 Task: Create a community portal profile and create external users.
Action: Mouse moved to (682, 67)
Screenshot: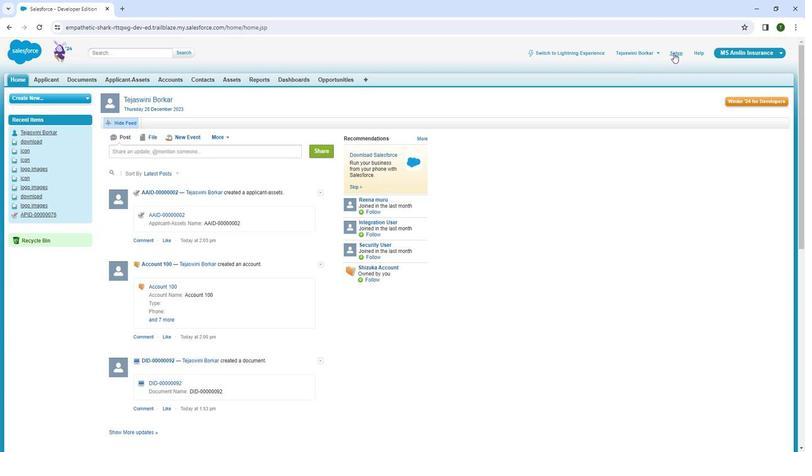 
Action: Mouse pressed left at (682, 67)
Screenshot: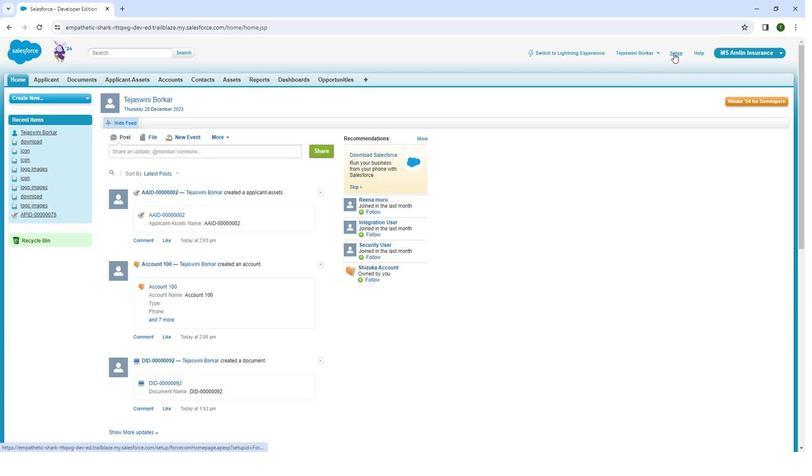 
Action: Mouse pressed left at (682, 67)
Screenshot: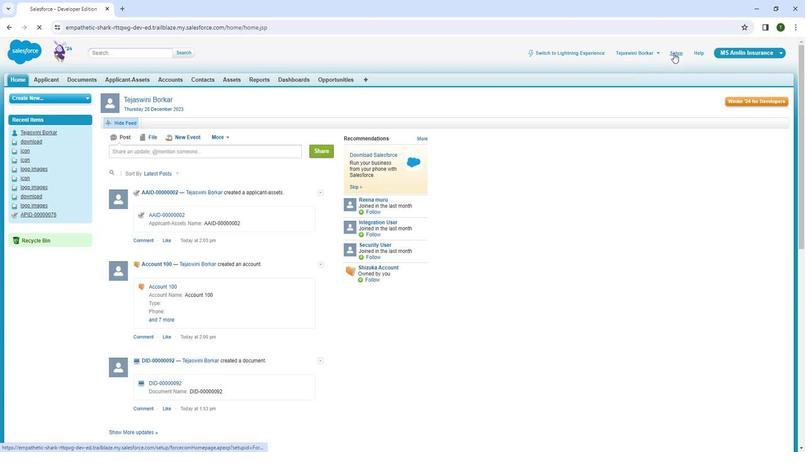 
Action: Mouse moved to (55, 149)
Screenshot: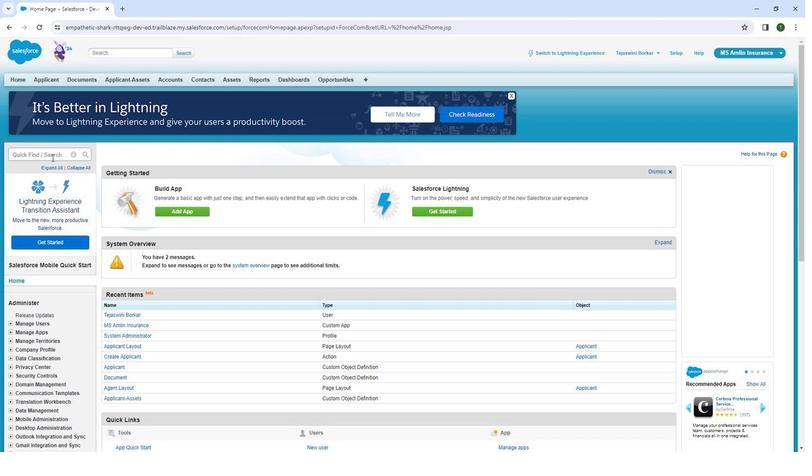 
Action: Mouse pressed left at (55, 149)
Screenshot: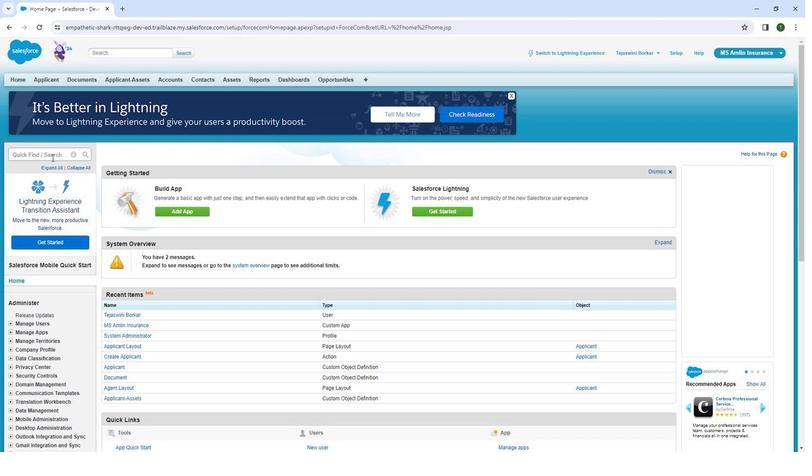 
Action: Key pressed u
Screenshot: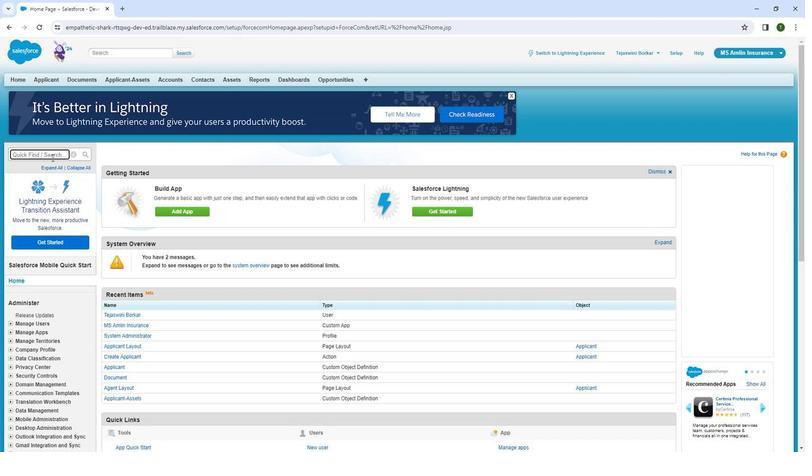 
Action: Mouse moved to (55, 148)
Screenshot: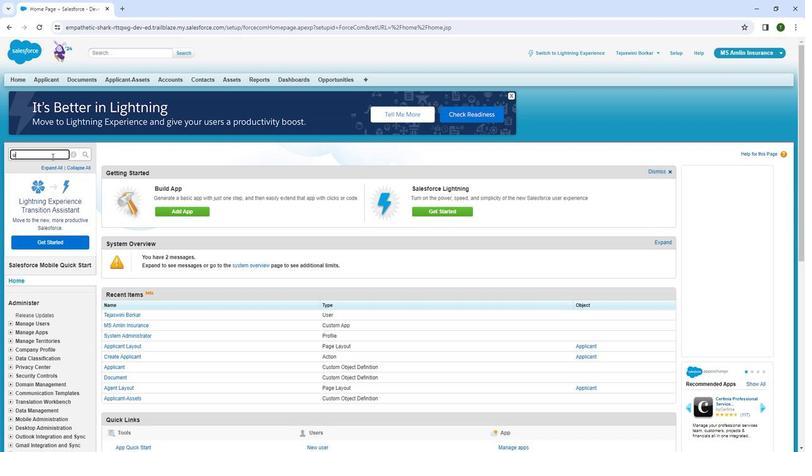 
Action: Key pressed sers
Screenshot: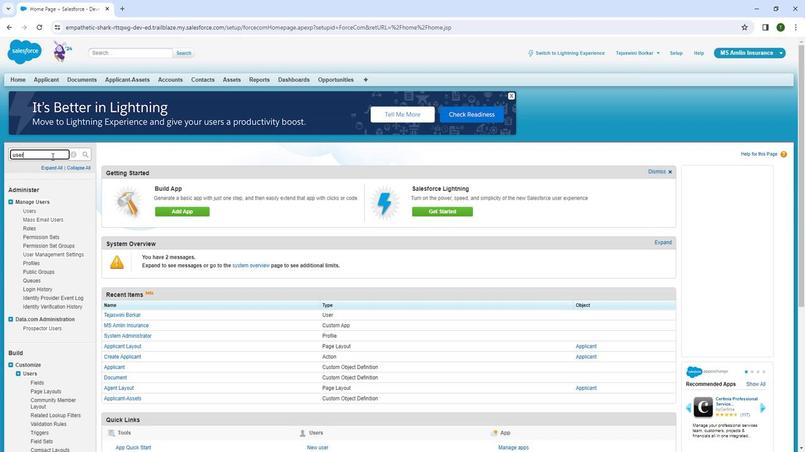 
Action: Mouse moved to (35, 189)
Screenshot: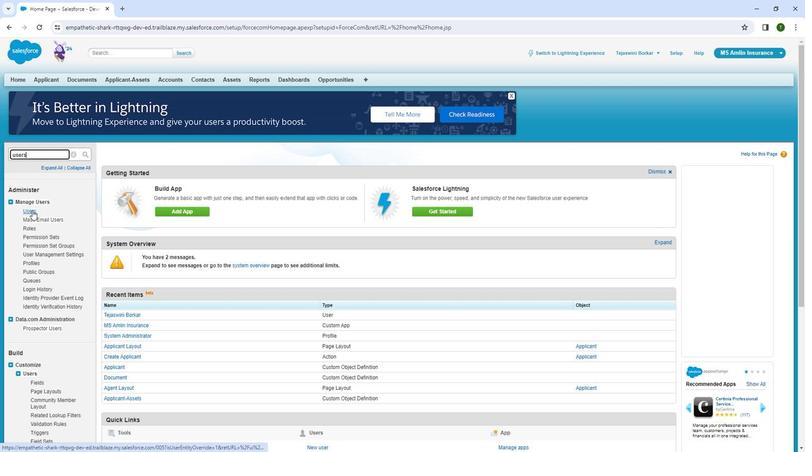 
Action: Mouse pressed left at (35, 189)
Screenshot: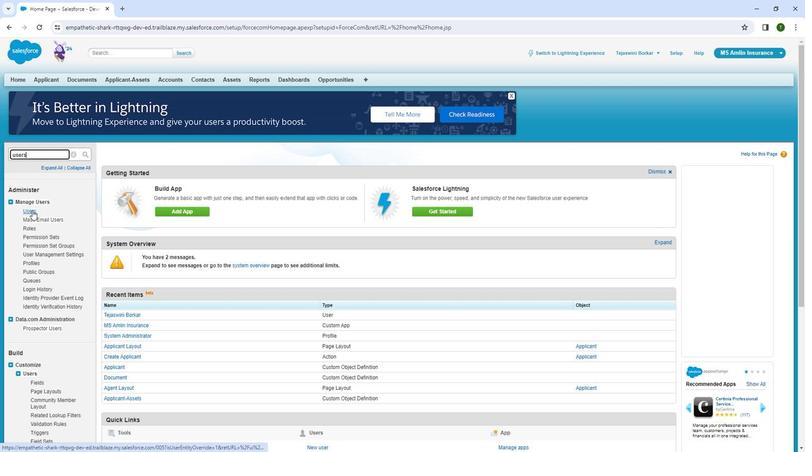 
Action: Mouse moved to (284, 221)
Screenshot: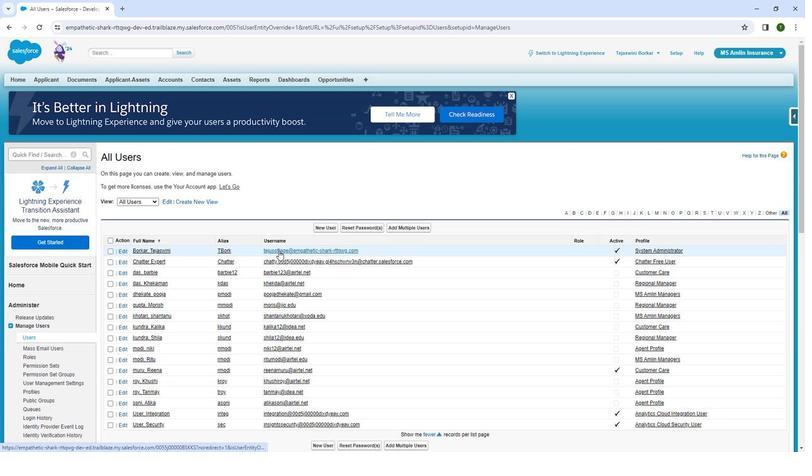 
Action: Mouse pressed left at (284, 221)
Screenshot: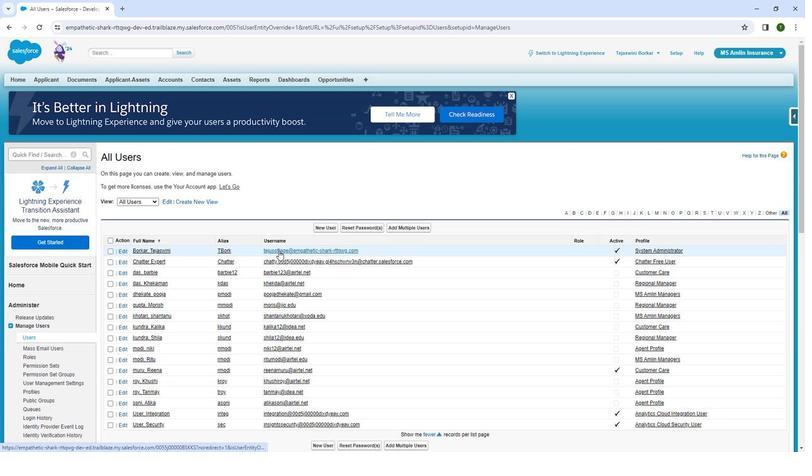 
Action: Mouse moved to (324, 182)
Screenshot: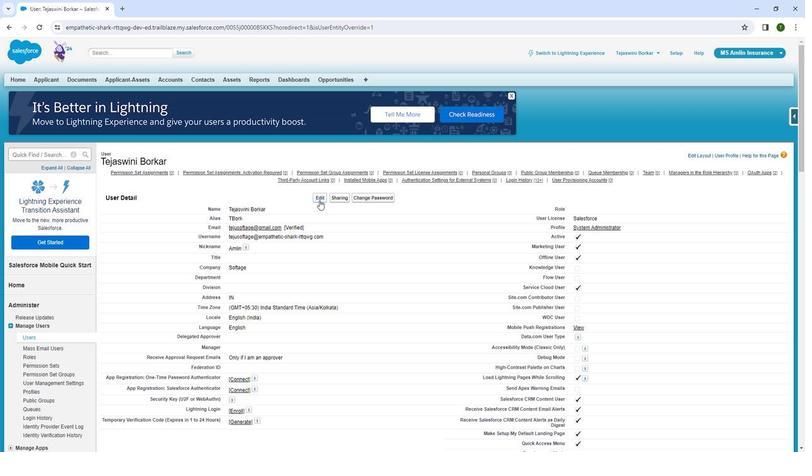 
Action: Mouse pressed left at (324, 182)
Screenshot: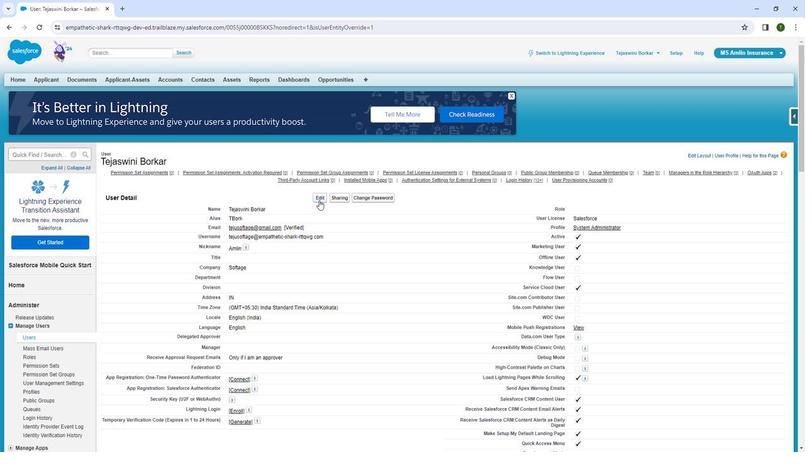 
Action: Mouse moved to (586, 189)
Screenshot: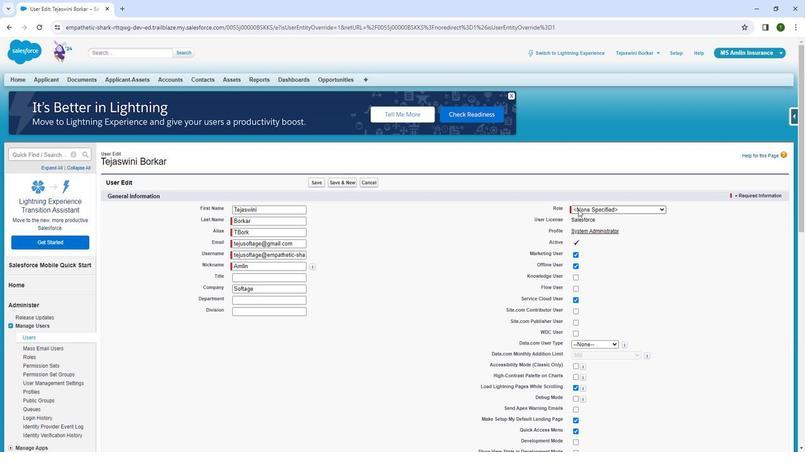 
Action: Mouse pressed left at (586, 189)
Screenshot: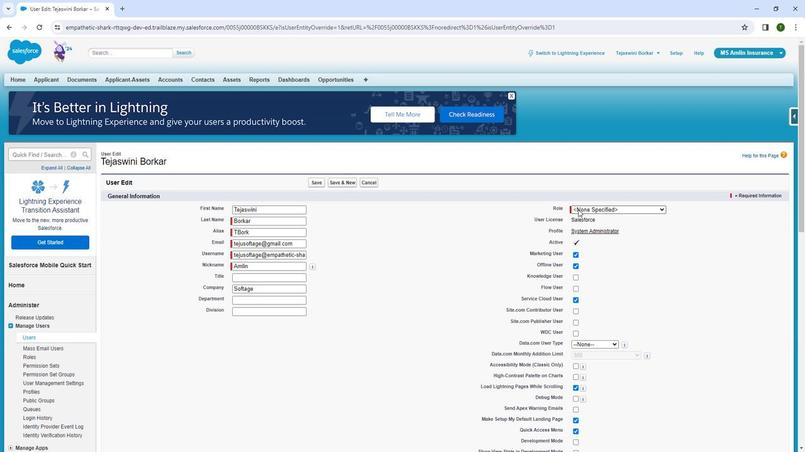 
Action: Mouse moved to (583, 200)
Screenshot: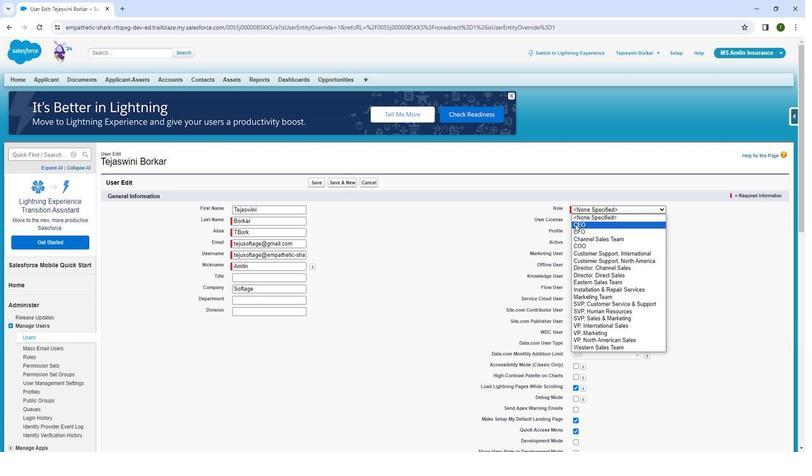 
Action: Mouse pressed left at (583, 200)
Screenshot: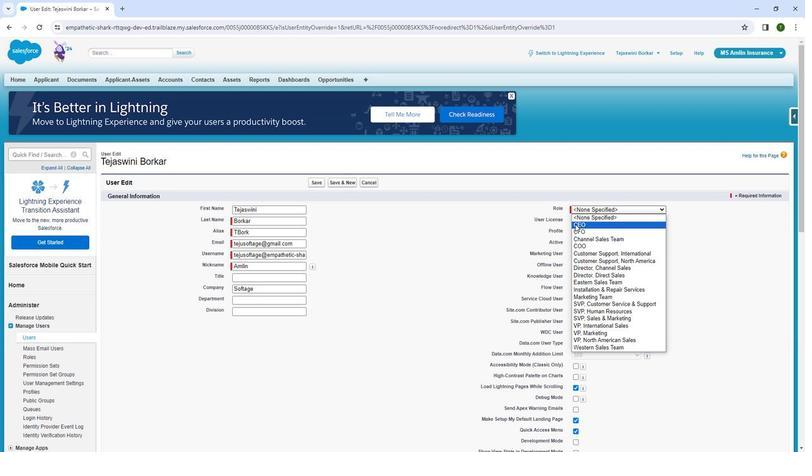 
Action: Mouse moved to (325, 169)
Screenshot: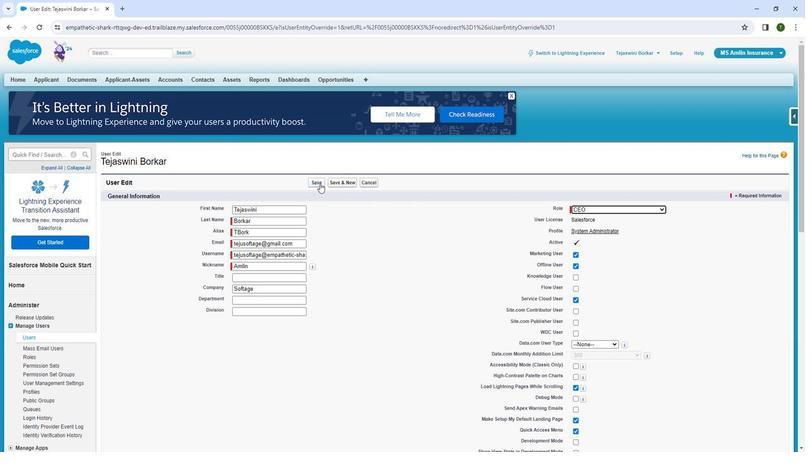 
Action: Mouse pressed left at (325, 169)
Screenshot: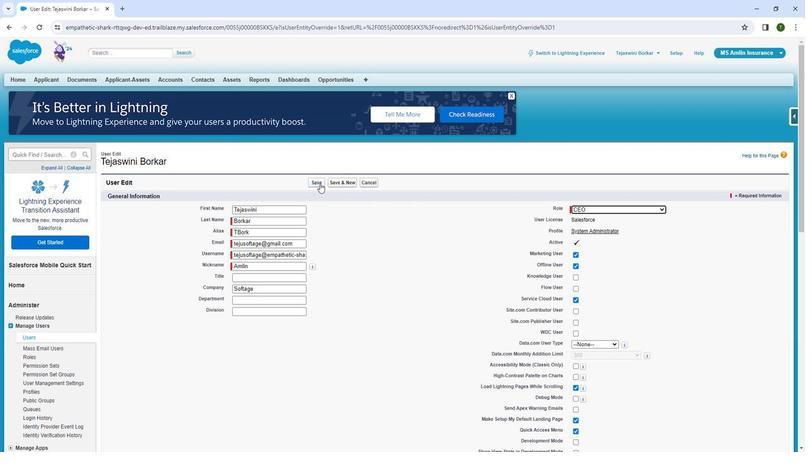 
Action: Mouse moved to (341, 211)
Screenshot: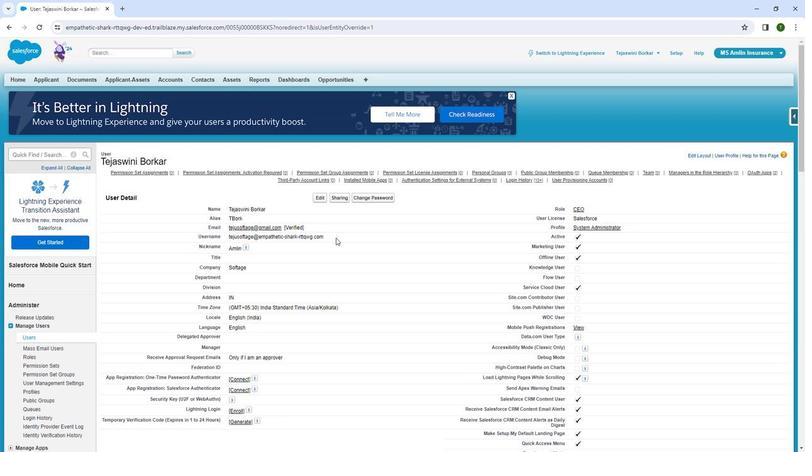 
Action: Mouse scrolled (341, 211) with delta (0, 0)
Screenshot: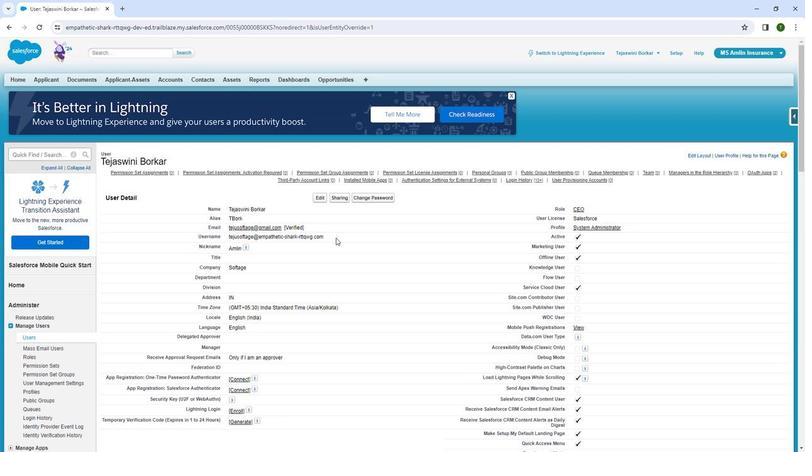 
Action: Mouse scrolled (341, 211) with delta (0, 0)
Screenshot: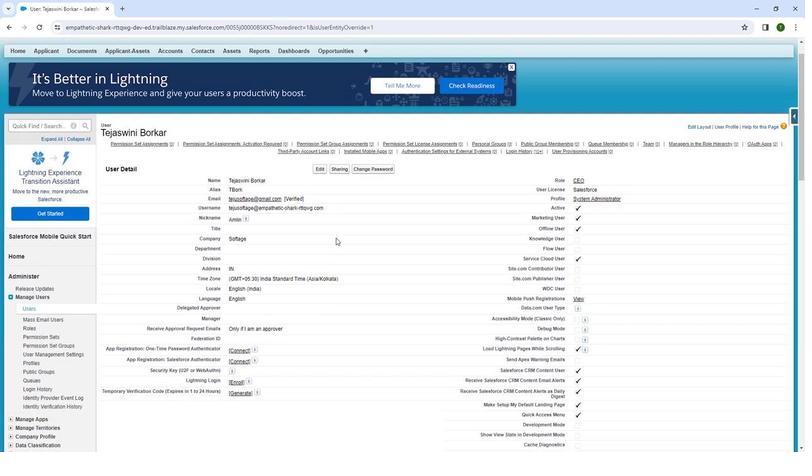 
Action: Mouse scrolled (341, 212) with delta (0, 0)
Screenshot: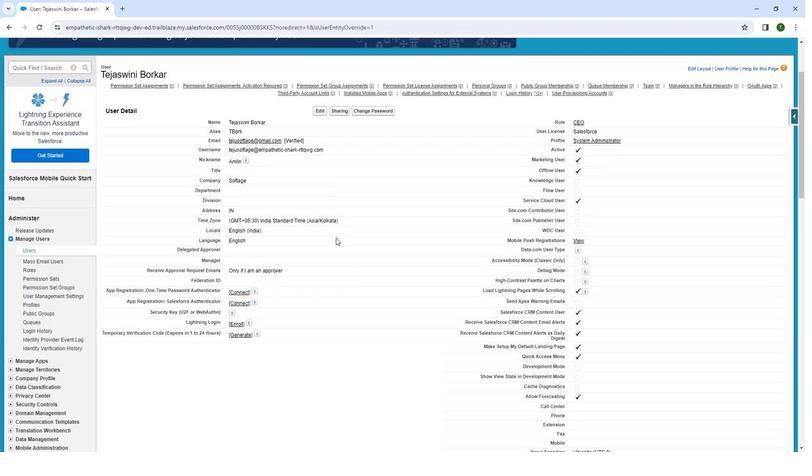 
Action: Mouse scrolled (341, 212) with delta (0, 0)
Screenshot: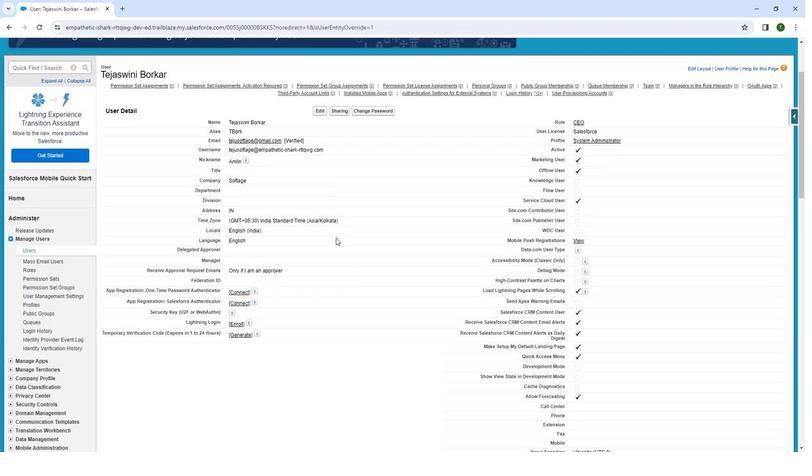 
Action: Mouse moved to (42, 148)
Screenshot: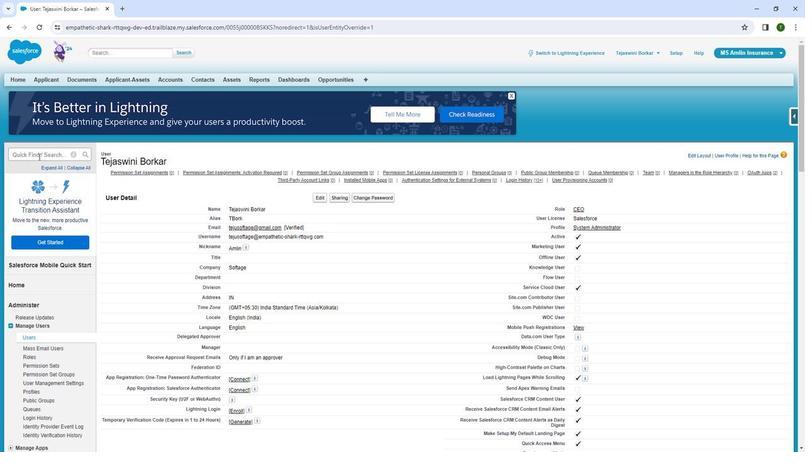 
Action: Mouse pressed left at (42, 148)
Screenshot: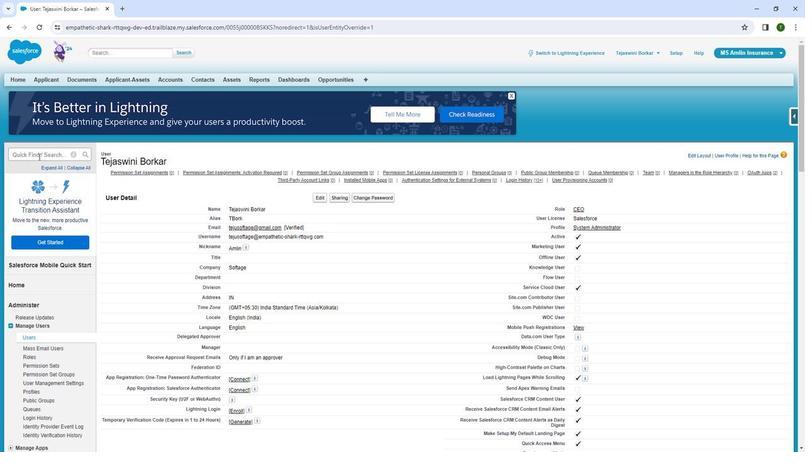 
Action: Mouse moved to (42, 149)
Screenshot: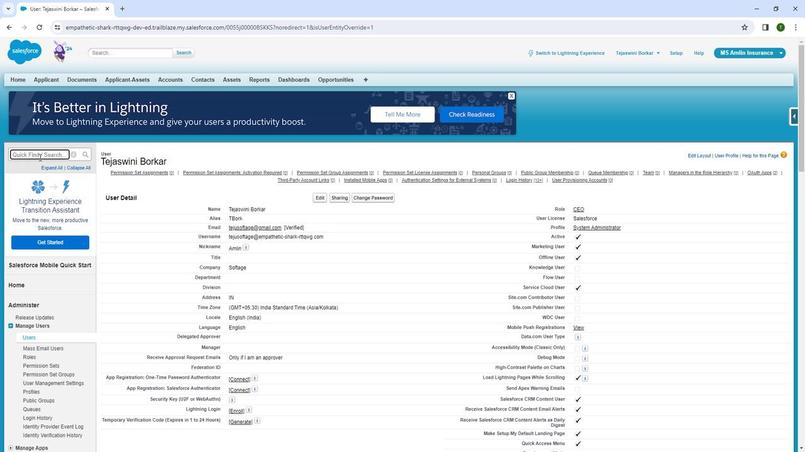 
Action: Key pressed p
Screenshot: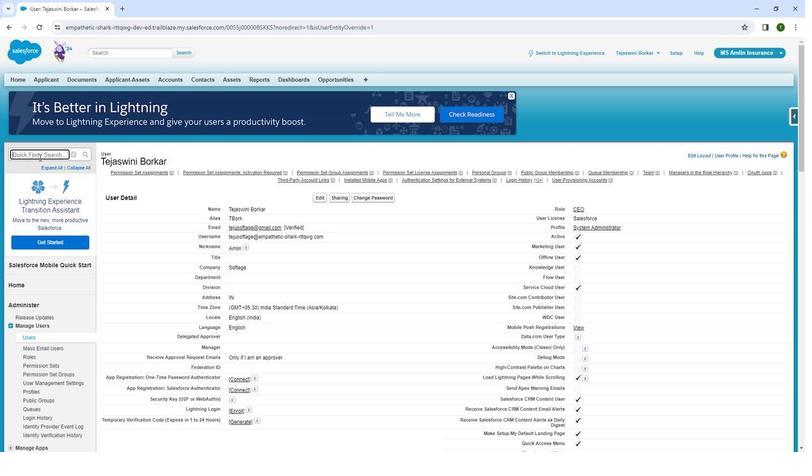 
Action: Mouse moved to (45, 145)
Screenshot: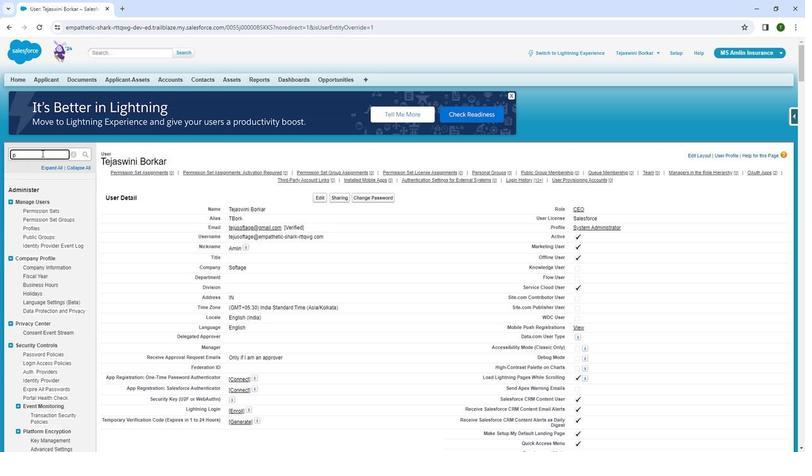 
Action: Key pressed r
Screenshot: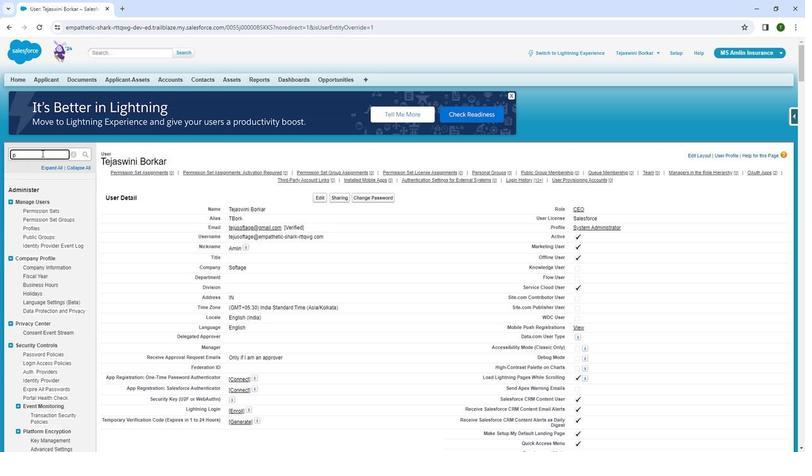 
Action: Mouse moved to (45, 144)
Screenshot: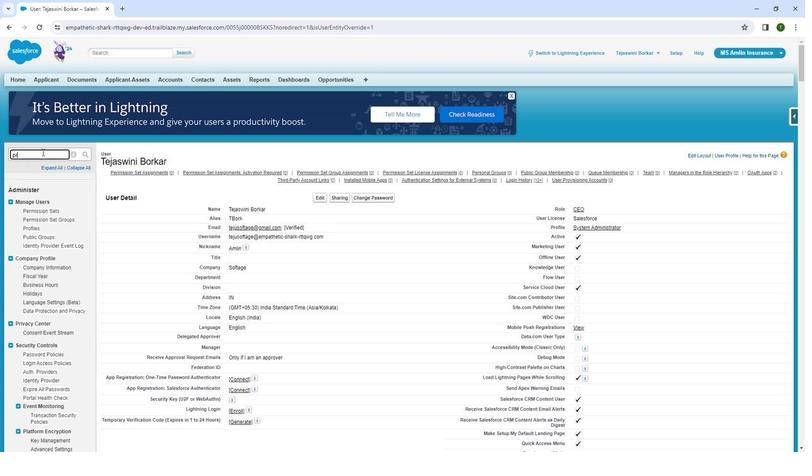 
Action: Key pressed o
Screenshot: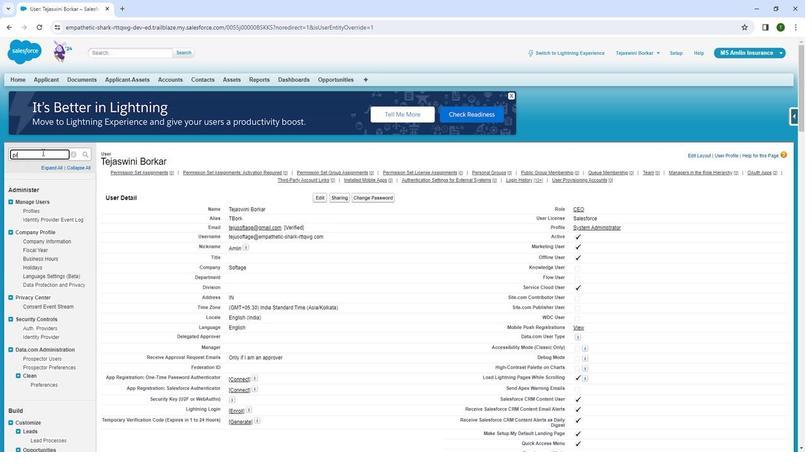 
Action: Mouse moved to (45, 144)
Screenshot: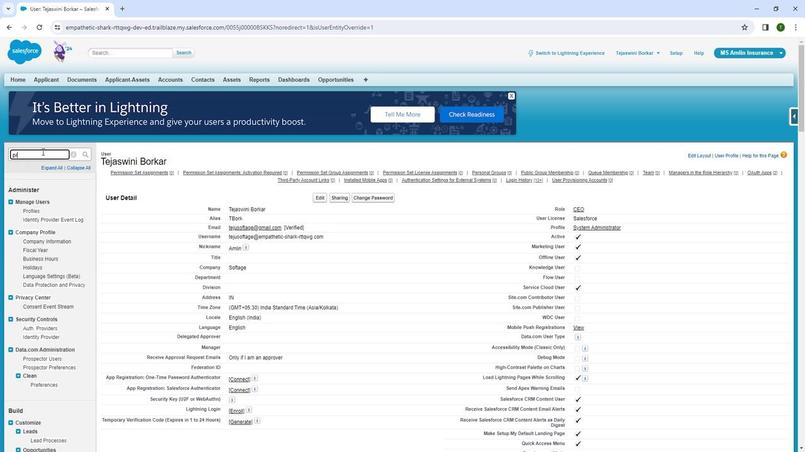 
Action: Key pressed files
Screenshot: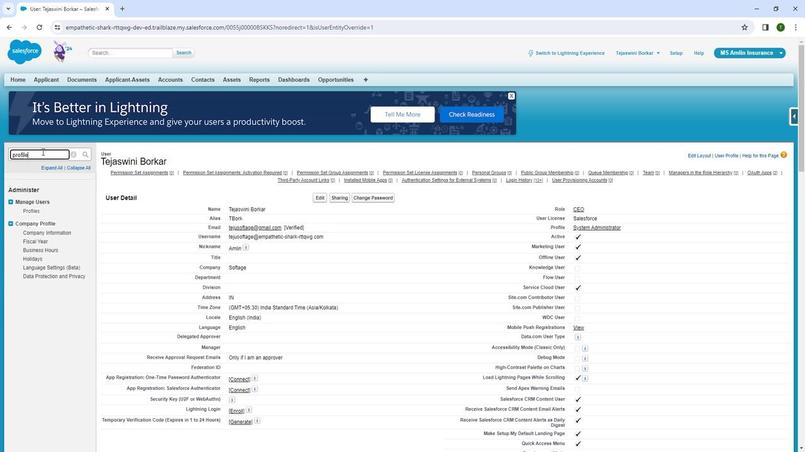 
Action: Mouse moved to (33, 191)
Screenshot: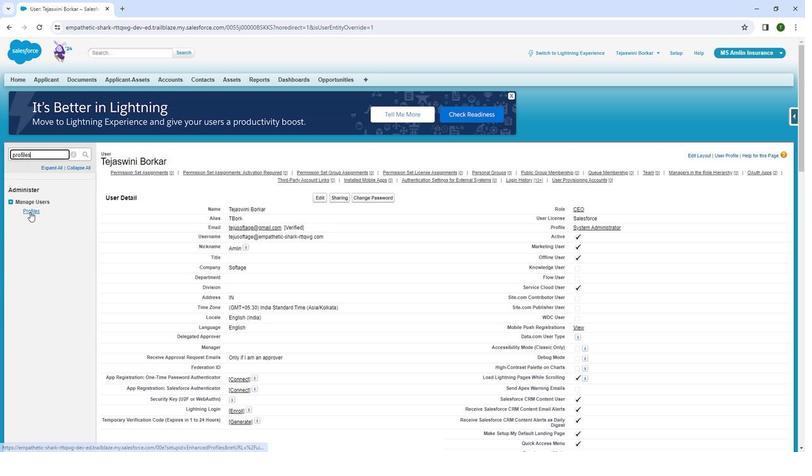 
Action: Mouse pressed left at (33, 191)
Screenshot: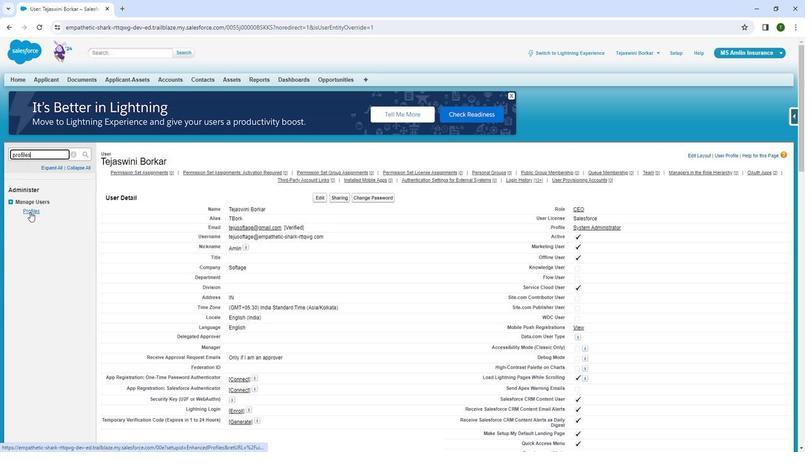 
Action: Mouse moved to (121, 176)
Screenshot: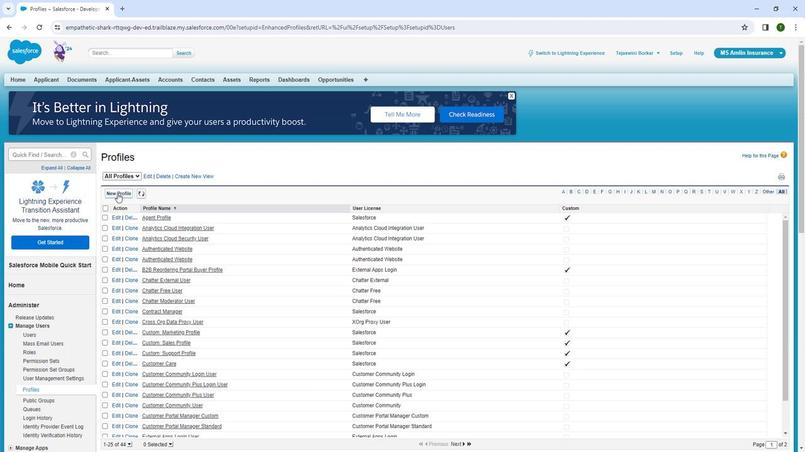 
Action: Mouse pressed left at (121, 176)
Screenshot: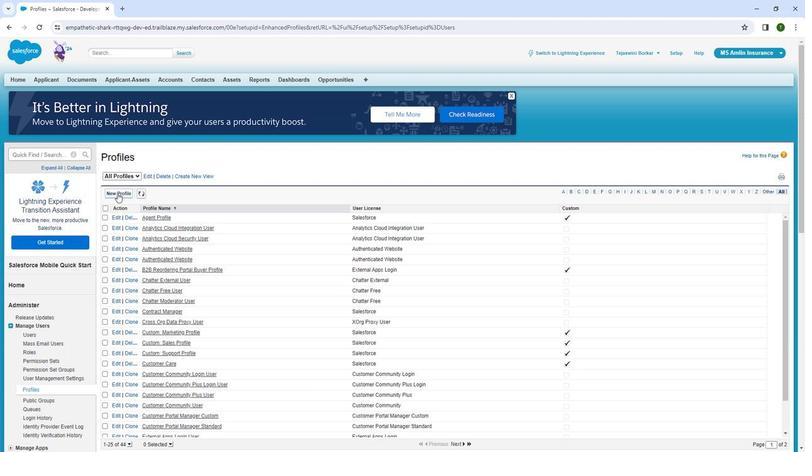 
Action: Mouse moved to (238, 188)
Screenshot: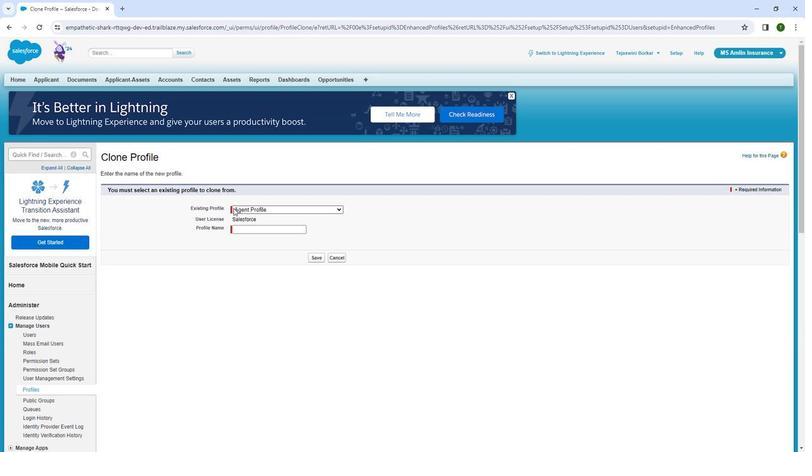 
Action: Mouse pressed left at (238, 188)
Screenshot: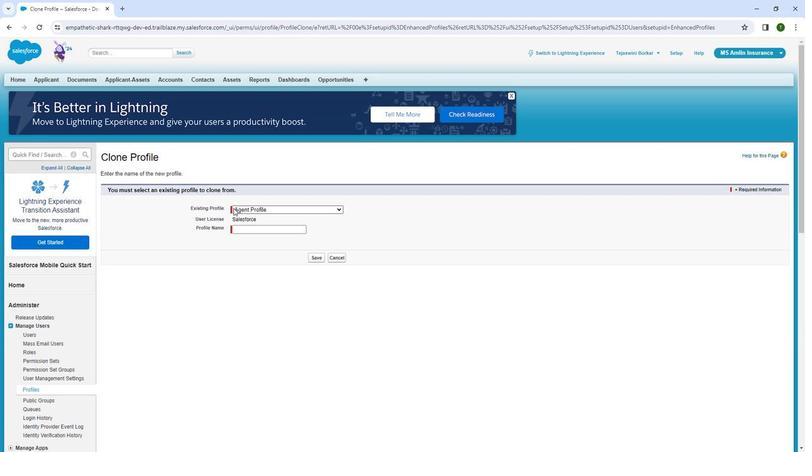 
Action: Mouse moved to (290, 283)
Screenshot: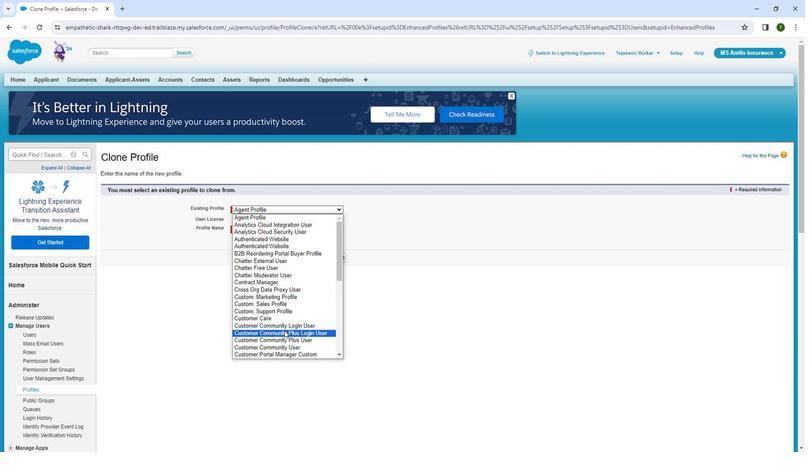 
Action: Mouse scrolled (290, 283) with delta (0, 0)
Screenshot: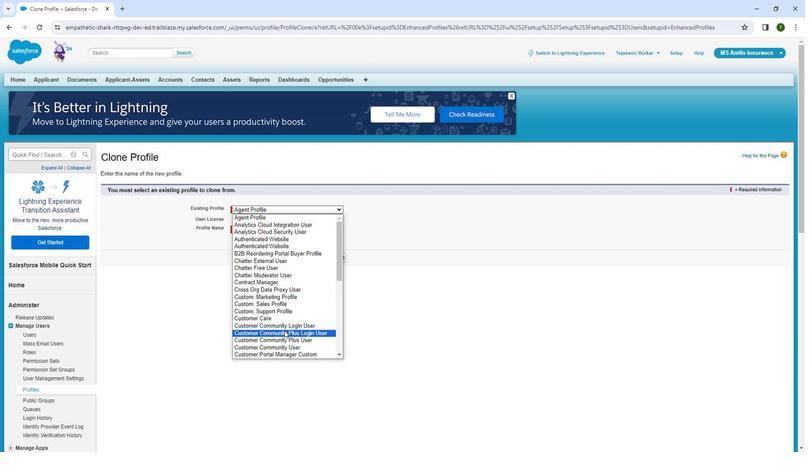 
Action: Mouse moved to (284, 289)
Screenshot: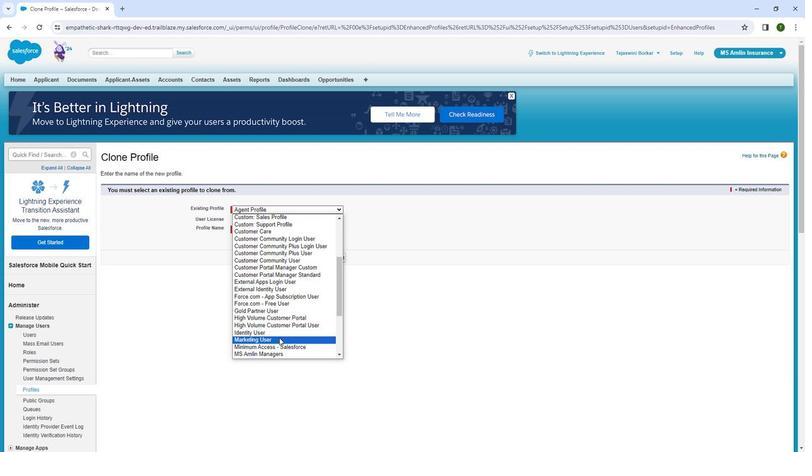 
Action: Mouse scrolled (284, 288) with delta (0, 0)
Screenshot: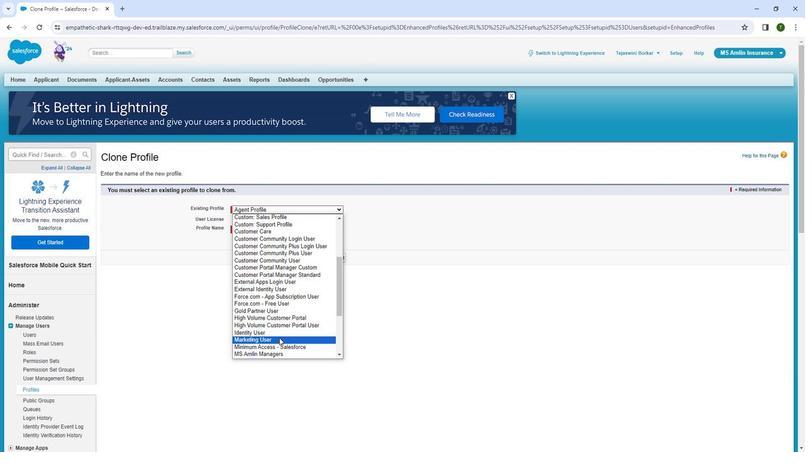 
Action: Mouse moved to (274, 240)
Screenshot: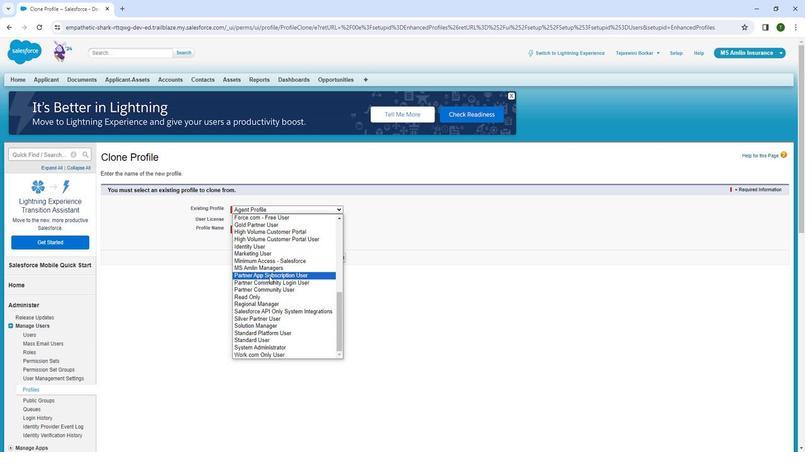 
Action: Mouse scrolled (274, 240) with delta (0, 0)
Screenshot: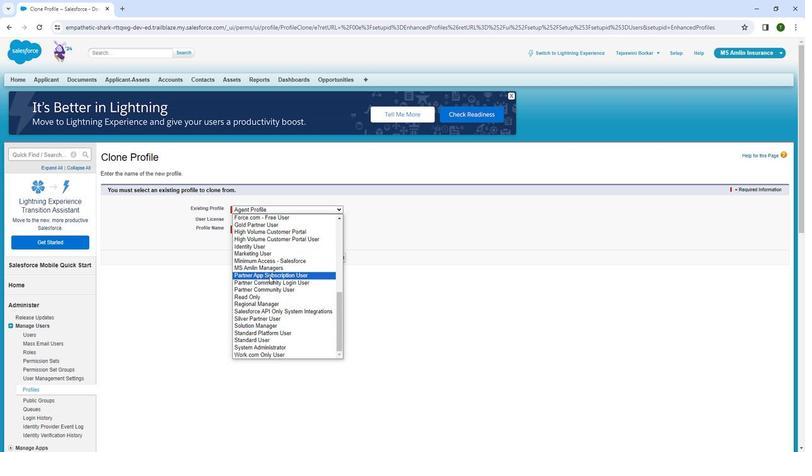 
Action: Mouse moved to (274, 250)
Screenshot: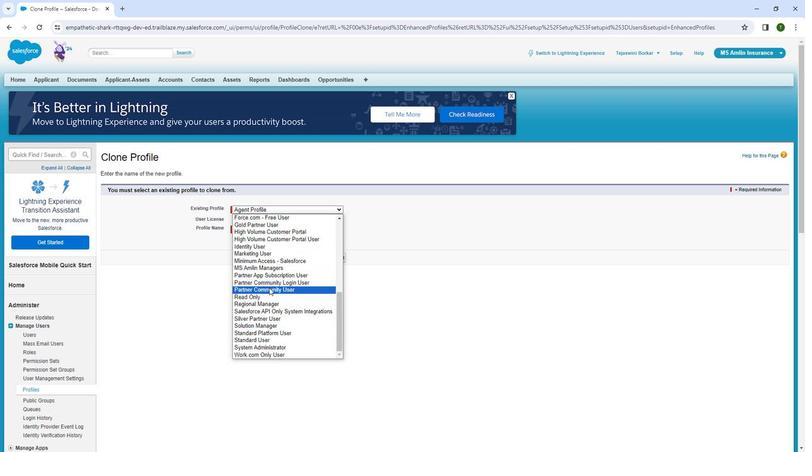 
Action: Mouse scrolled (274, 249) with delta (0, 0)
Screenshot: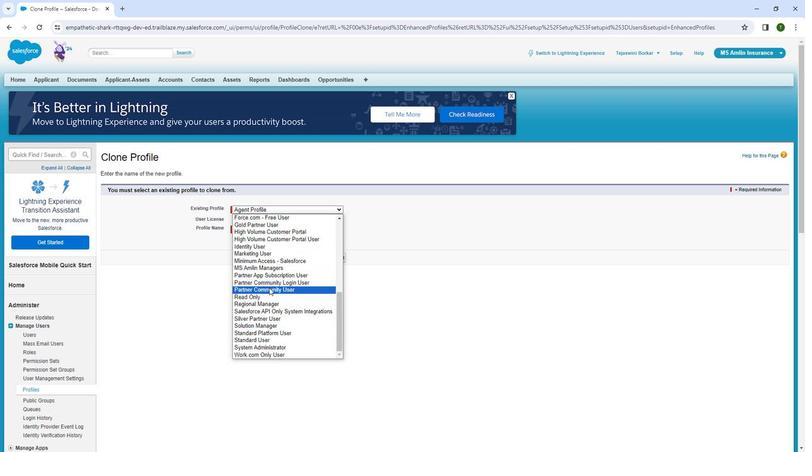 
Action: Mouse moved to (275, 253)
Screenshot: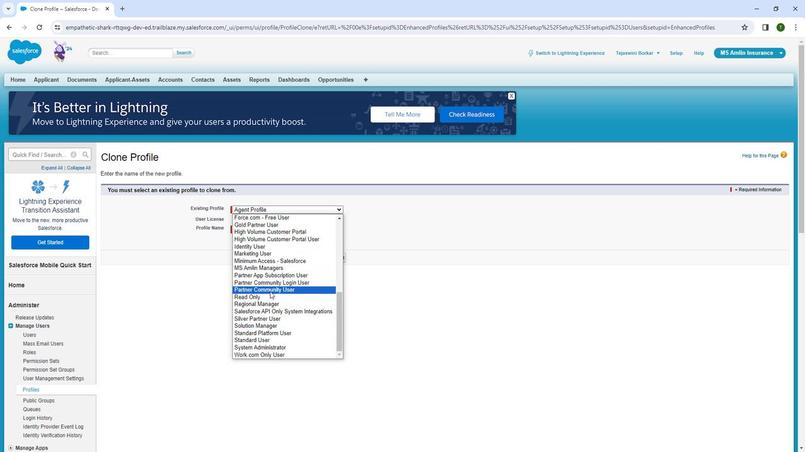 
Action: Mouse scrolled (275, 252) with delta (0, 0)
Screenshot: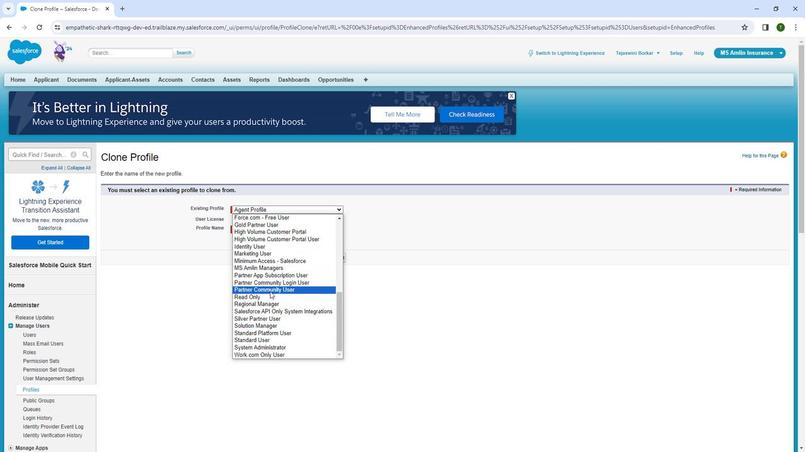 
Action: Mouse moved to (274, 257)
Screenshot: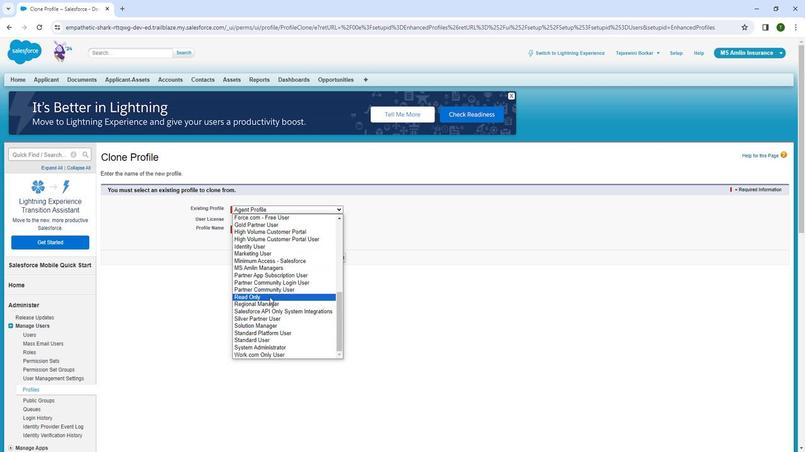 
Action: Mouse scrolled (274, 257) with delta (0, 0)
Screenshot: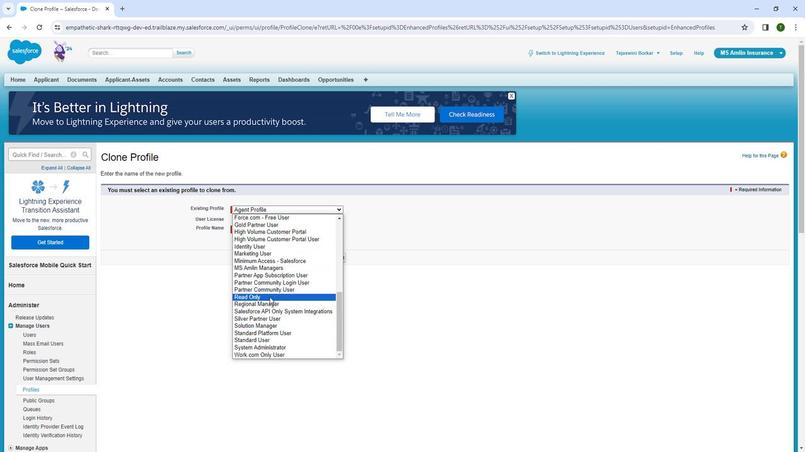 
Action: Mouse scrolled (274, 257) with delta (0, 0)
Screenshot: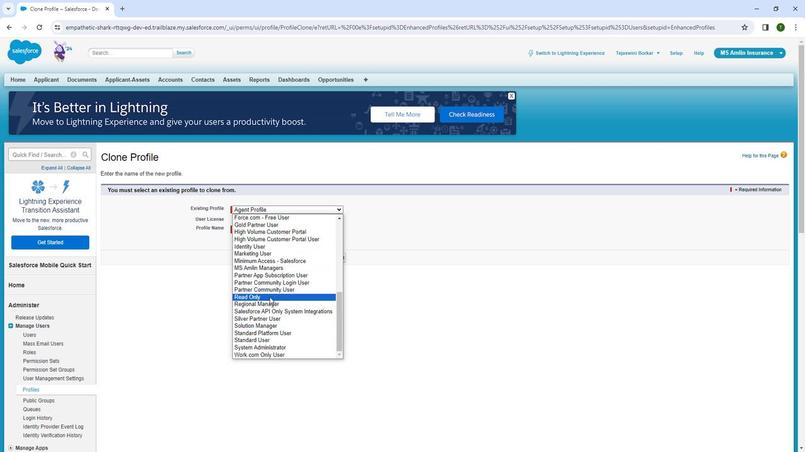 
Action: Mouse scrolled (274, 257) with delta (0, 0)
Screenshot: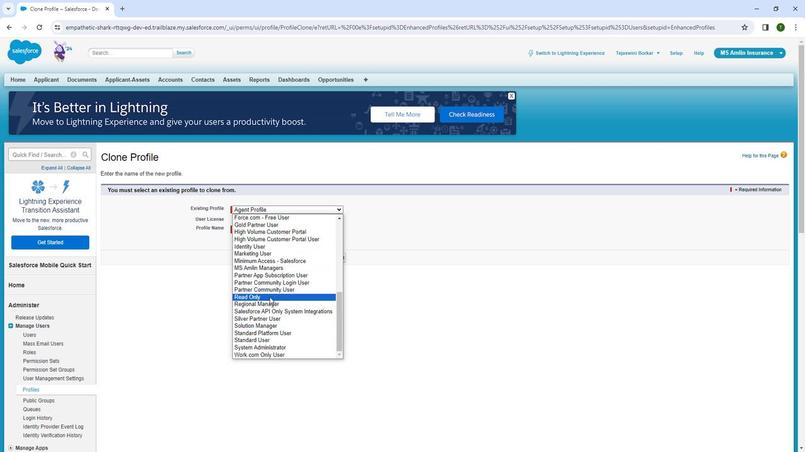 
Action: Mouse scrolled (274, 257) with delta (0, 0)
Screenshot: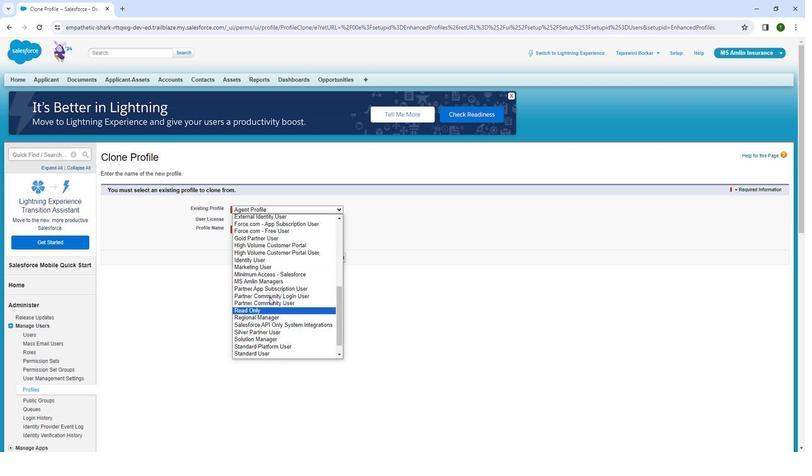 
Action: Mouse moved to (274, 257)
Screenshot: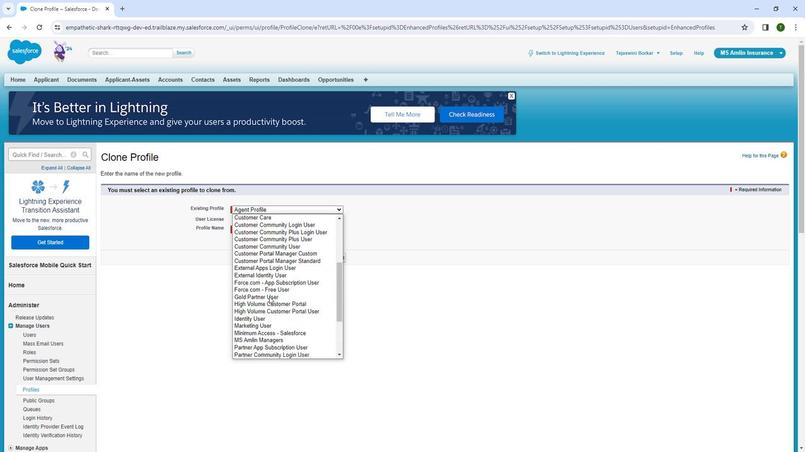 
Action: Mouse scrolled (274, 257) with delta (0, 0)
Screenshot: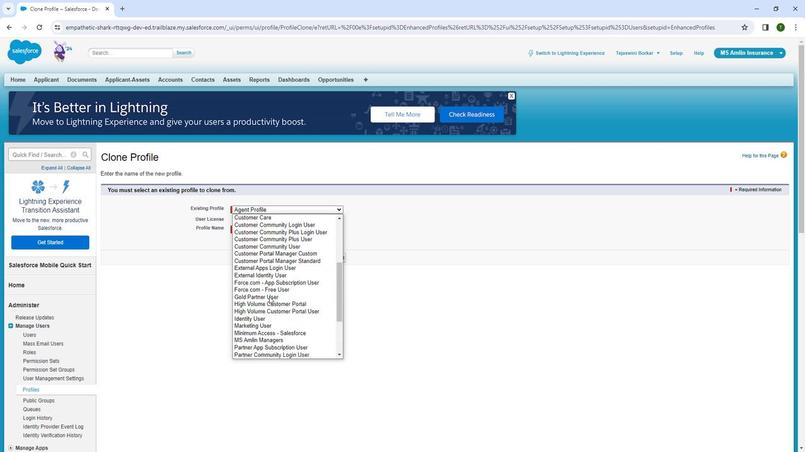 
Action: Mouse moved to (274, 251)
Screenshot: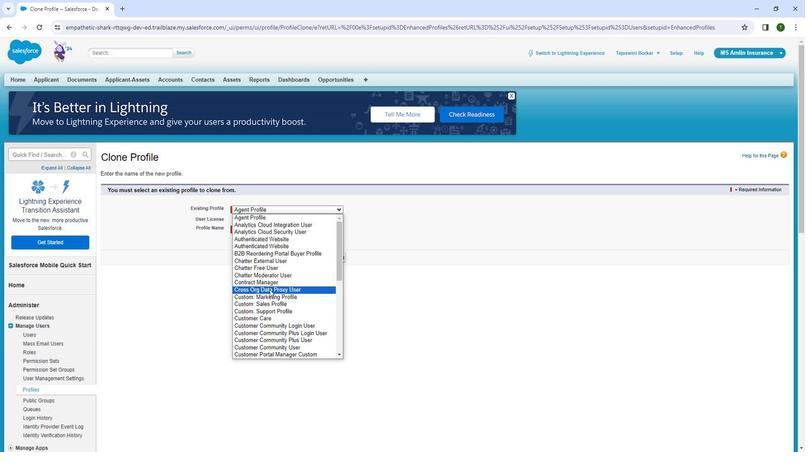 
Action: Mouse scrolled (274, 252) with delta (0, 0)
Screenshot: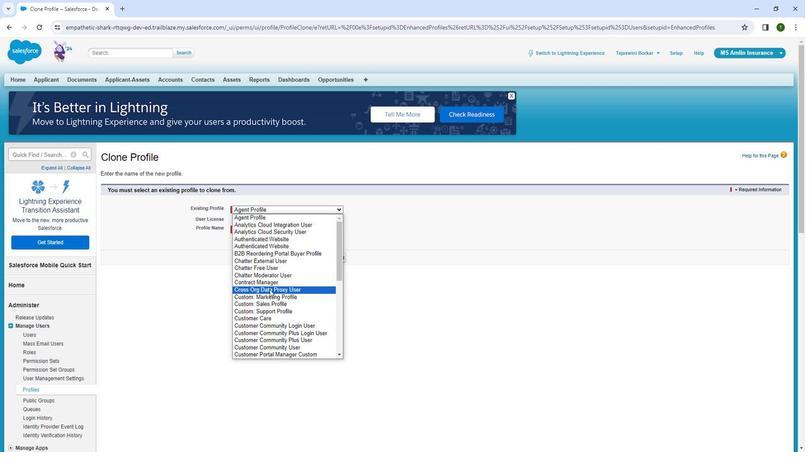 
Action: Mouse scrolled (274, 252) with delta (0, 0)
Screenshot: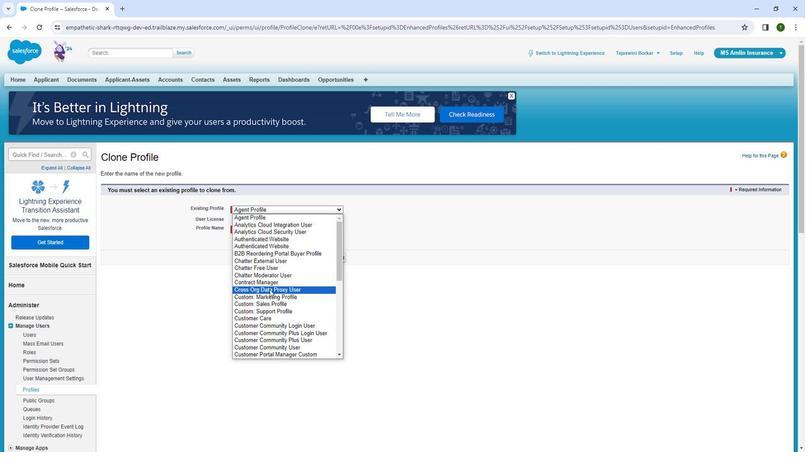 
Action: Mouse scrolled (274, 252) with delta (0, 0)
Screenshot: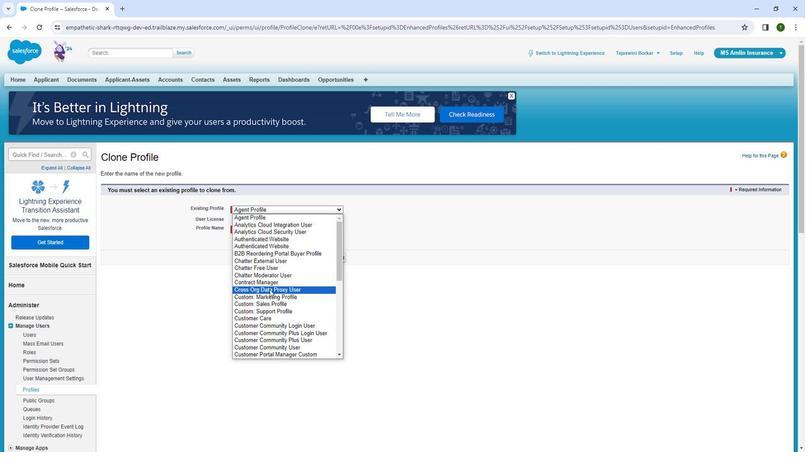 
Action: Mouse scrolled (274, 252) with delta (0, 0)
Screenshot: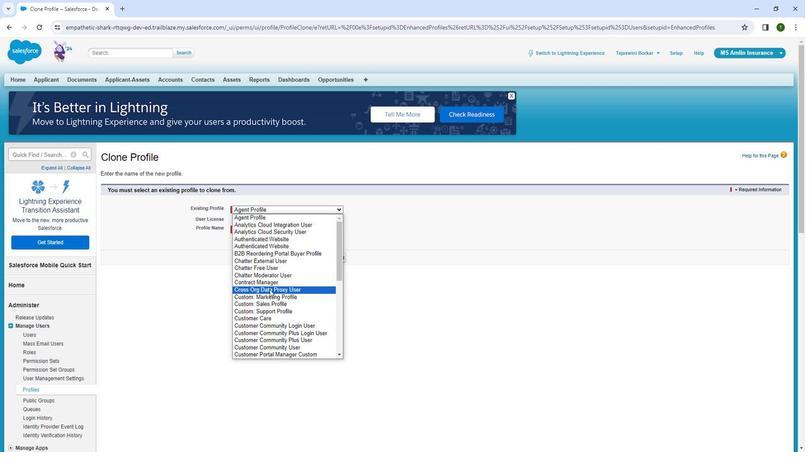 
Action: Mouse moved to (288, 285)
Screenshot: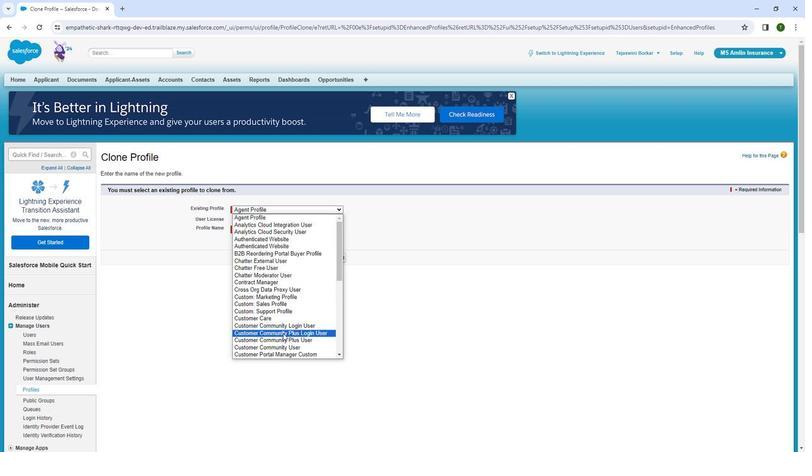
Action: Mouse pressed left at (288, 285)
Screenshot: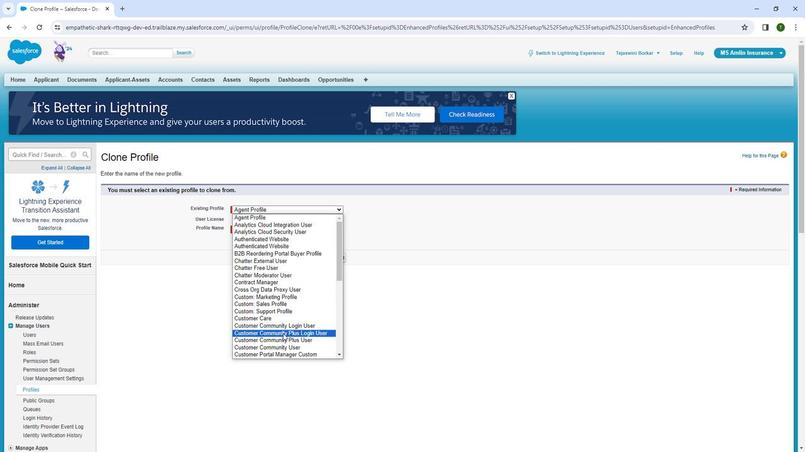
Action: Mouse moved to (286, 206)
Screenshot: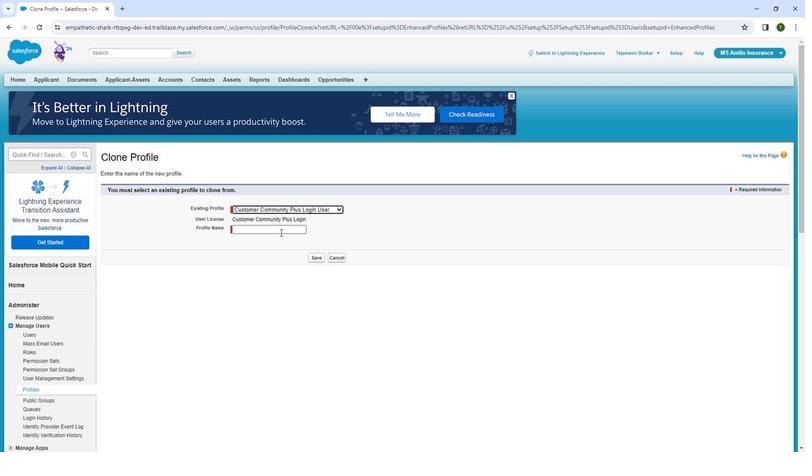 
Action: Mouse pressed left at (286, 206)
Screenshot: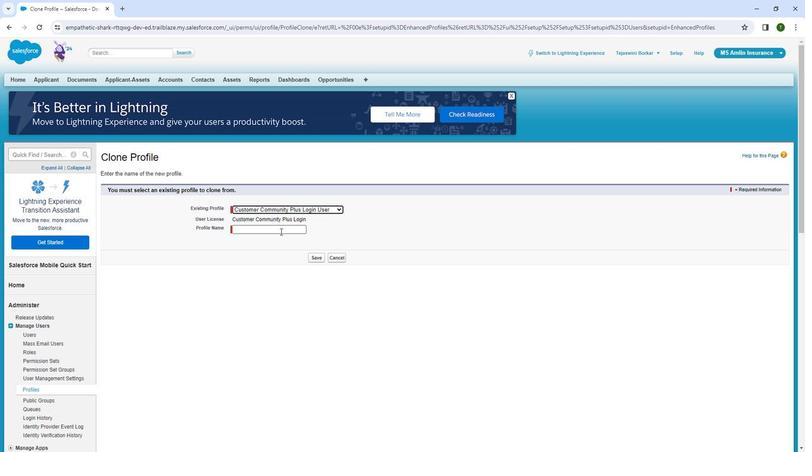 
Action: Mouse moved to (284, 207)
Screenshot: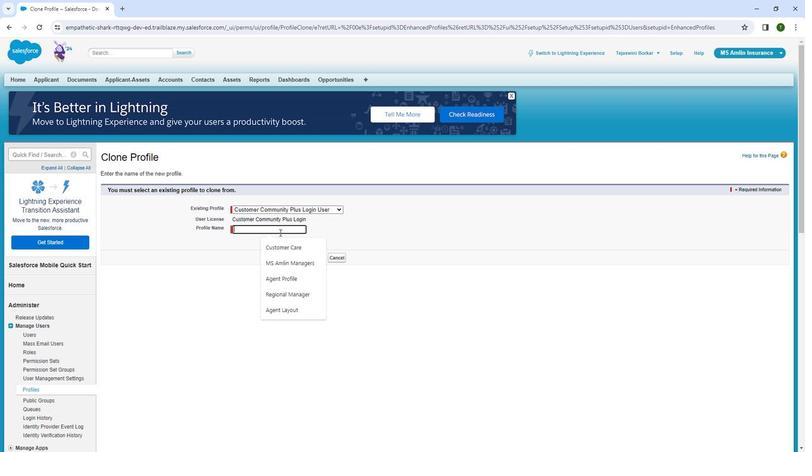 
Action: Key pressed <Key.shift_r>L<Key.shift_r>I<Key.shift><Key.shift><Key.shift><Key.shift><Key.shift><Key.shift><Key.shift><Key.shift><Key.shift>C<Key.space><Key.shift>Community<Key.space><Key.shift>Agents
Screenshot: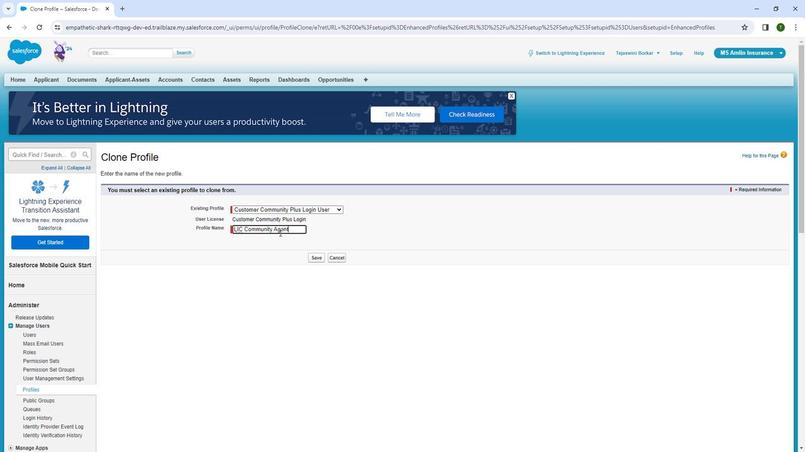 
Action: Mouse moved to (320, 227)
Screenshot: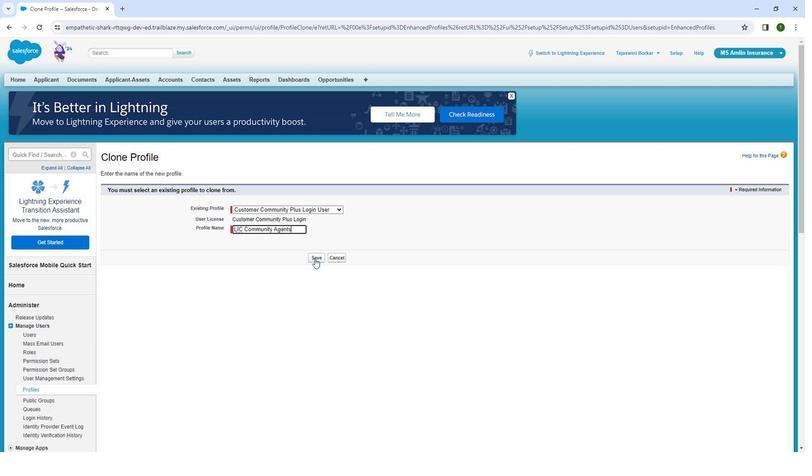 
Action: Mouse pressed left at (320, 227)
Screenshot: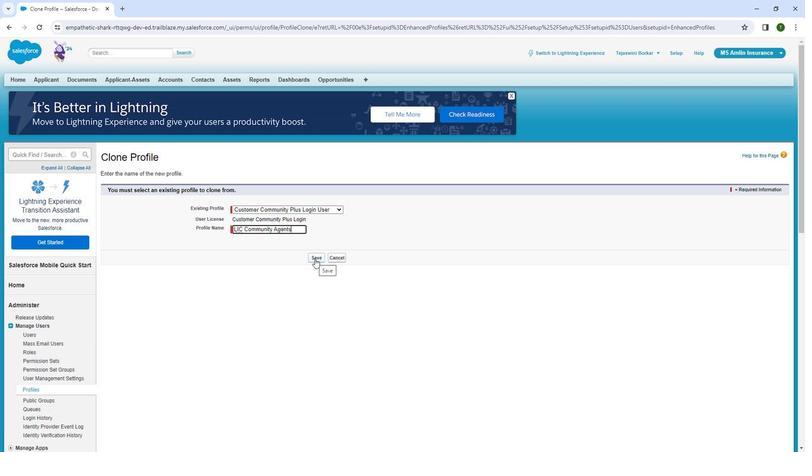 
Action: Mouse moved to (48, 147)
Screenshot: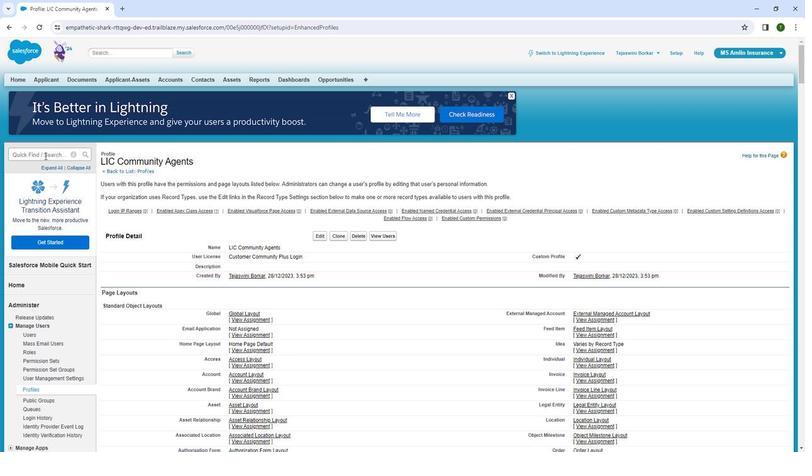 
Action: Mouse pressed left at (48, 147)
Screenshot: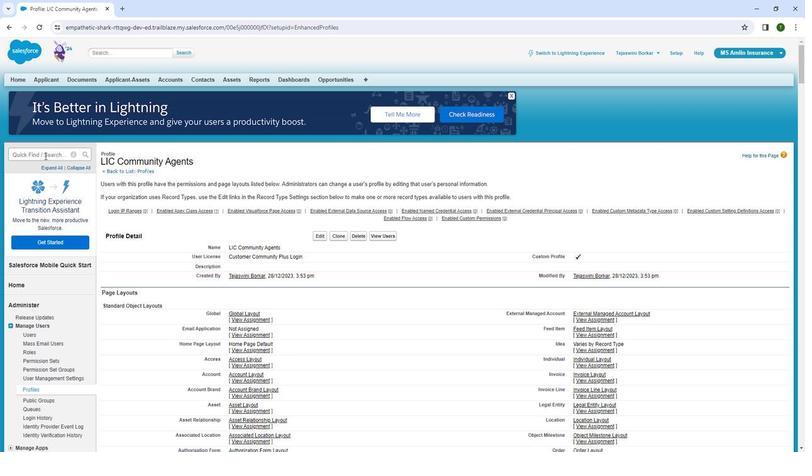 
Action: Mouse moved to (51, 147)
Screenshot: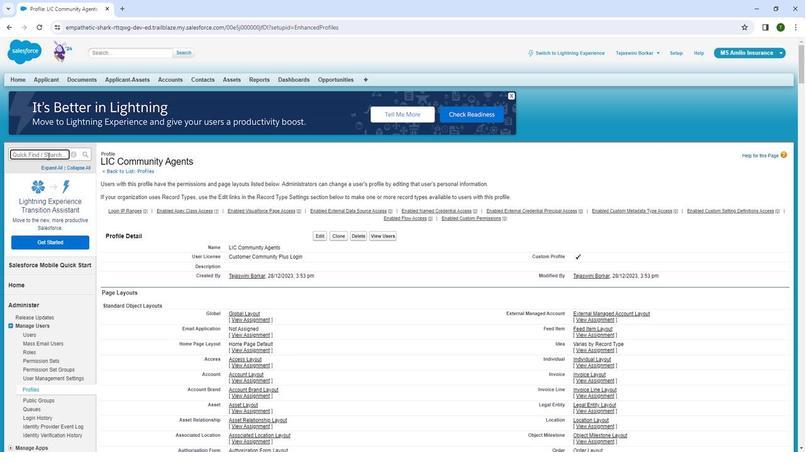 
Action: Key pressed p
Screenshot: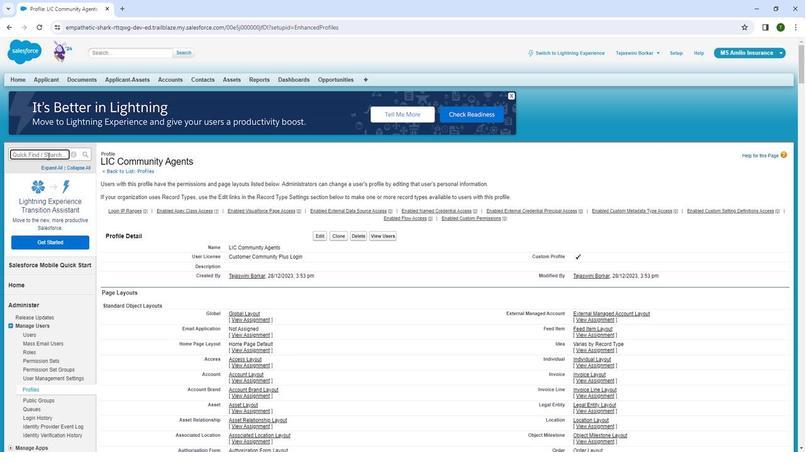 
Action: Mouse moved to (59, 154)
Screenshot: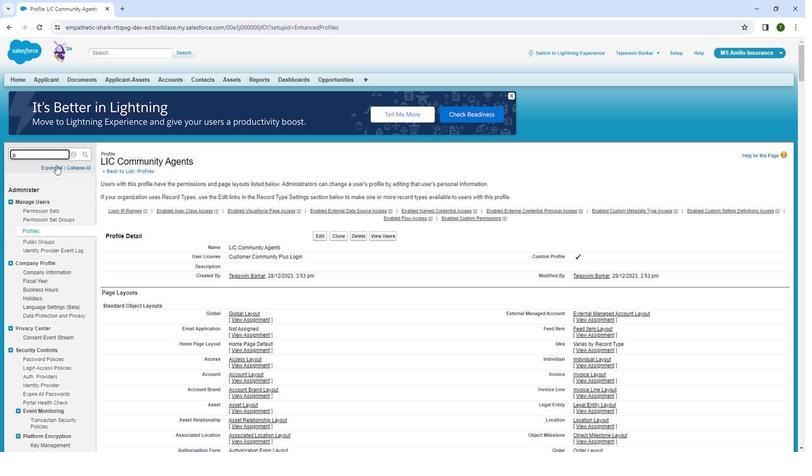 
Action: Key pressed rofiles
Screenshot: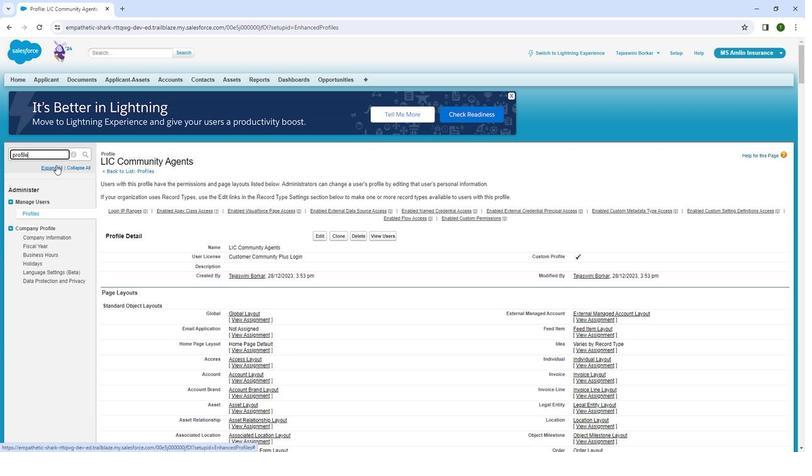 
Action: Mouse moved to (37, 194)
Screenshot: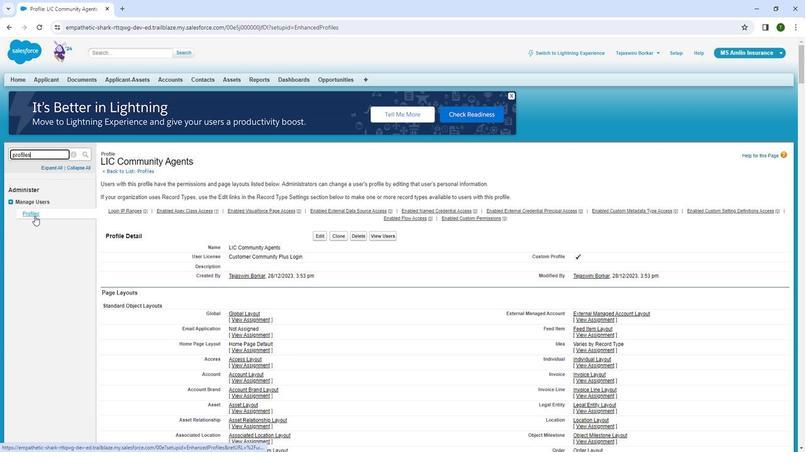 
Action: Mouse pressed left at (37, 194)
Screenshot: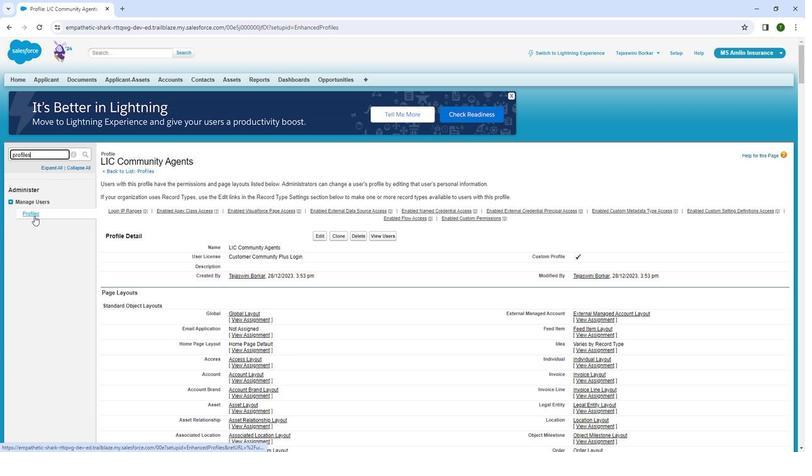 
Action: Mouse moved to (151, 211)
Screenshot: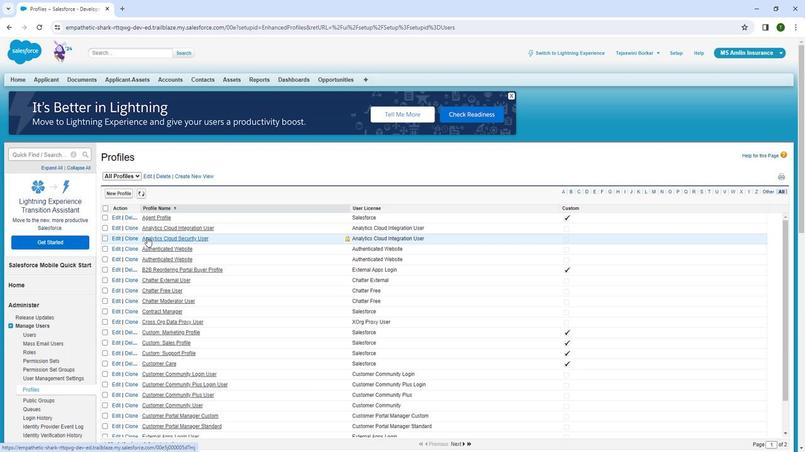 
Action: Mouse scrolled (151, 210) with delta (0, 0)
Screenshot: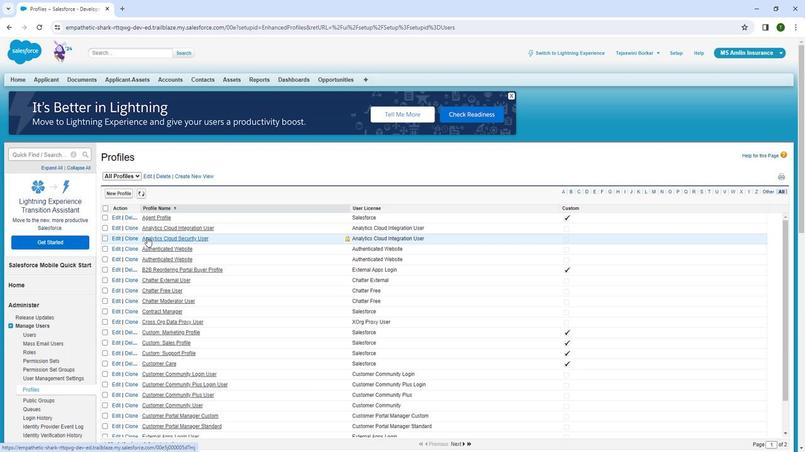 
Action: Mouse moved to (151, 212)
Screenshot: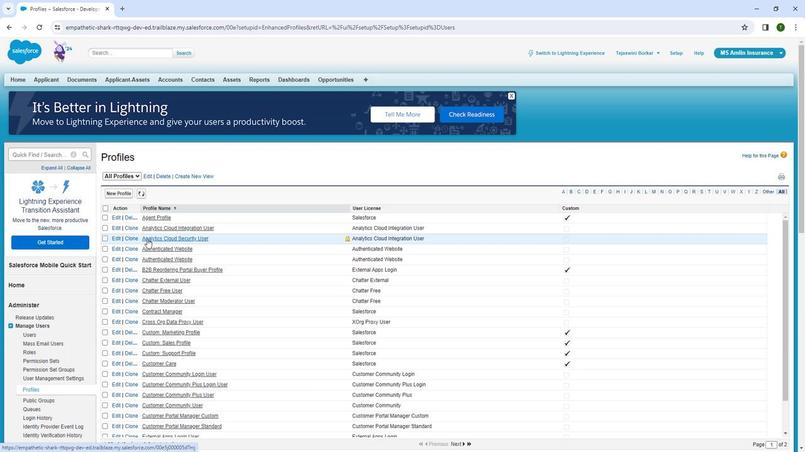 
Action: Mouse scrolled (151, 212) with delta (0, 0)
Screenshot: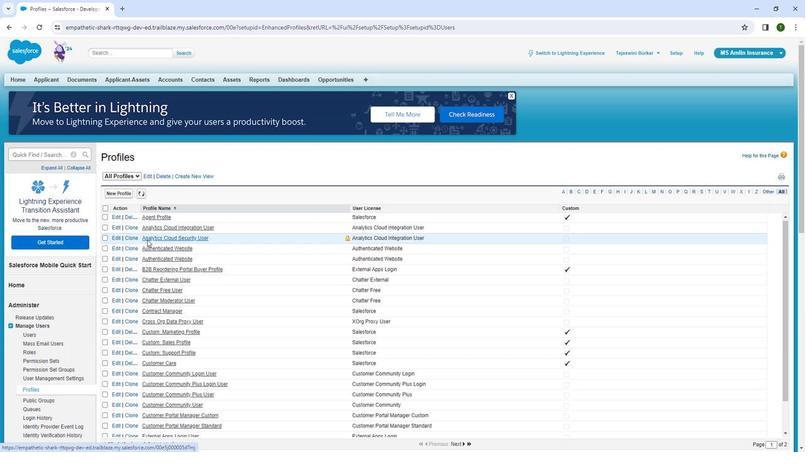 
Action: Mouse moved to (127, 176)
Screenshot: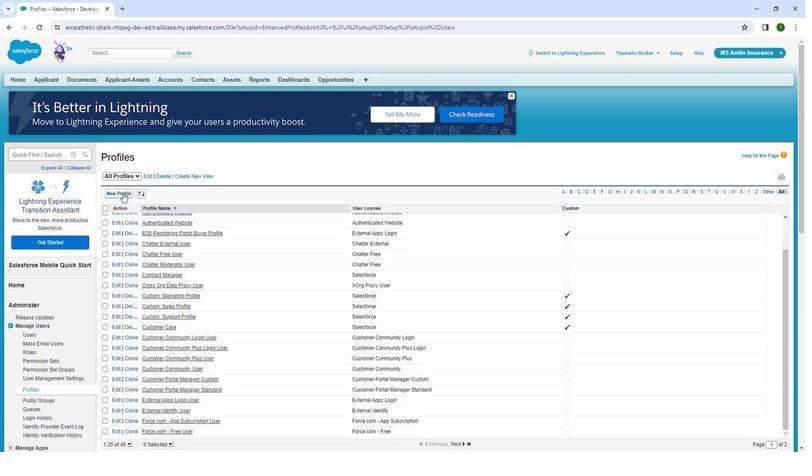 
Action: Mouse pressed left at (127, 176)
Screenshot: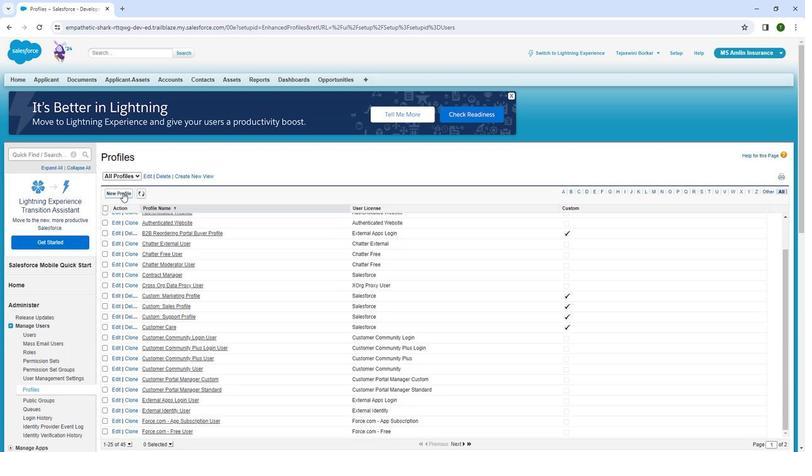 
Action: Mouse moved to (248, 189)
Screenshot: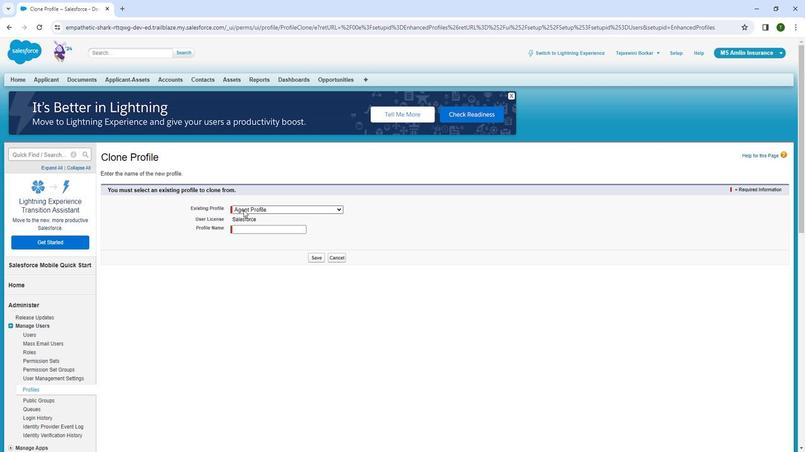
Action: Mouse pressed left at (248, 189)
Screenshot: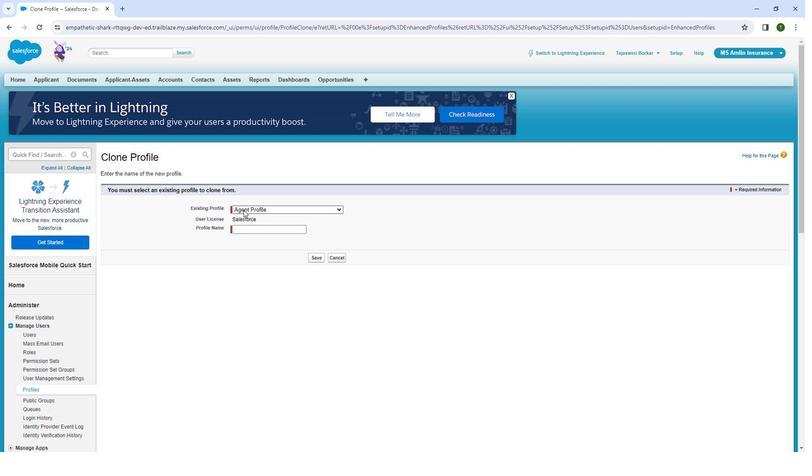 
Action: Mouse moved to (257, 259)
Screenshot: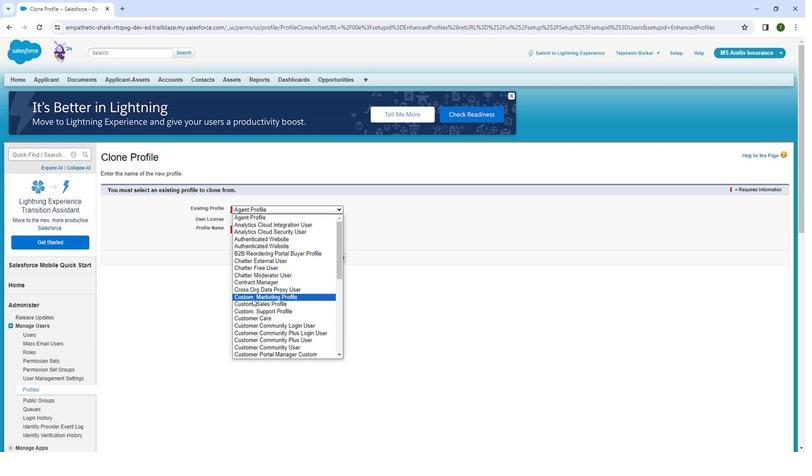 
Action: Mouse scrolled (257, 258) with delta (0, 0)
Screenshot: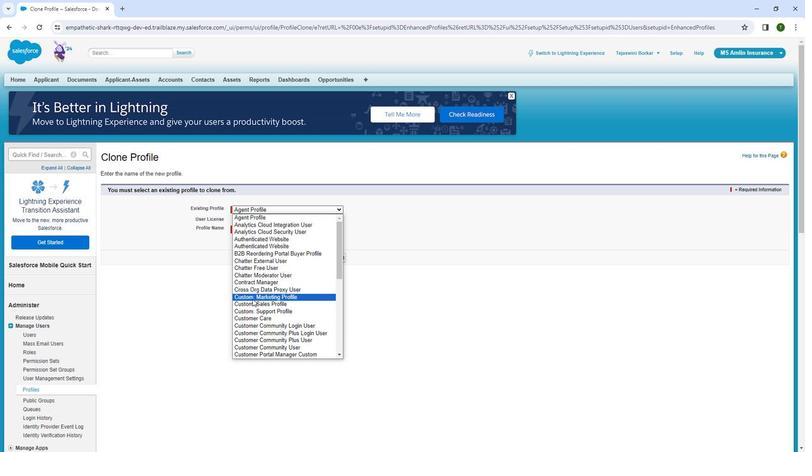 
Action: Mouse moved to (259, 266)
Screenshot: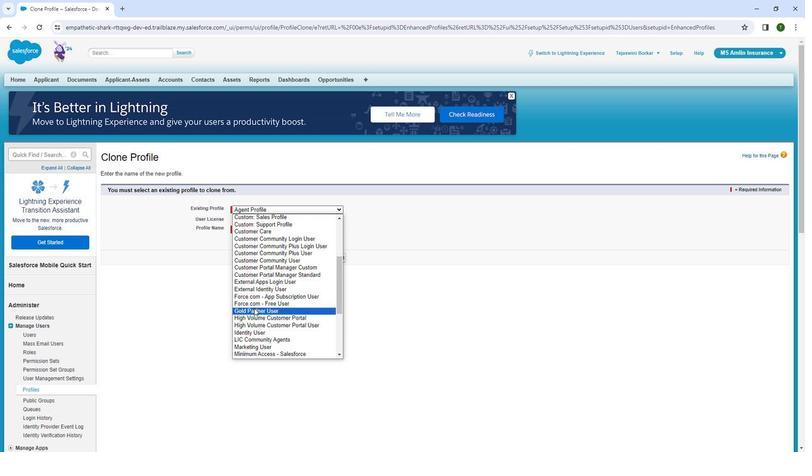 
Action: Mouse scrolled (259, 266) with delta (0, 0)
Screenshot: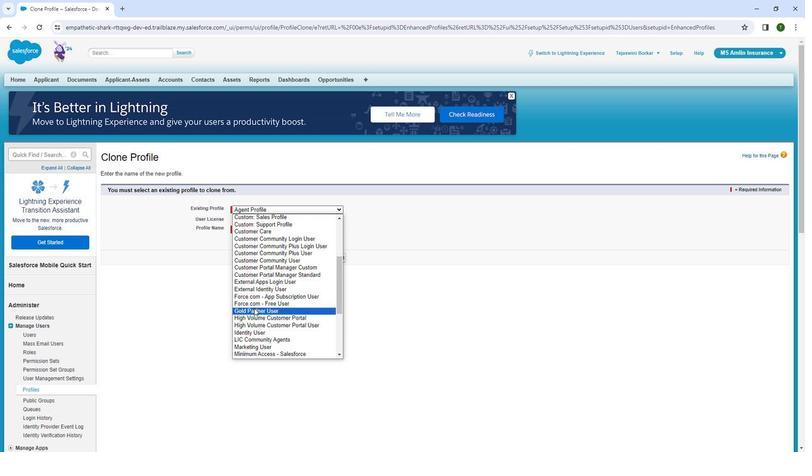 
Action: Mouse moved to (267, 286)
Screenshot: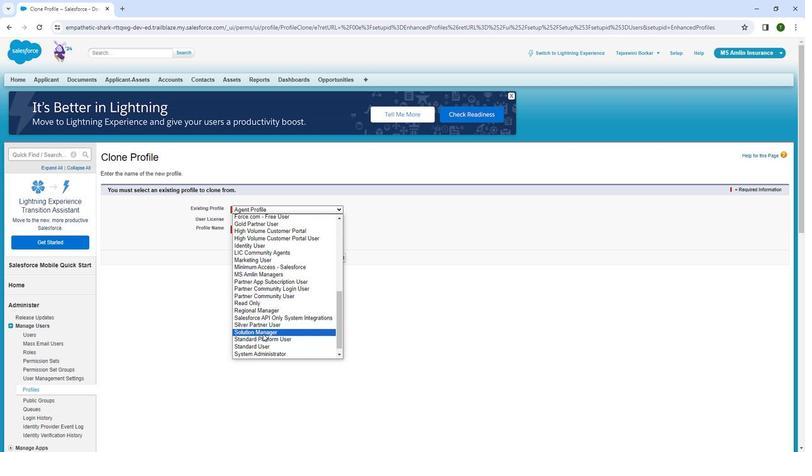 
Action: Mouse scrolled (267, 286) with delta (0, 0)
Screenshot: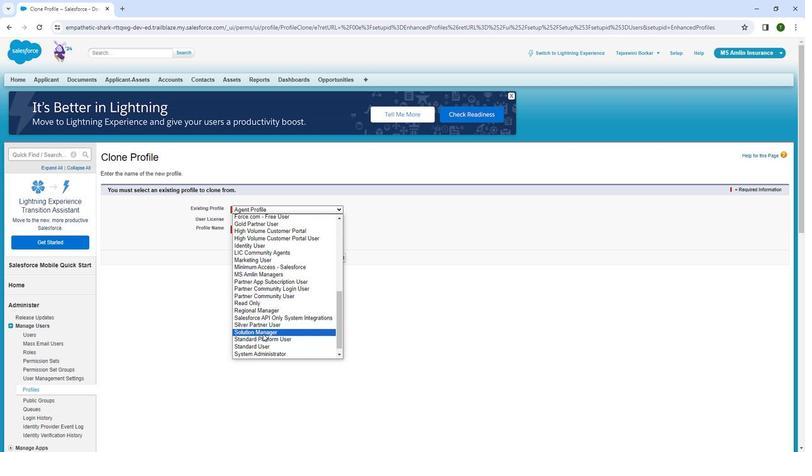 
Action: Mouse scrolled (267, 286) with delta (0, 0)
Screenshot: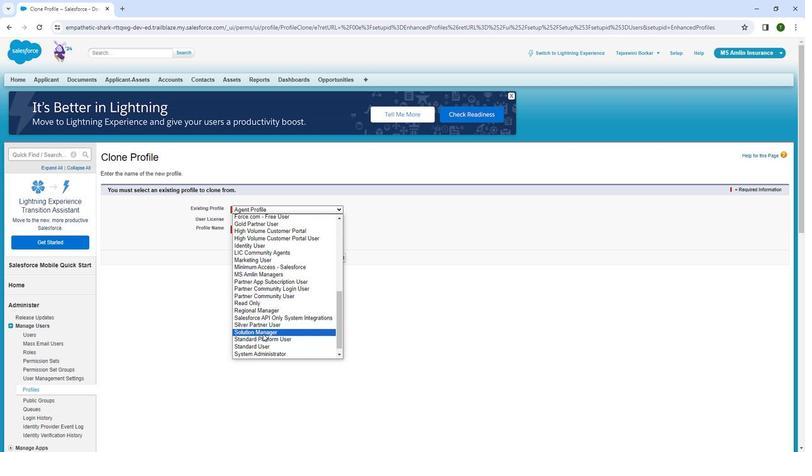 
Action: Mouse moved to (268, 285)
Screenshot: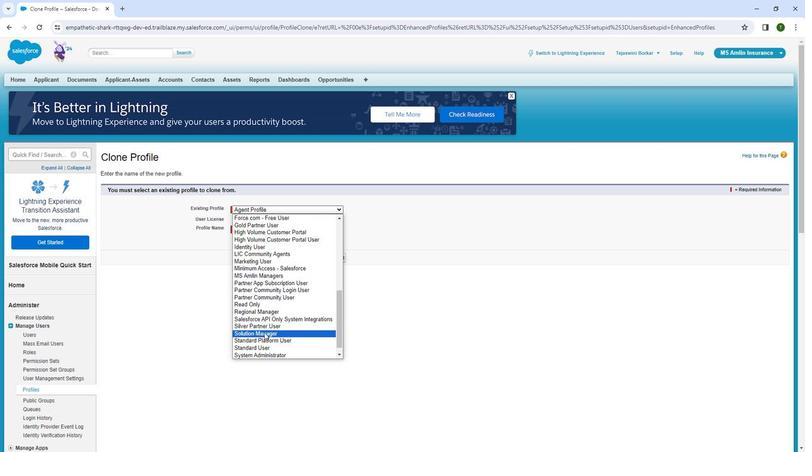 
Action: Mouse scrolled (268, 285) with delta (0, 0)
Screenshot: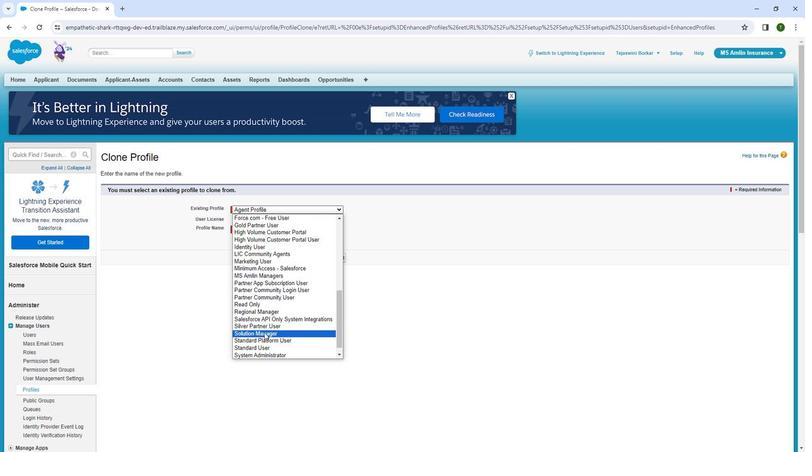 
Action: Mouse moved to (270, 283)
Screenshot: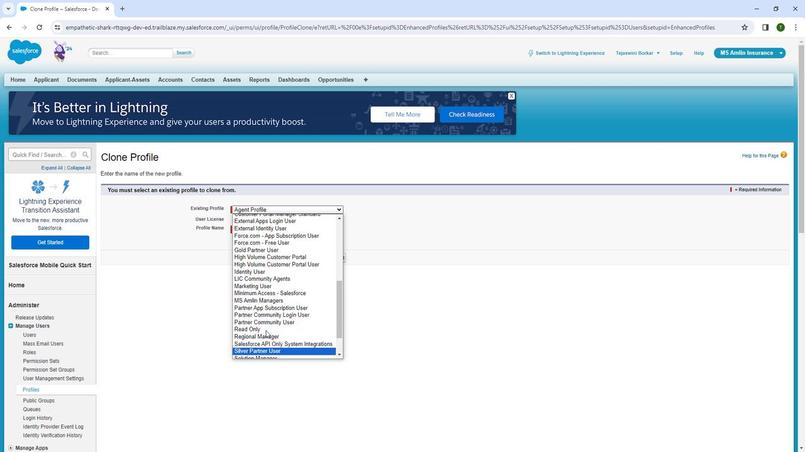 
Action: Mouse scrolled (270, 284) with delta (0, 0)
Screenshot: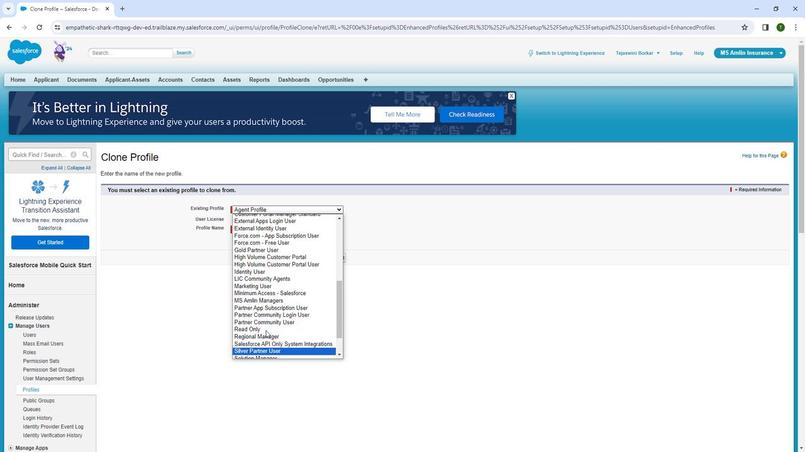
Action: Mouse moved to (303, 221)
Screenshot: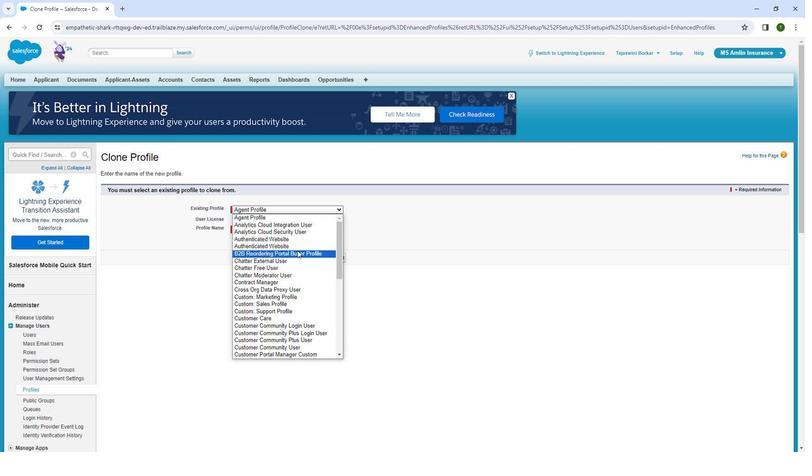 
Action: Mouse scrolled (303, 222) with delta (0, 0)
Screenshot: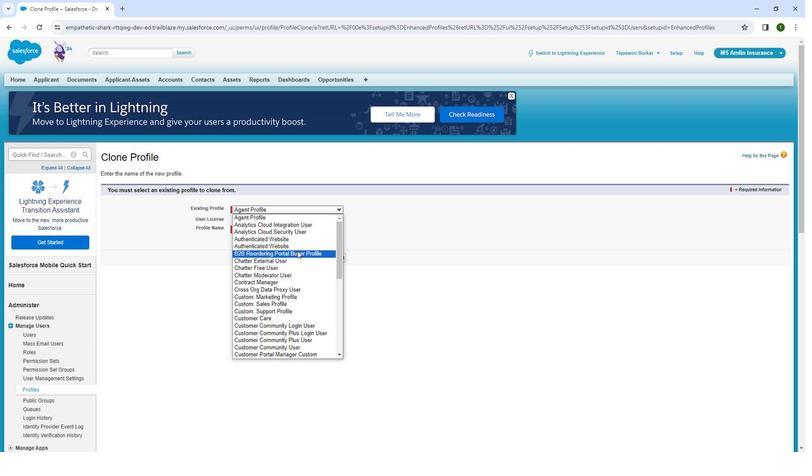 
Action: Mouse scrolled (303, 222) with delta (0, 0)
Screenshot: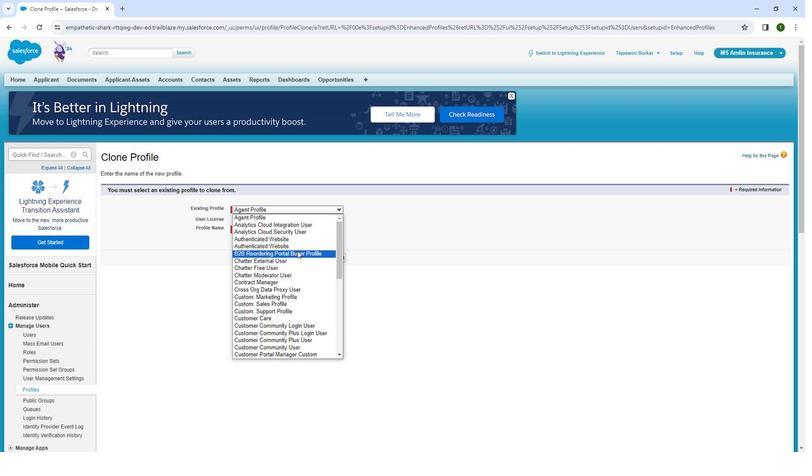 
Action: Mouse scrolled (303, 222) with delta (0, 0)
Screenshot: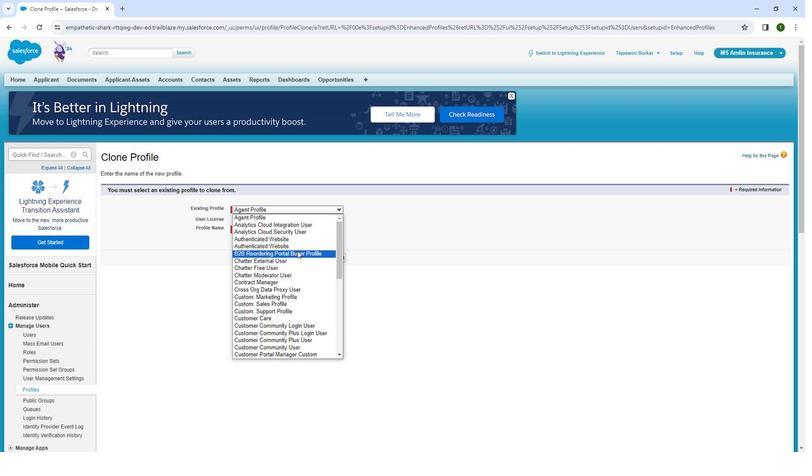 
Action: Mouse moved to (296, 286)
Screenshot: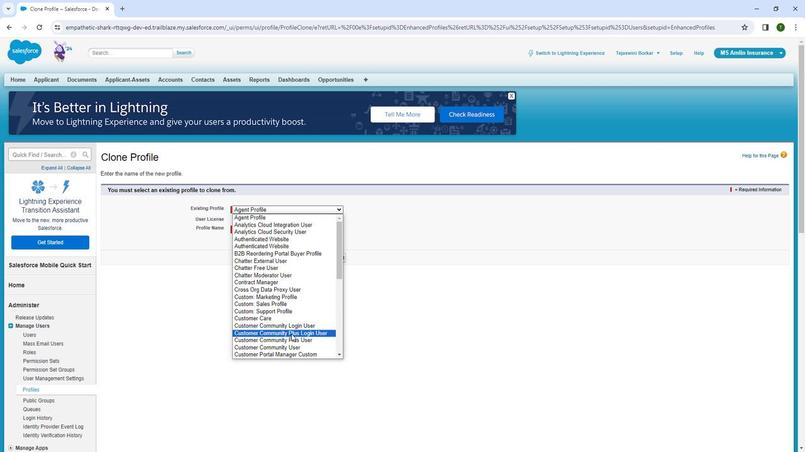 
Action: Mouse pressed left at (296, 286)
Screenshot: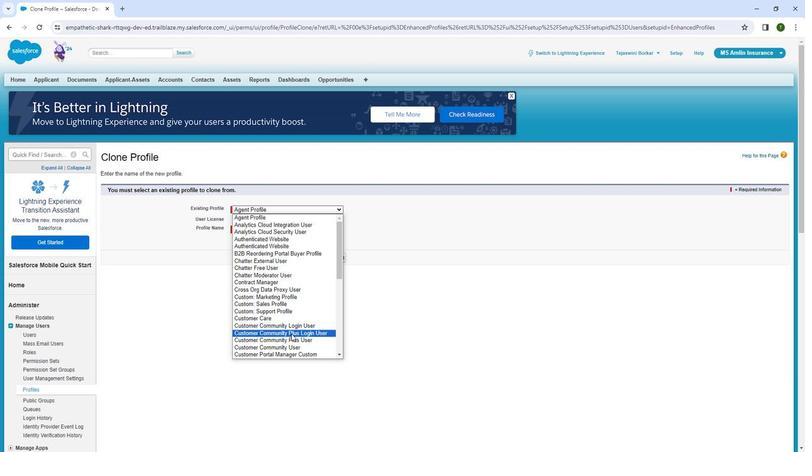 
Action: Mouse moved to (290, 204)
Screenshot: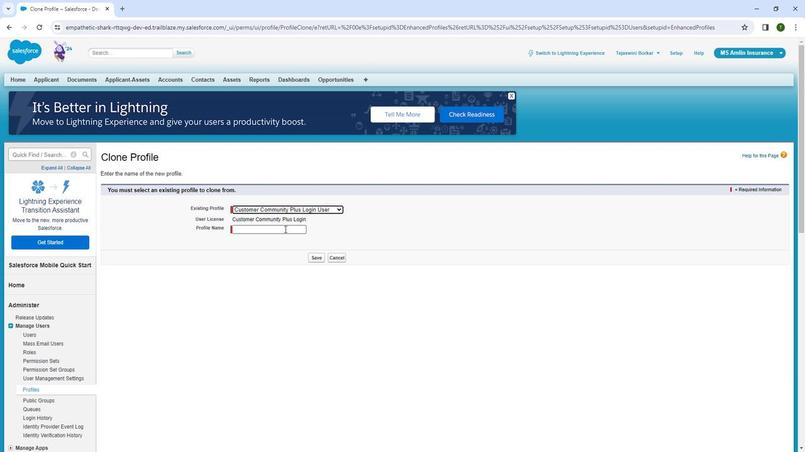 
Action: Mouse pressed left at (290, 204)
Screenshot: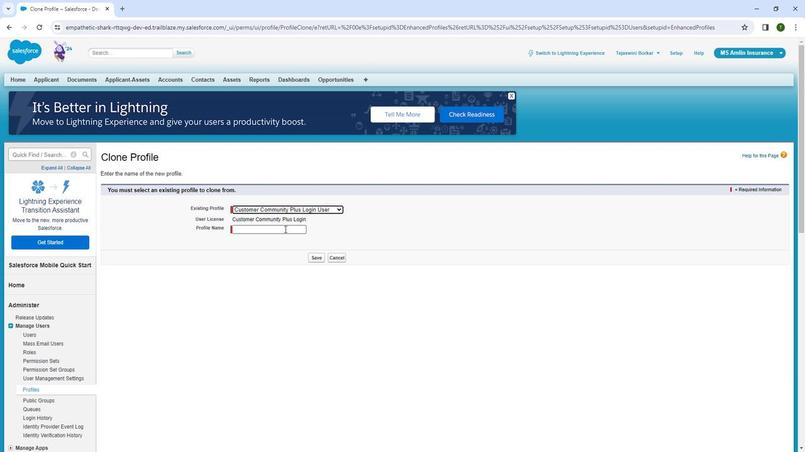 
Action: Mouse moved to (290, 203)
Screenshot: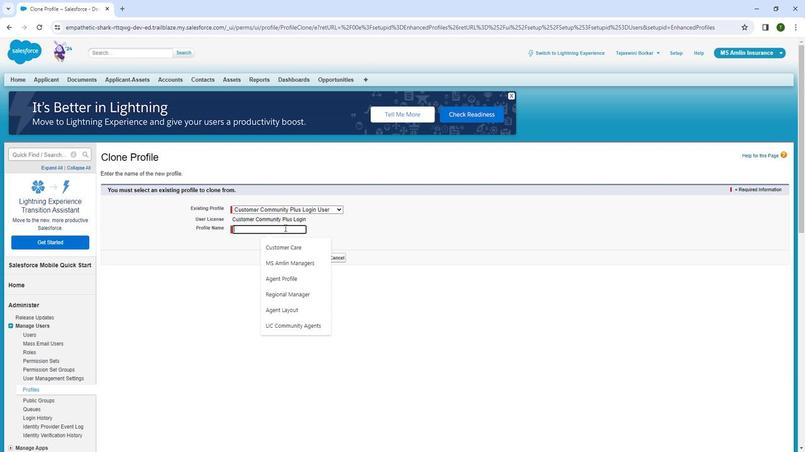 
Action: Key pressed <Key.shift>Sal
Screenshot: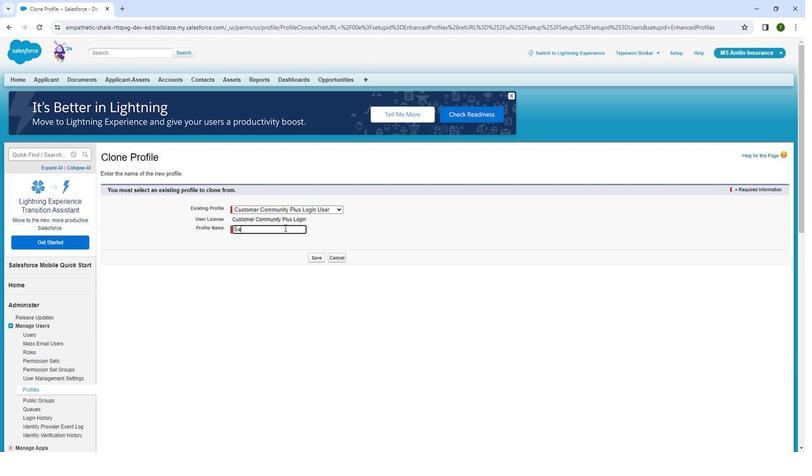 
Action: Mouse moved to (380, 155)
Screenshot: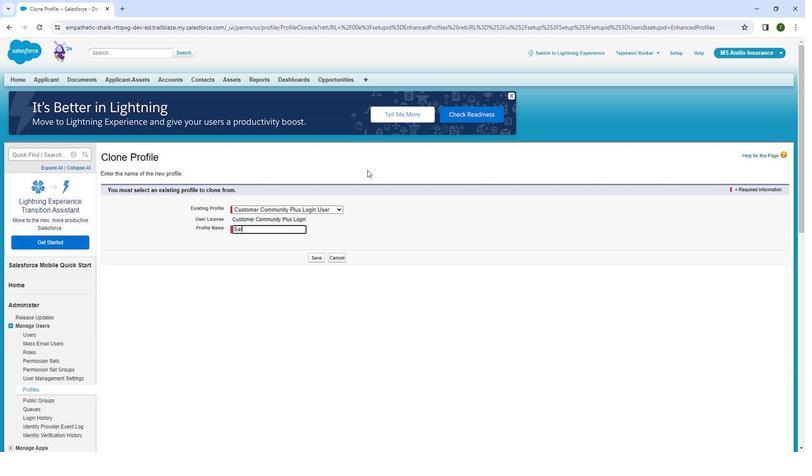 
Action: Key pressed e
Screenshot: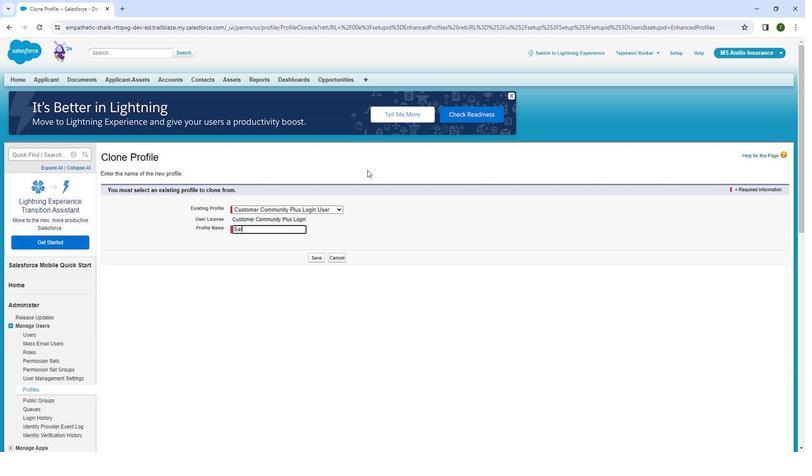 
Action: Mouse moved to (386, 153)
Screenshot: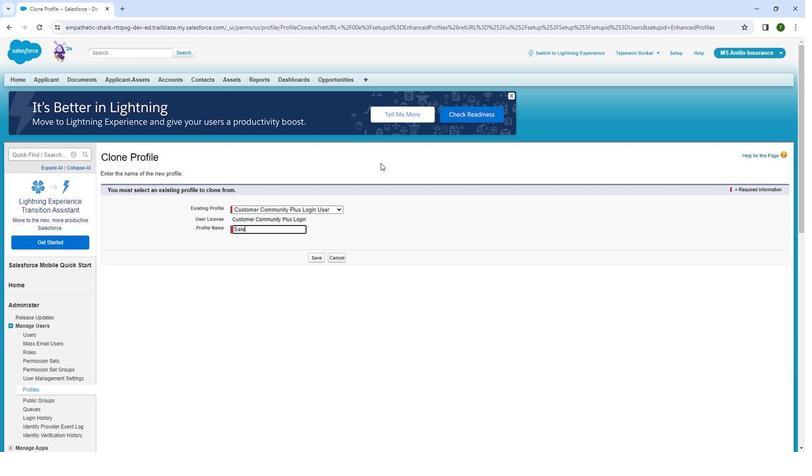 
Action: Key pressed s<Key.space><Key.shift>Officer
Screenshot: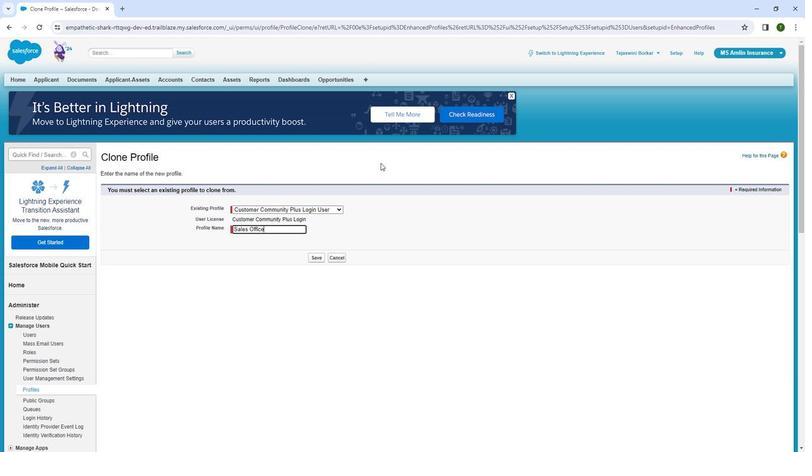 
Action: Mouse moved to (366, 169)
Screenshot: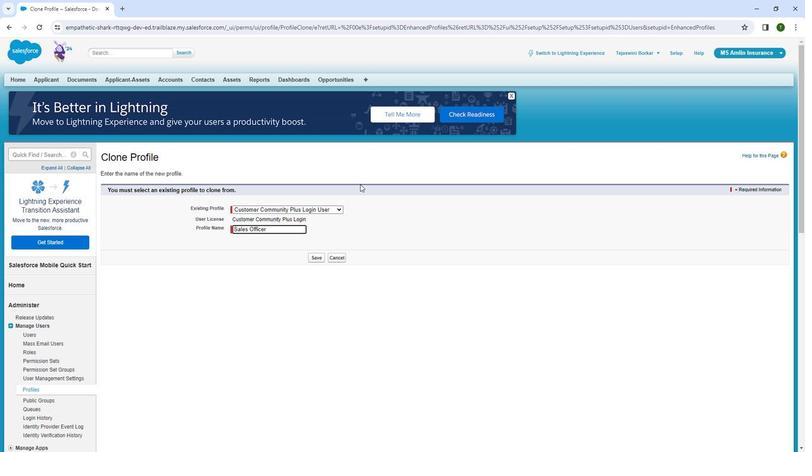 
Action: Key pressed s
Screenshot: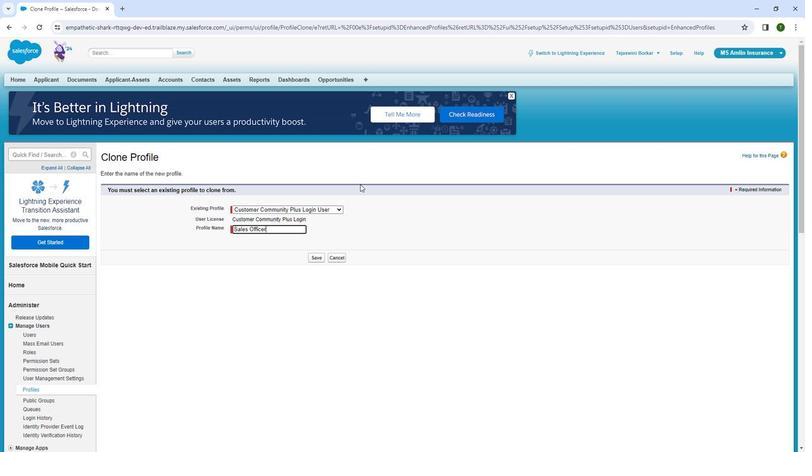 
Action: Mouse moved to (306, 242)
Screenshot: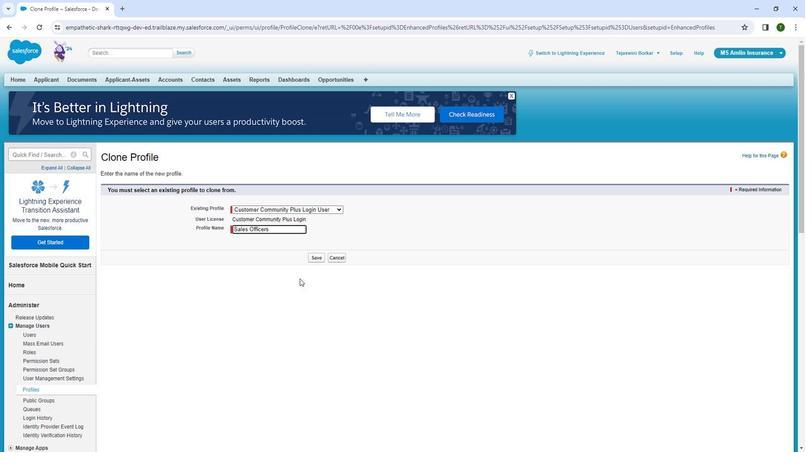 
Action: Mouse pressed left at (306, 242)
Screenshot: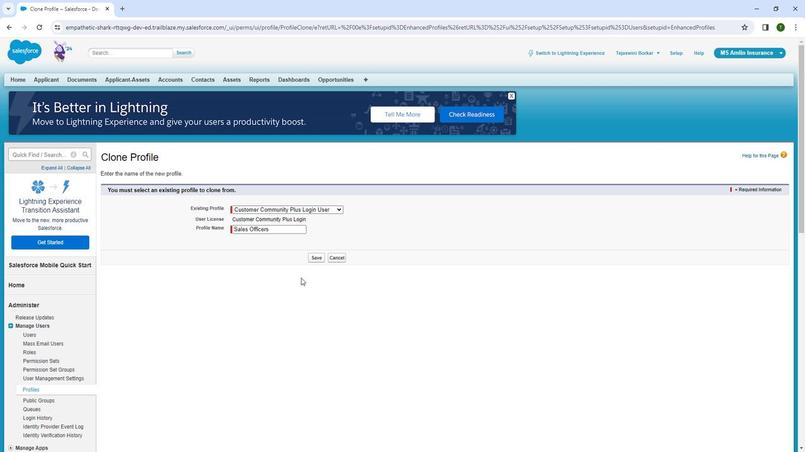 
Action: Mouse moved to (322, 227)
Screenshot: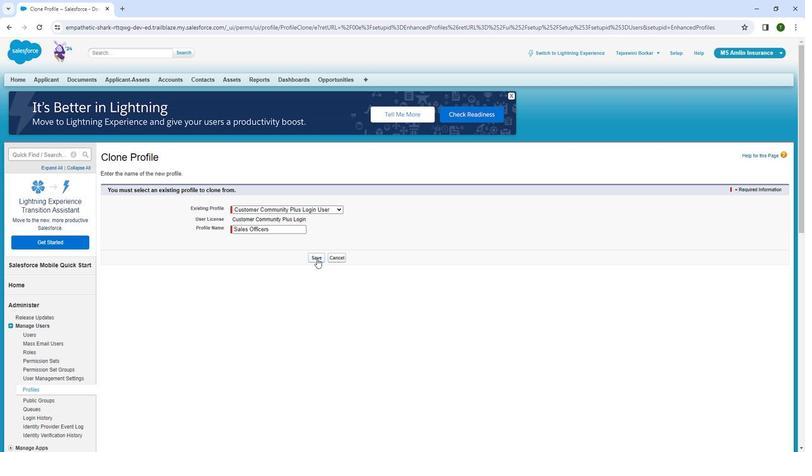 
Action: Mouse pressed left at (322, 227)
Screenshot: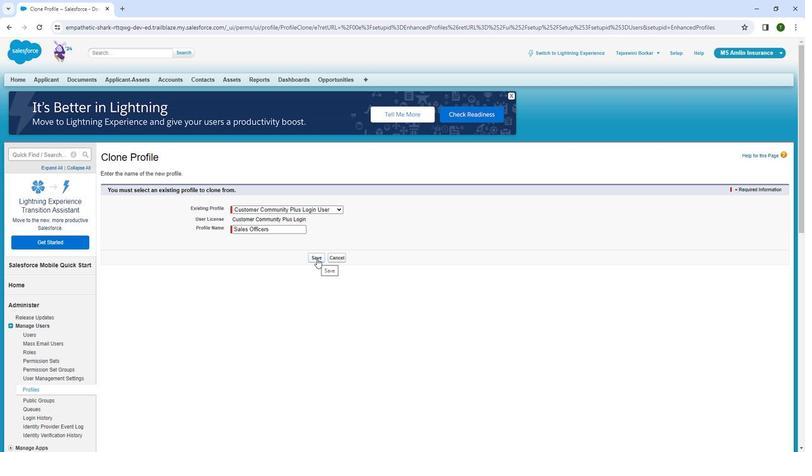 
Action: Mouse moved to (321, 227)
Screenshot: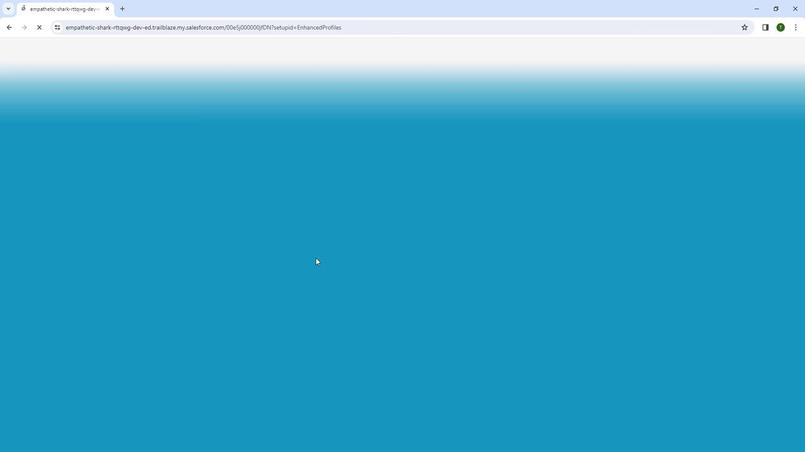 
Action: Mouse pressed left at (321, 227)
Screenshot: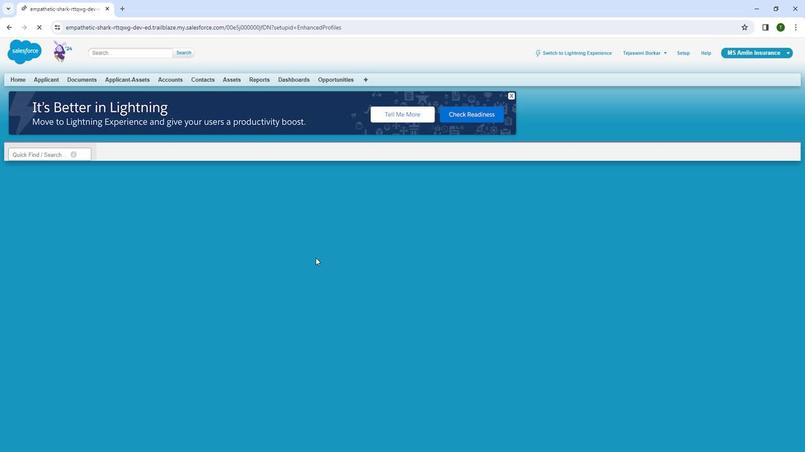 
Action: Mouse moved to (525, 158)
Screenshot: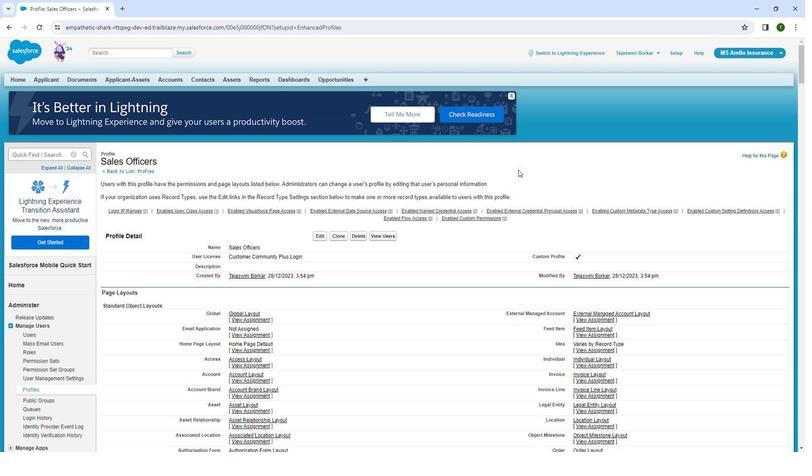 
Action: Mouse pressed left at (525, 158)
Screenshot: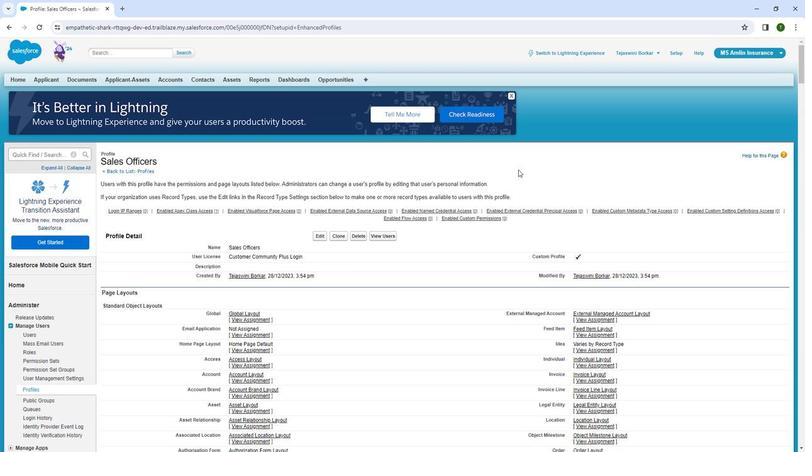 
Action: Mouse moved to (40, 147)
Screenshot: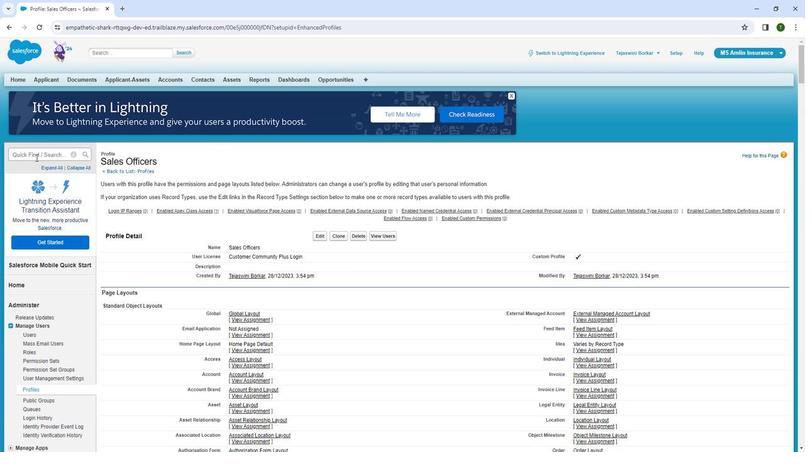 
Action: Mouse pressed left at (40, 147)
Screenshot: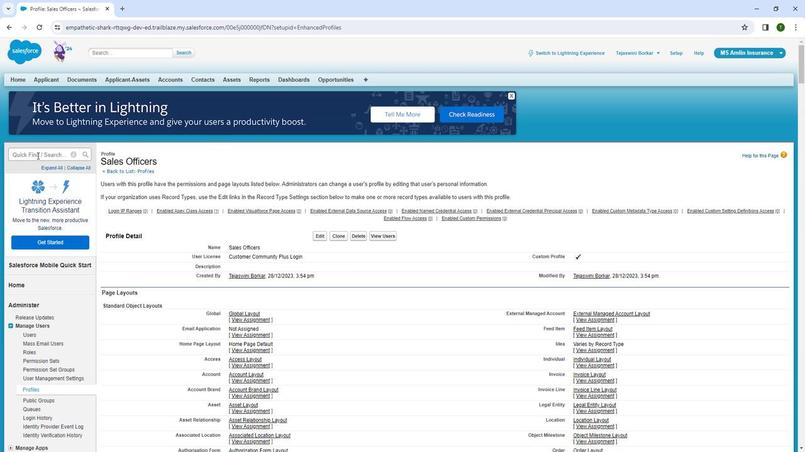 
Action: Key pressed pr
Screenshot: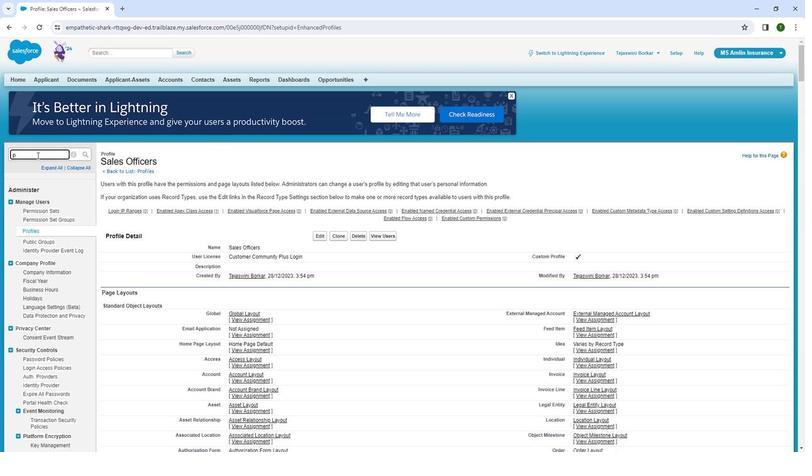 
Action: Mouse moved to (47, 153)
Screenshot: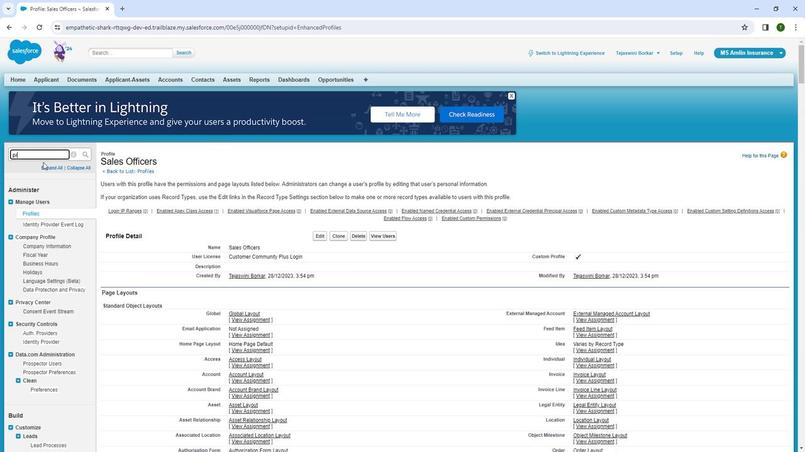 
Action: Key pressed o
Screenshot: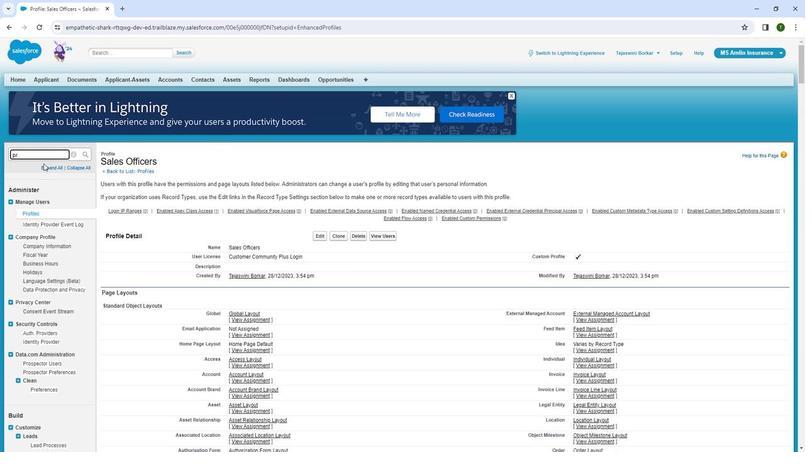 
Action: Mouse moved to (54, 159)
Screenshot: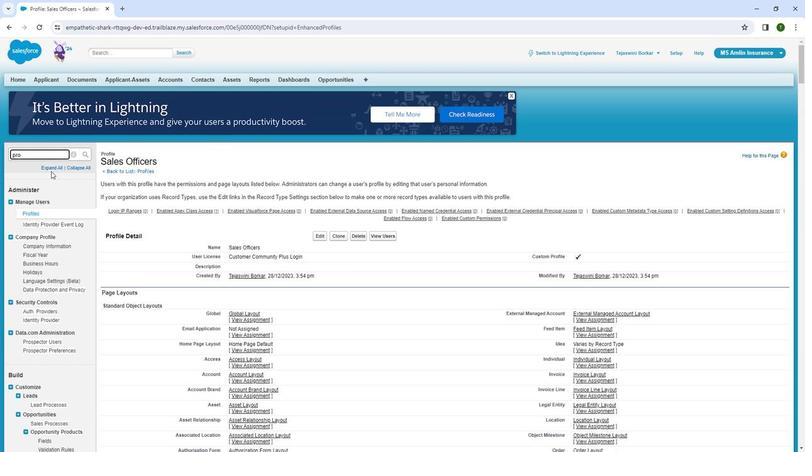
Action: Key pressed f
Screenshot: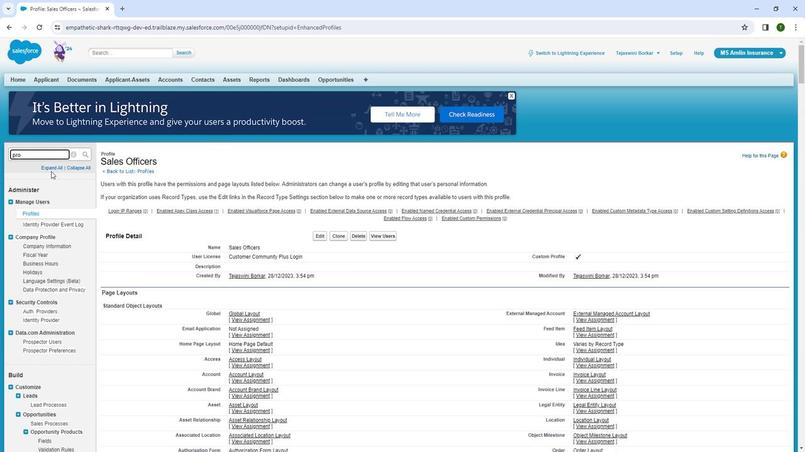 
Action: Mouse moved to (50, 163)
Screenshot: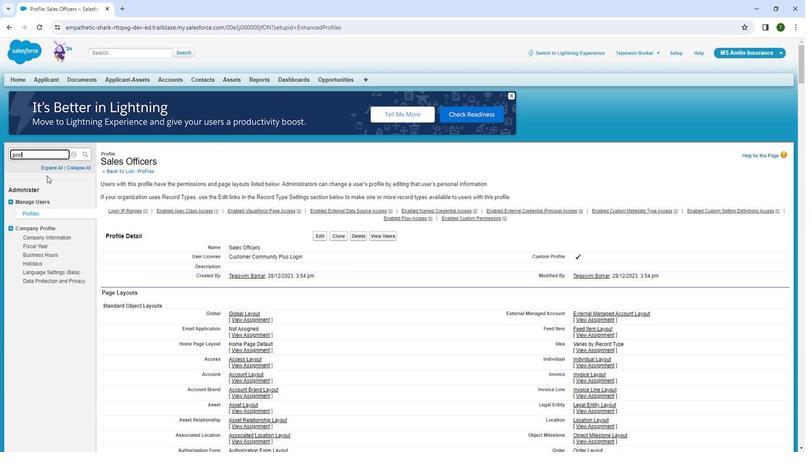 
Action: Key pressed i
Screenshot: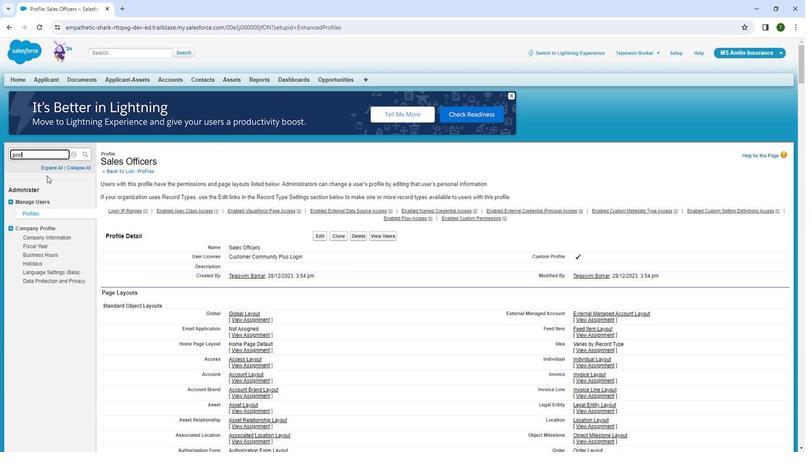 
Action: Mouse moved to (50, 163)
Screenshot: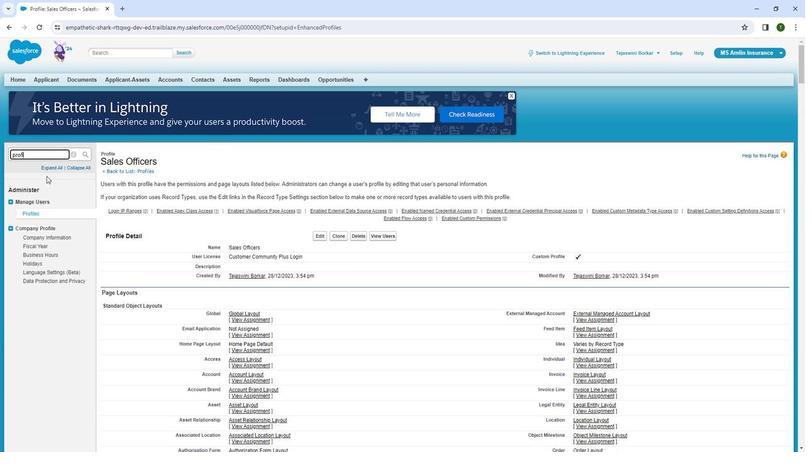 
Action: Key pressed l
Screenshot: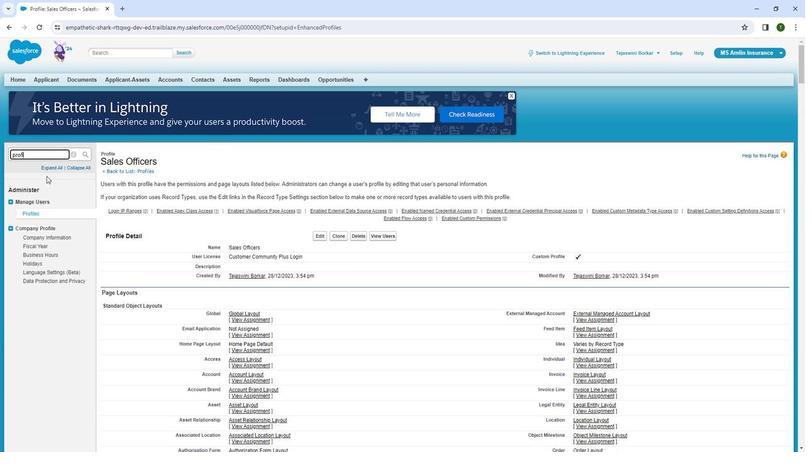 
Action: Mouse moved to (47, 176)
Screenshot: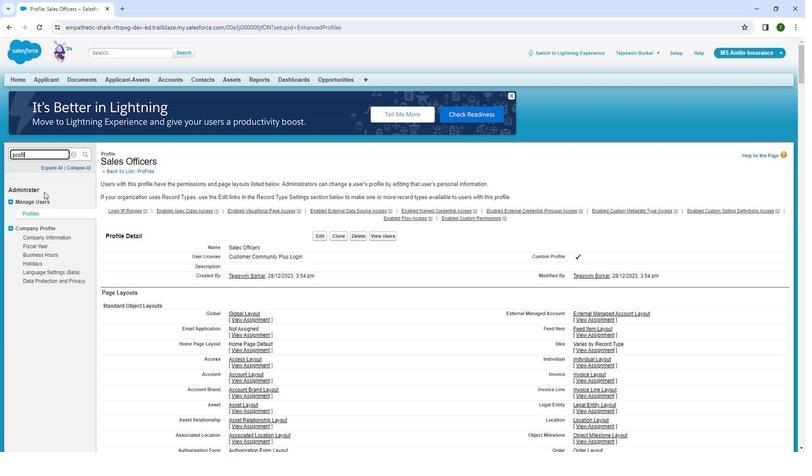 
Action: Key pressed e
Screenshot: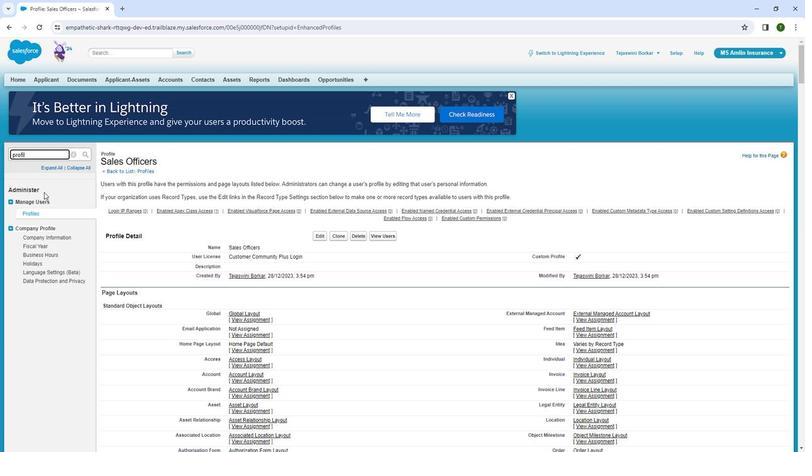 
Action: Mouse moved to (47, 176)
Screenshot: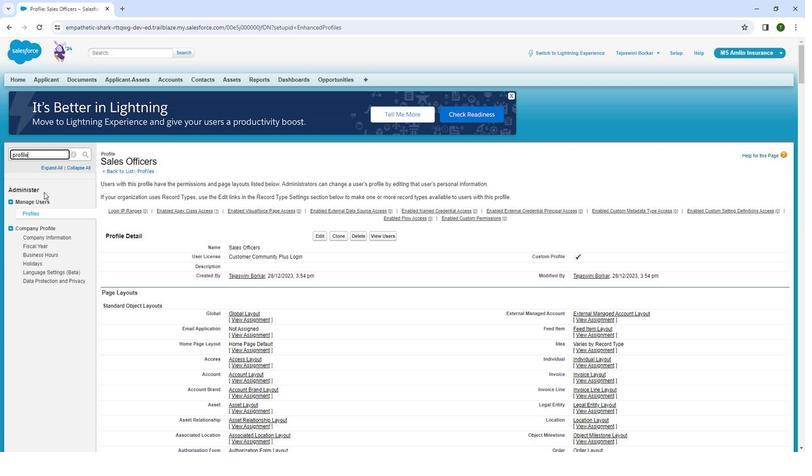 
Action: Key pressed s
Screenshot: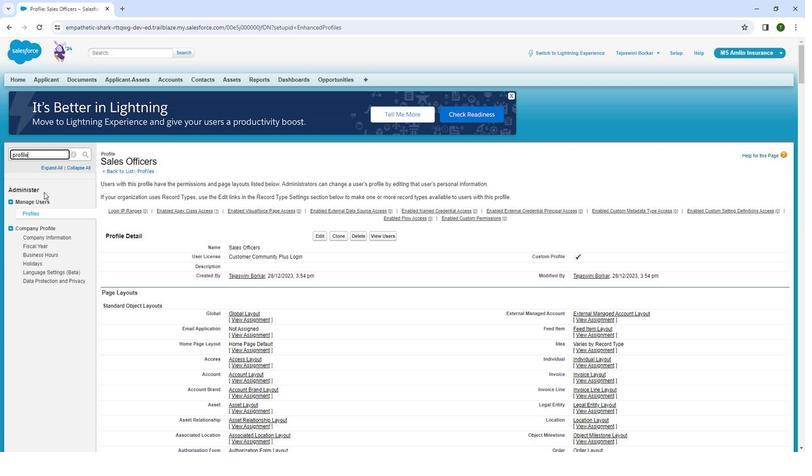 
Action: Mouse moved to (37, 193)
Screenshot: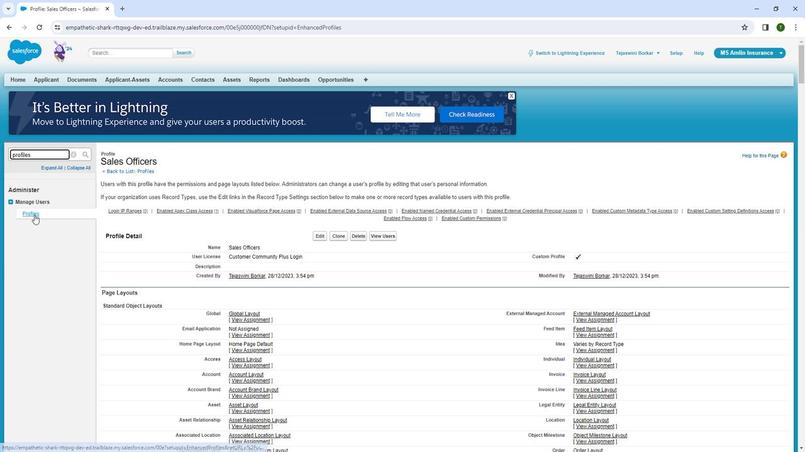 
Action: Mouse pressed left at (37, 193)
Screenshot: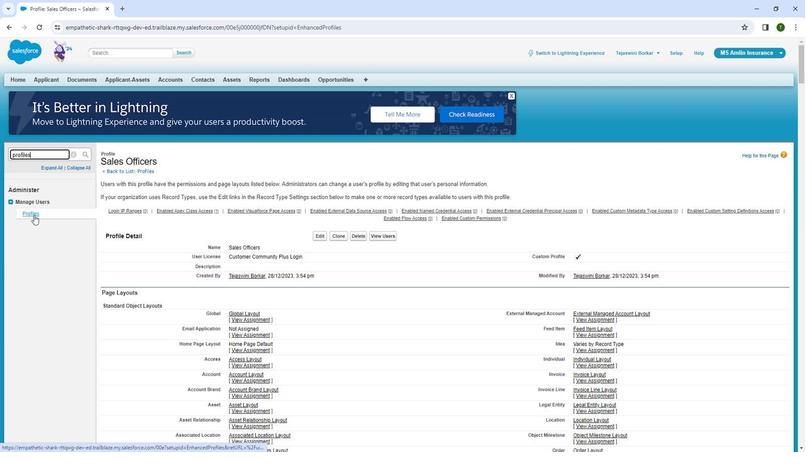 
Action: Mouse moved to (44, 148)
Screenshot: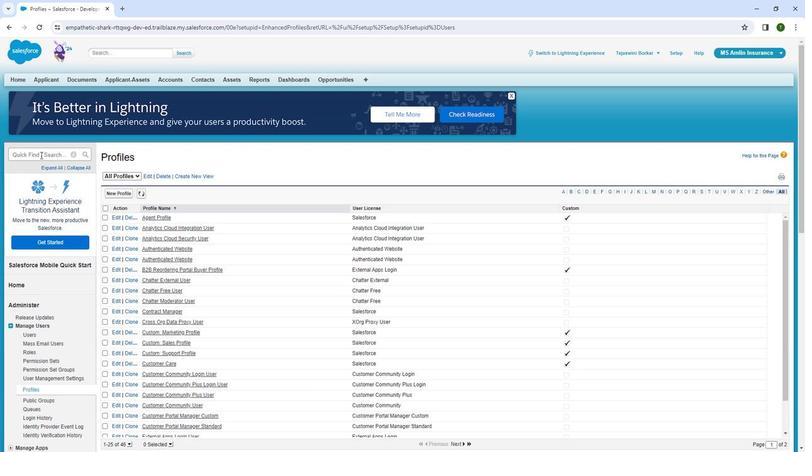 
Action: Mouse pressed left at (44, 148)
Screenshot: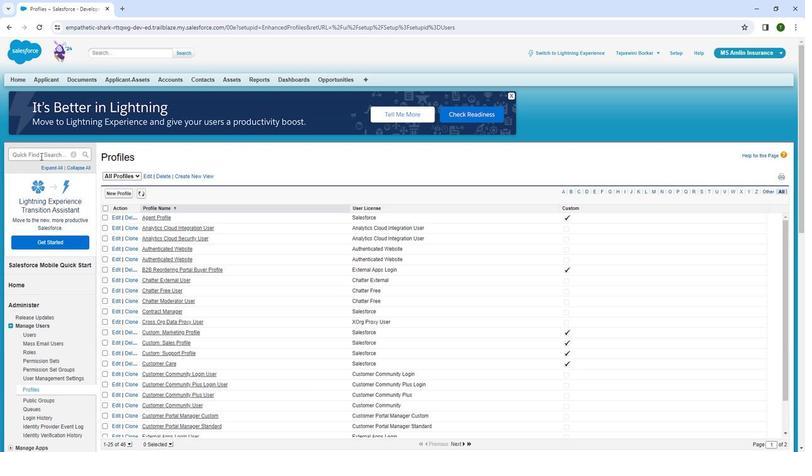 
Action: Key pressed p
Screenshot: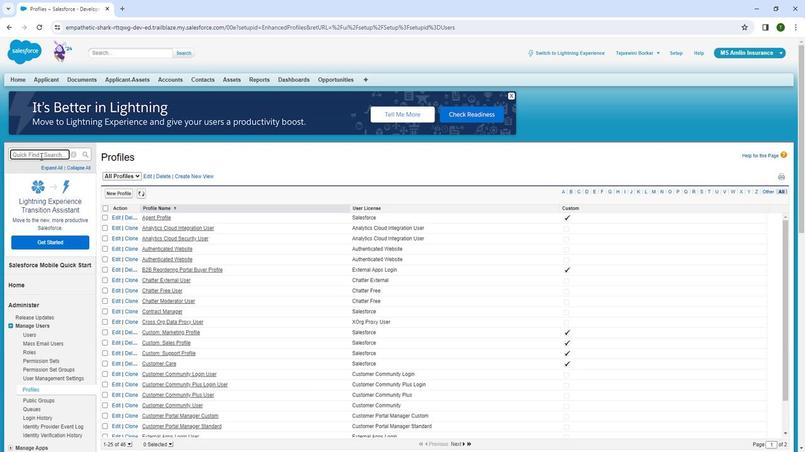 
Action: Mouse moved to (119, 174)
Screenshot: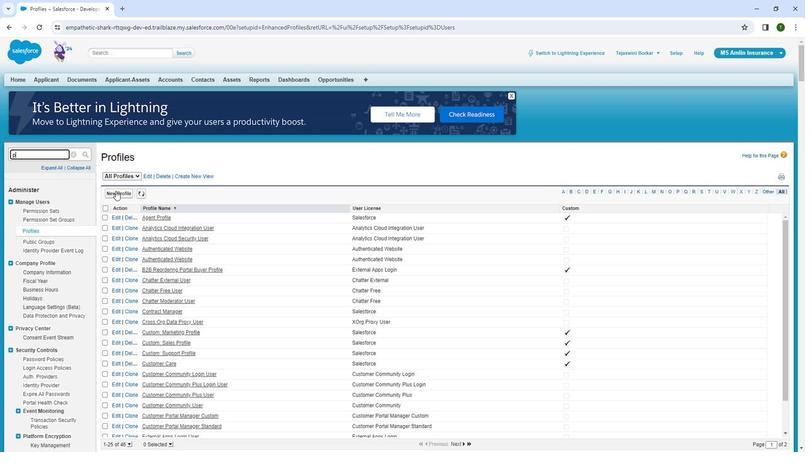 
Action: Mouse pressed left at (119, 174)
Screenshot: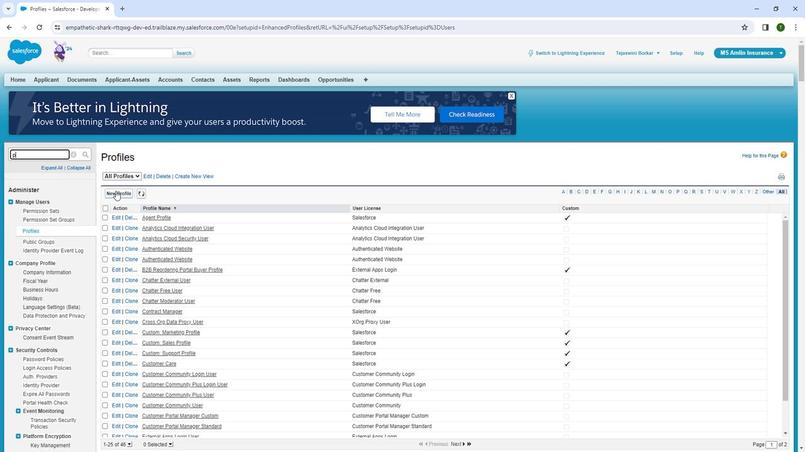 
Action: Mouse moved to (274, 189)
Screenshot: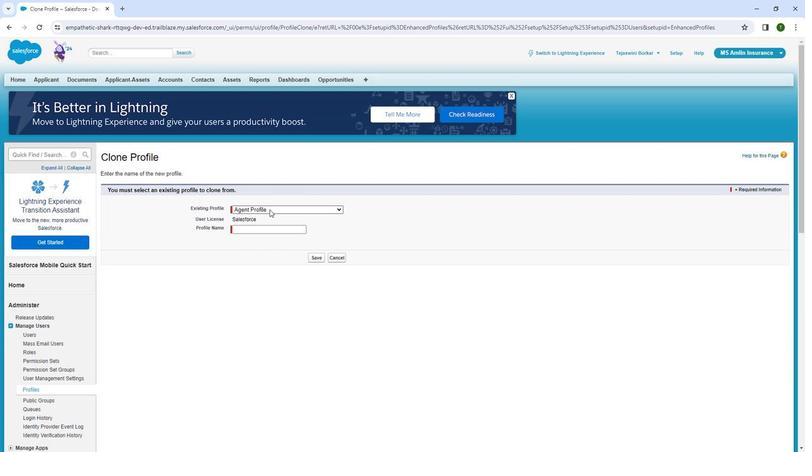 
Action: Mouse pressed left at (274, 189)
Screenshot: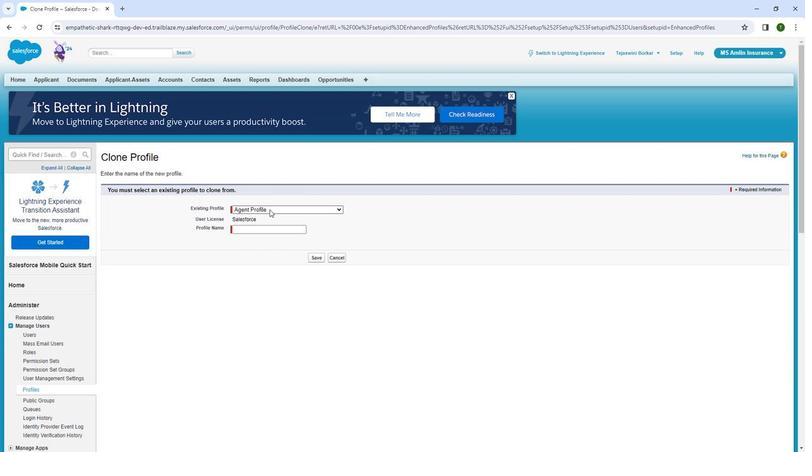 
Action: Mouse moved to (261, 284)
Screenshot: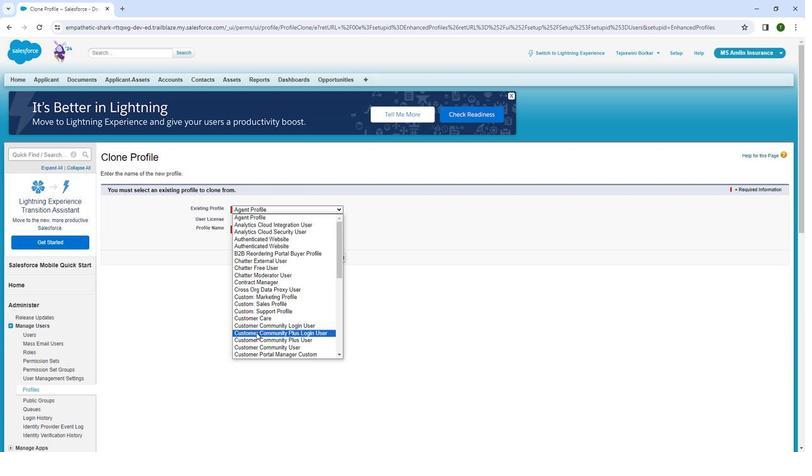 
Action: Mouse pressed left at (261, 284)
Screenshot: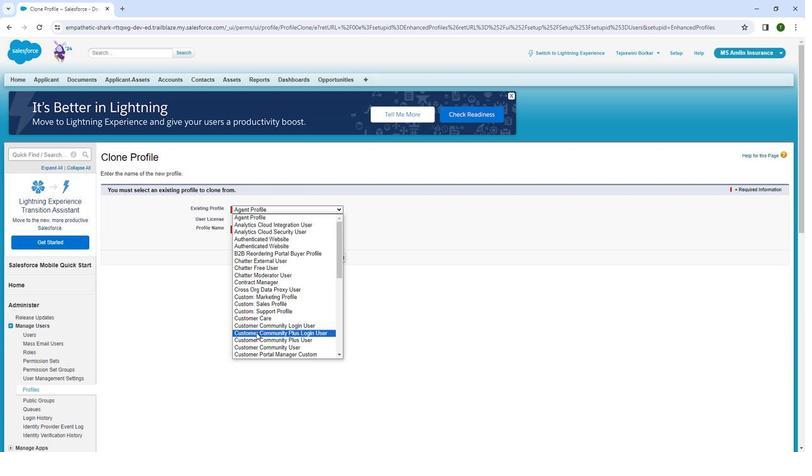
Action: Mouse moved to (266, 206)
Screenshot: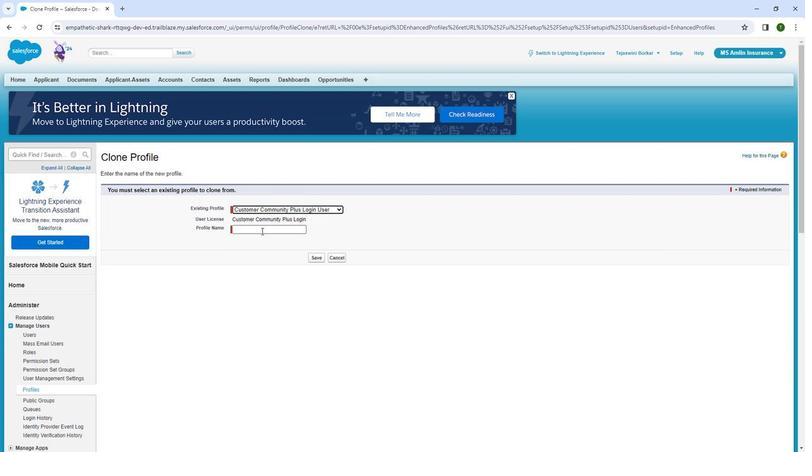 
Action: Mouse pressed left at (266, 206)
Screenshot: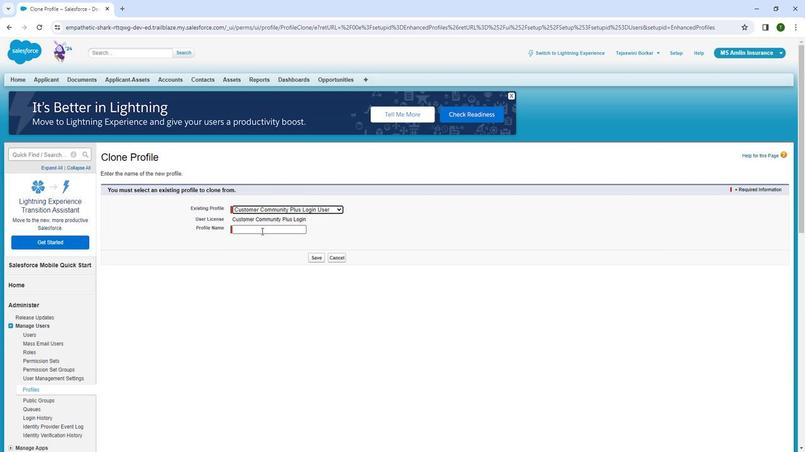 
Action: Key pressed <Key.shift>LIC<Key.space><Key.shift>Policy<Key.space><Key.shift><Key.shift><Key.shift><Key.shift><Key.shift><Key.shift><Key.shift><Key.shift><Key.shift><Key.shift><Key.shift><Key.shift><Key.shift><Key.shift><Key.shift>Regional<Key.space><Key.shift><Key.shift>Officers
Screenshot: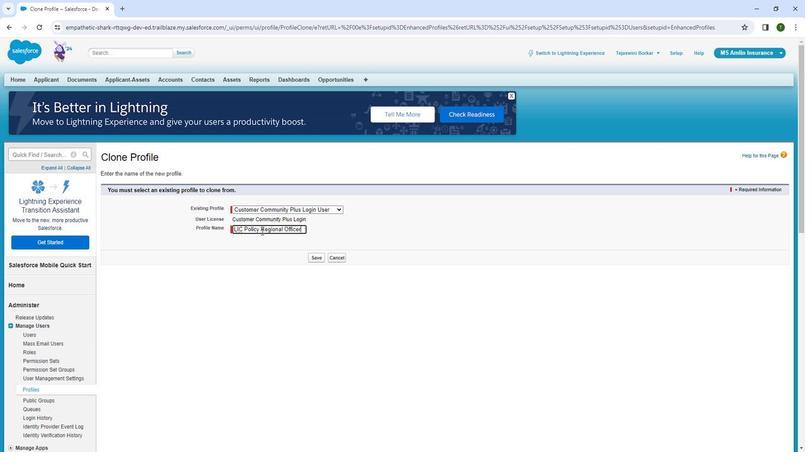 
Action: Mouse moved to (321, 230)
Screenshot: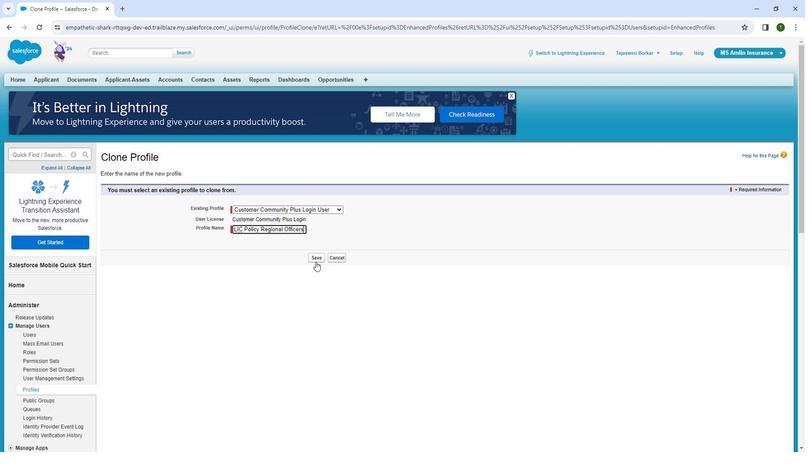
Action: Mouse pressed left at (321, 230)
Screenshot: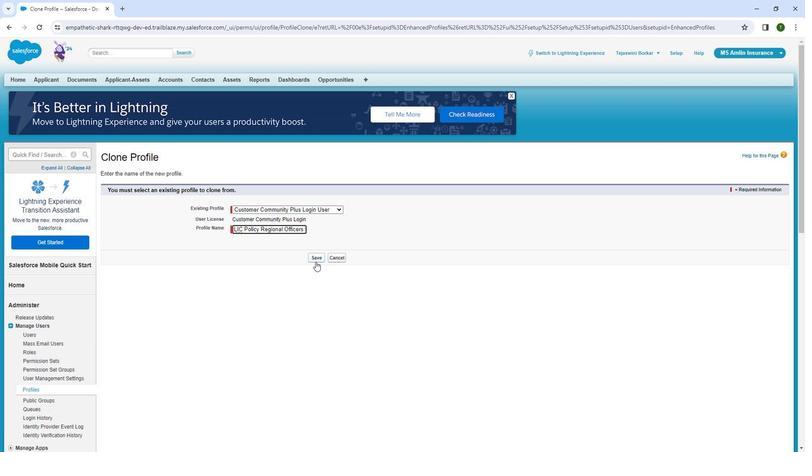 
Action: Mouse moved to (49, 145)
Screenshot: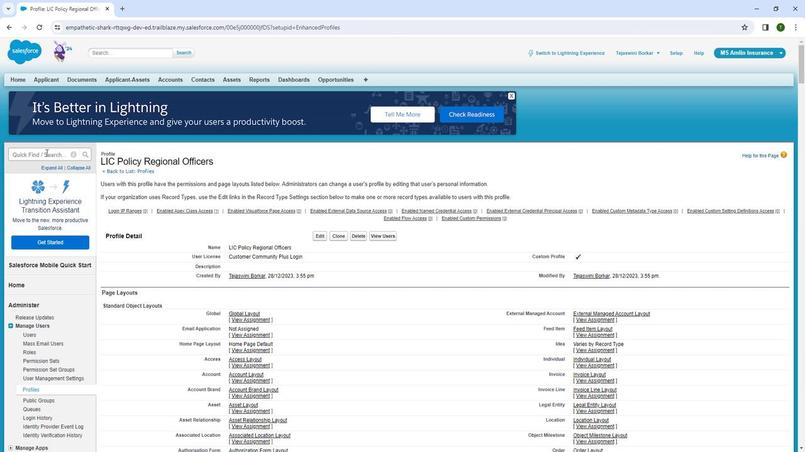 
Action: Mouse pressed left at (49, 145)
Screenshot: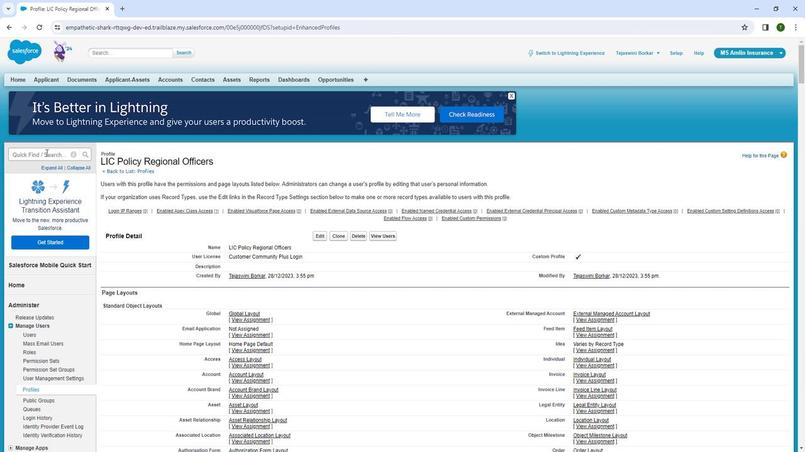 
Action: Mouse moved to (78, 159)
Screenshot: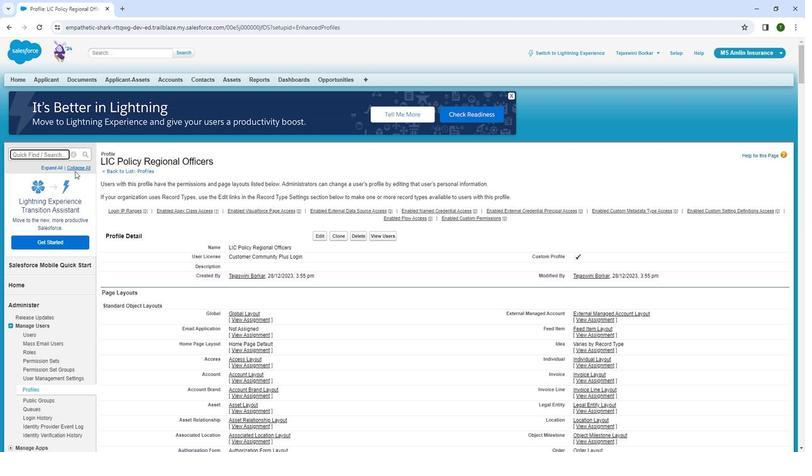 
Action: Key pressed p
Screenshot: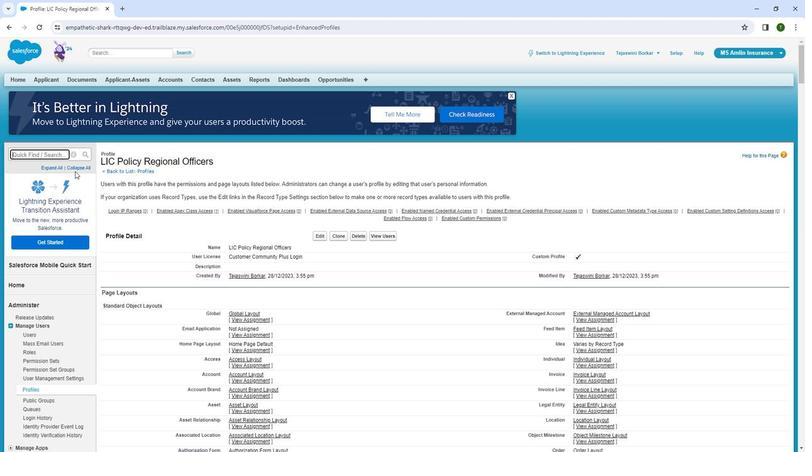 
Action: Mouse moved to (78, 159)
Screenshot: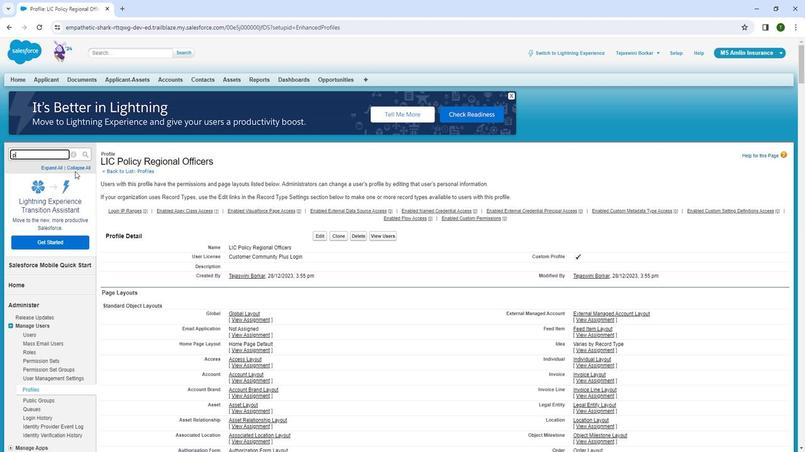 
Action: Key pressed rofiles
Screenshot: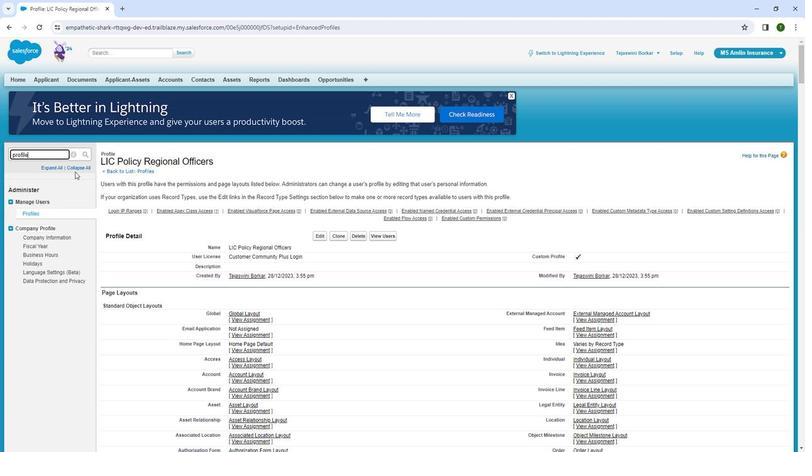
Action: Mouse moved to (32, 194)
Screenshot: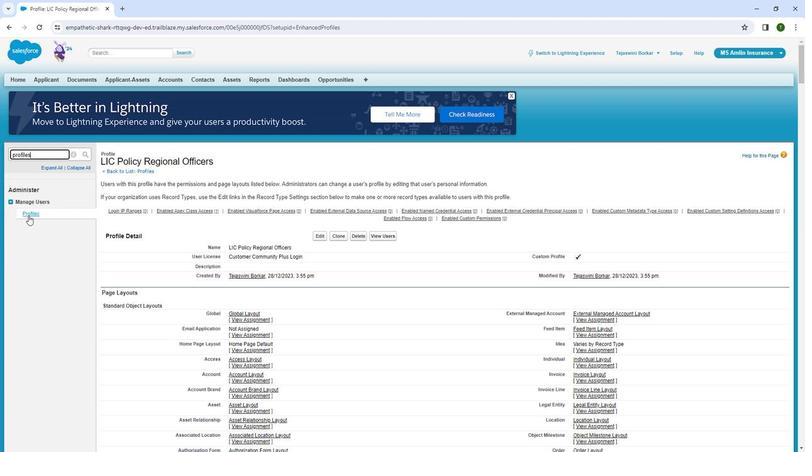 
Action: Mouse pressed left at (32, 194)
Screenshot: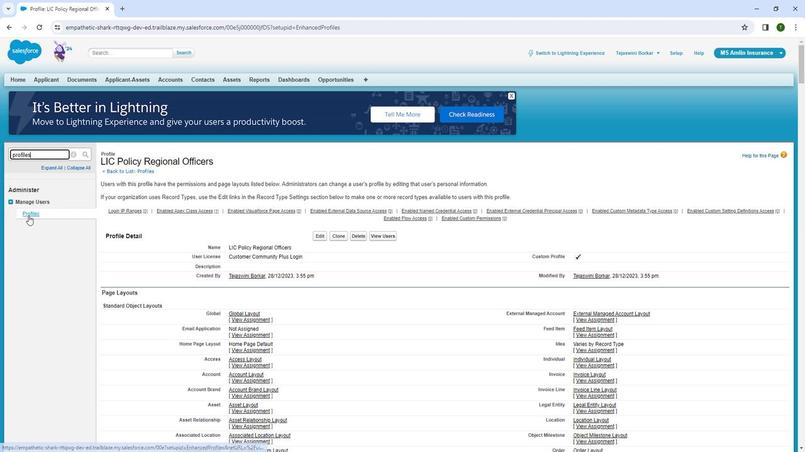 
Action: Mouse moved to (113, 176)
Screenshot: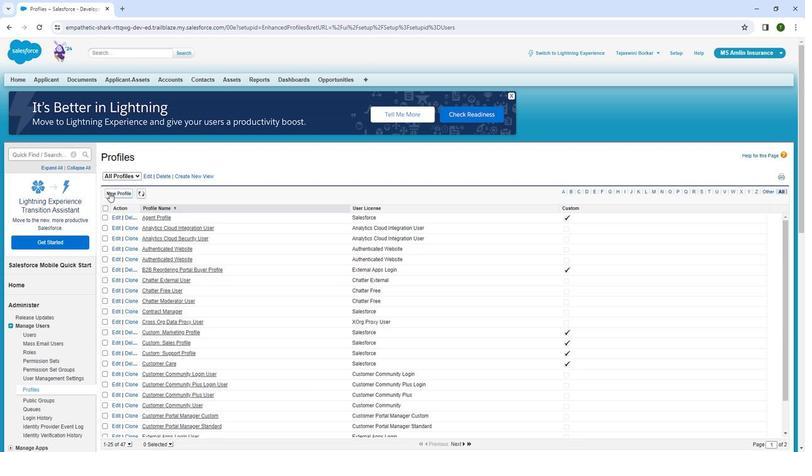
Action: Mouse pressed left at (113, 176)
Screenshot: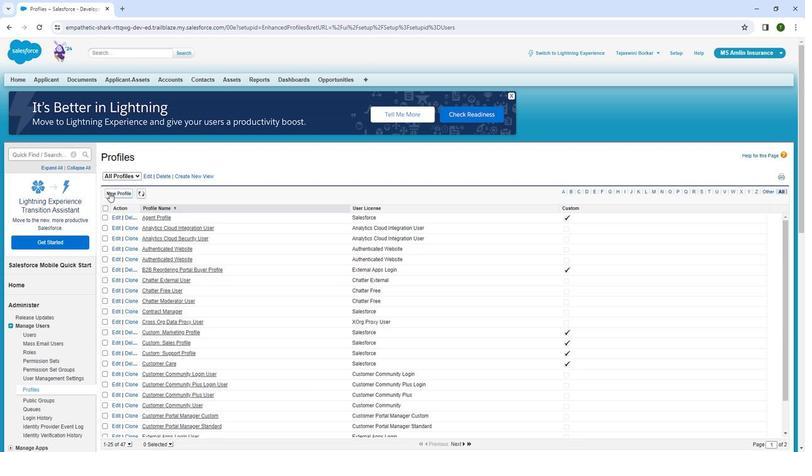 
Action: Mouse moved to (267, 190)
Screenshot: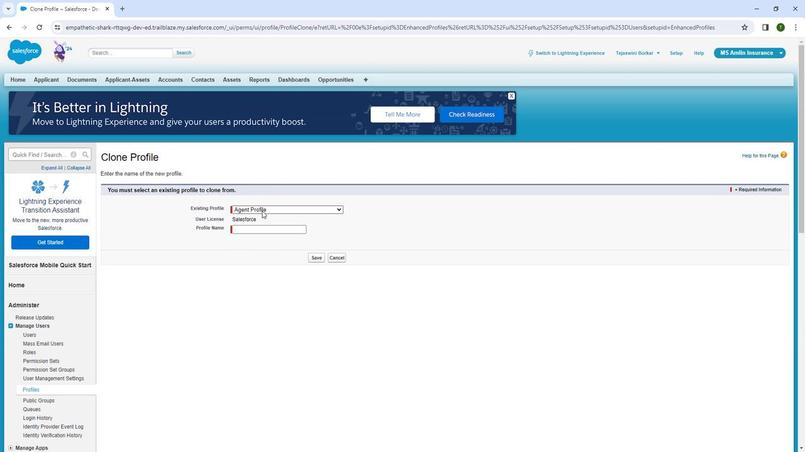 
Action: Mouse pressed left at (267, 190)
Screenshot: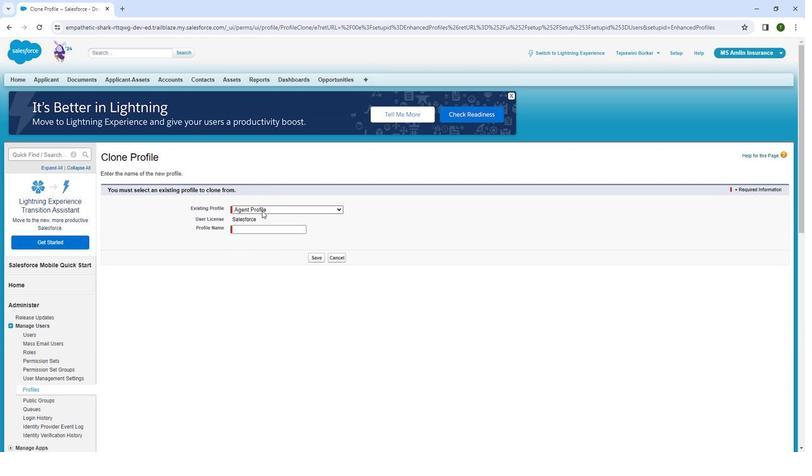 
Action: Mouse moved to (291, 282)
Screenshot: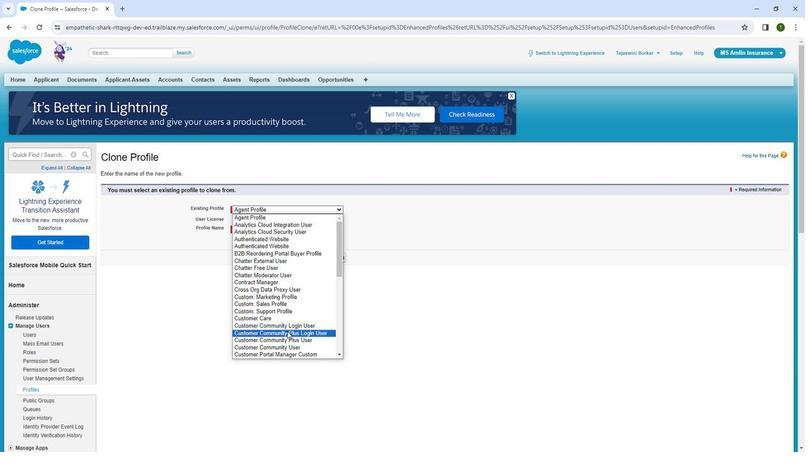 
Action: Mouse pressed left at (291, 282)
Screenshot: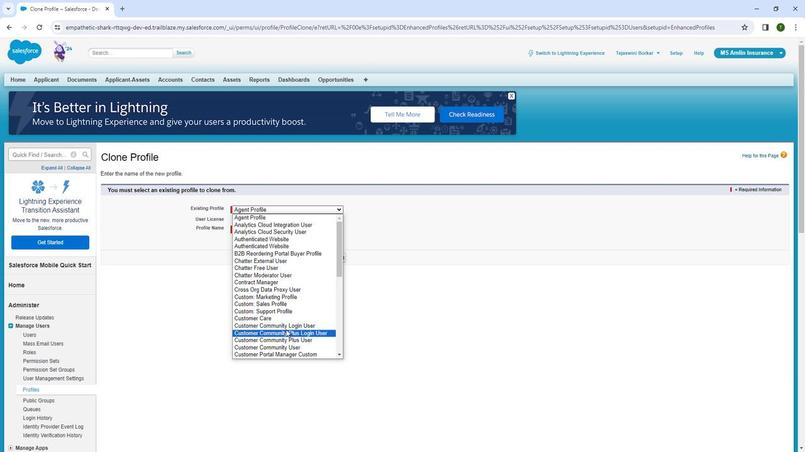 
Action: Mouse moved to (274, 205)
Screenshot: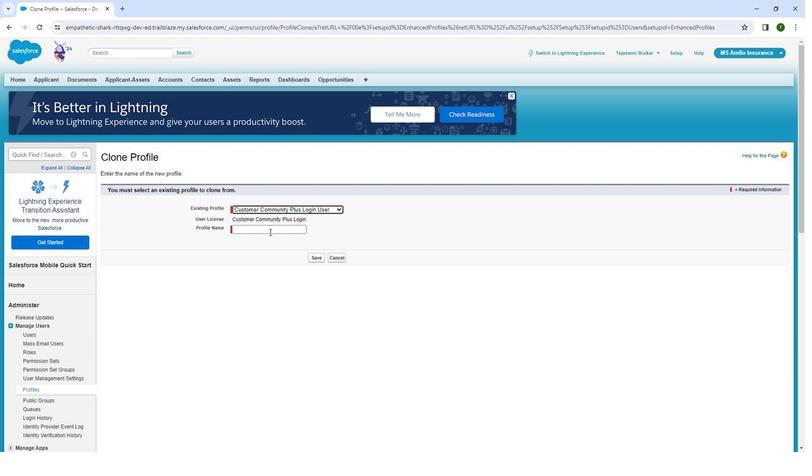 
Action: Mouse pressed left at (274, 205)
Screenshot: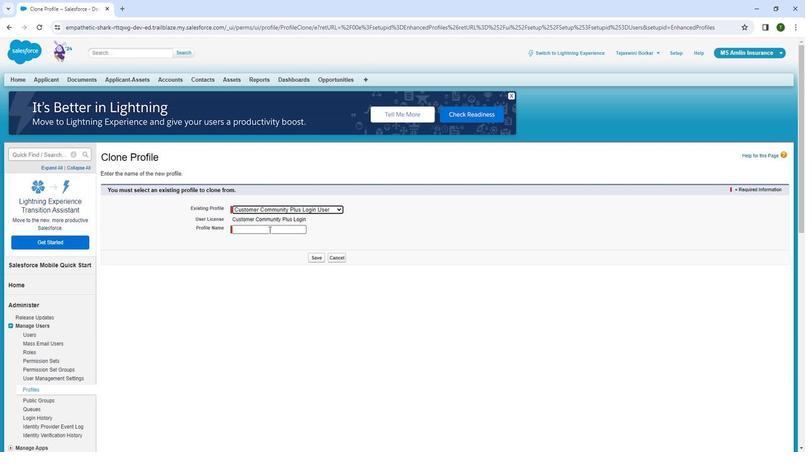 
Action: Mouse moved to (274, 205)
Screenshot: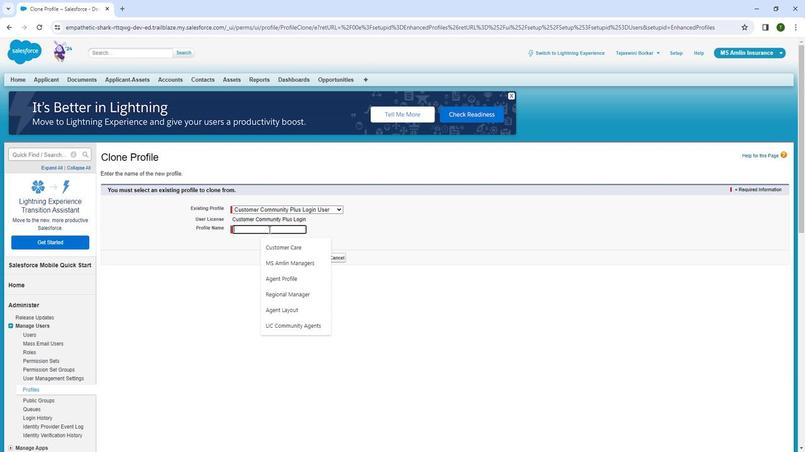 
Action: Key pressed <Key.shift>LIC<Key.space><Key.shift><Key.shift><Key.shift><Key.shift>Area<Key.space><Key.shift><Key.shift><Key.shift><Key.shift>Managers
Screenshot: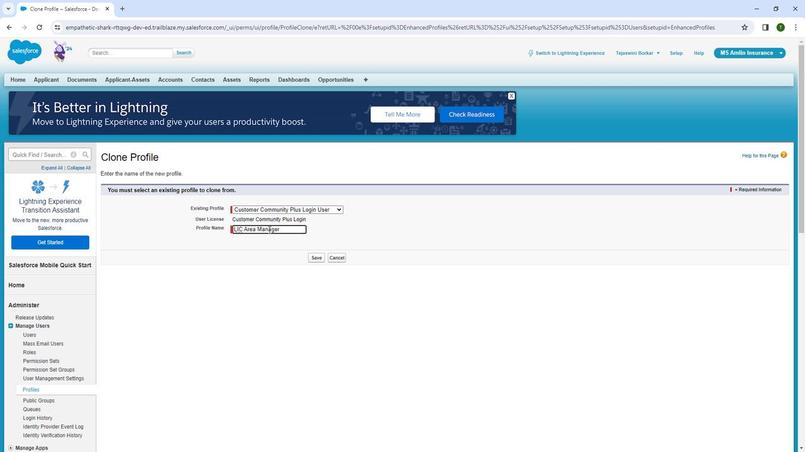 
Action: Mouse moved to (329, 254)
Screenshot: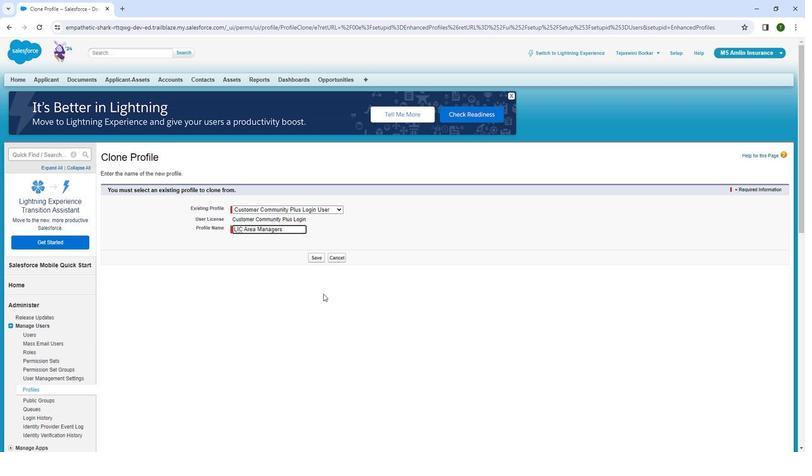 
Action: Mouse pressed left at (329, 254)
Screenshot: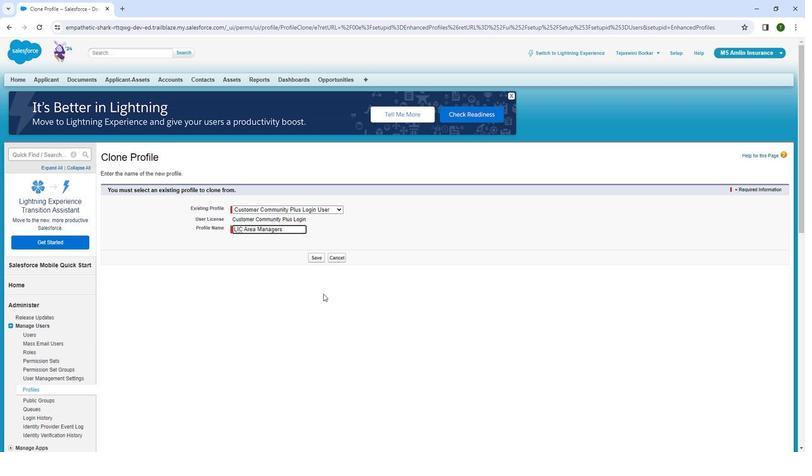 
Action: Mouse moved to (317, 228)
Screenshot: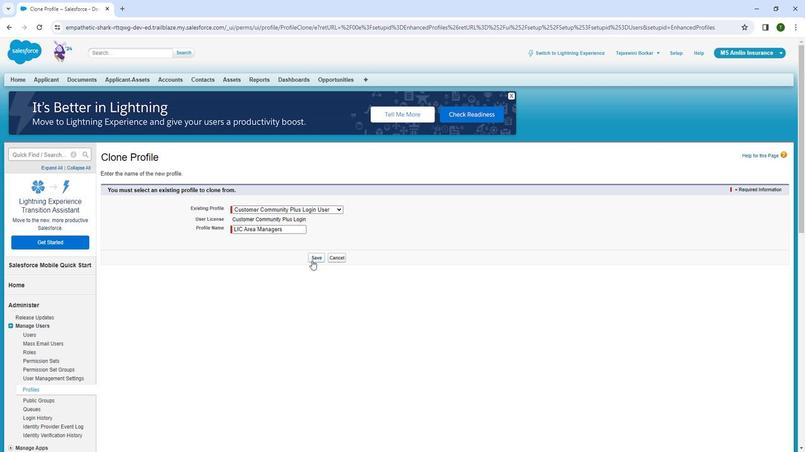 
Action: Mouse pressed left at (317, 228)
Screenshot: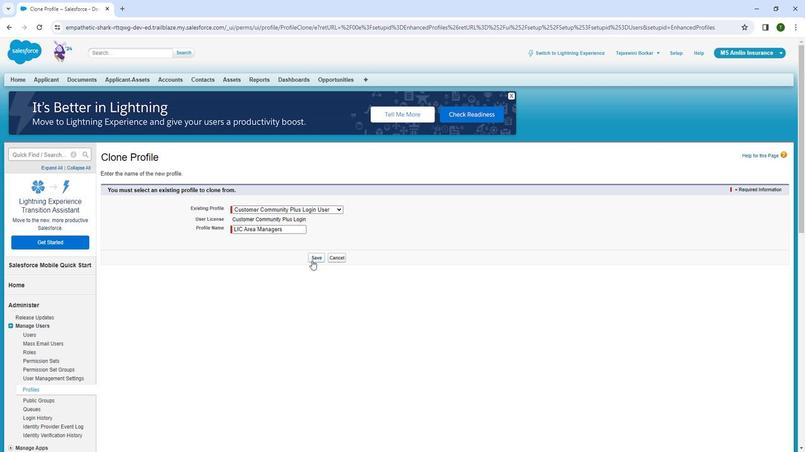
Action: Mouse moved to (177, 89)
Screenshot: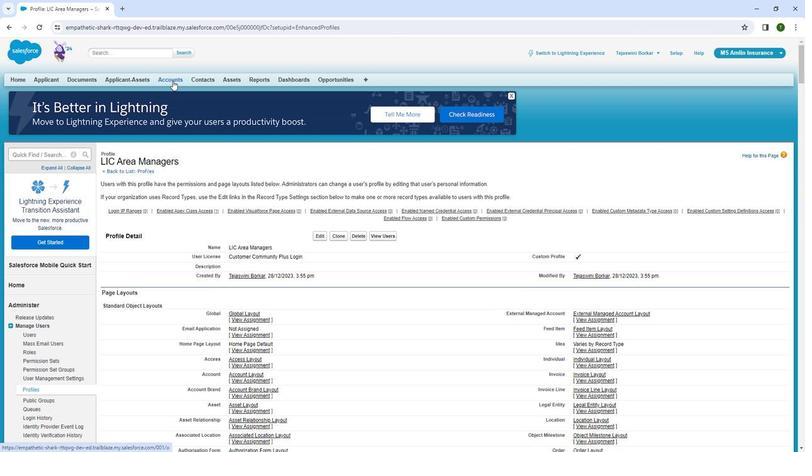 
Action: Mouse pressed left at (177, 89)
Screenshot: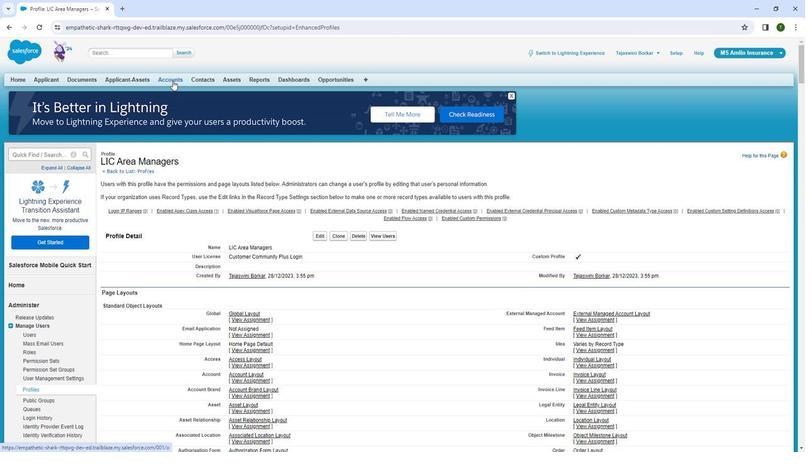 
Action: Mouse pressed left at (177, 89)
Screenshot: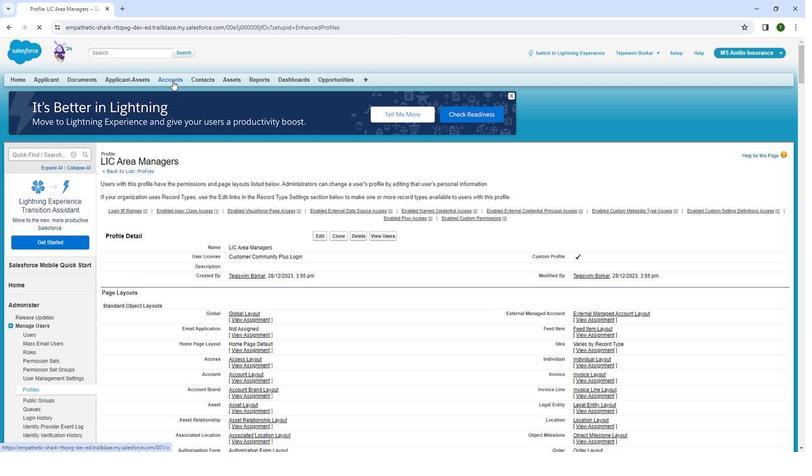 
Action: Mouse moved to (78, 35)
Screenshot: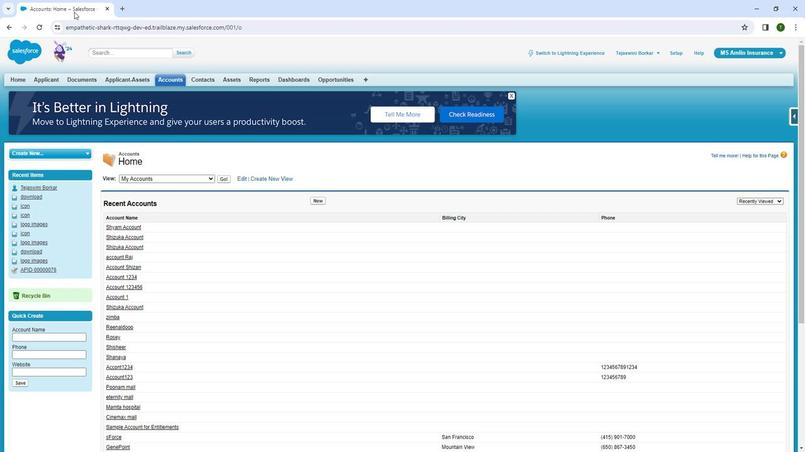
Action: Mouse pressed right at (78, 35)
Screenshot: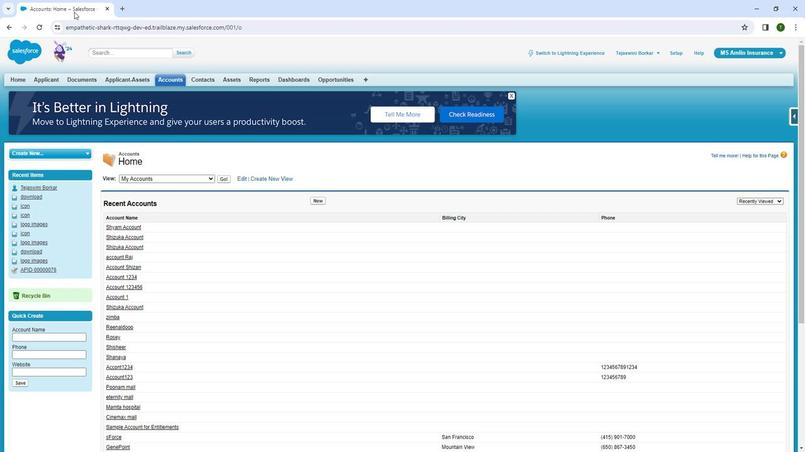 
Action: Mouse moved to (113, 94)
Screenshot: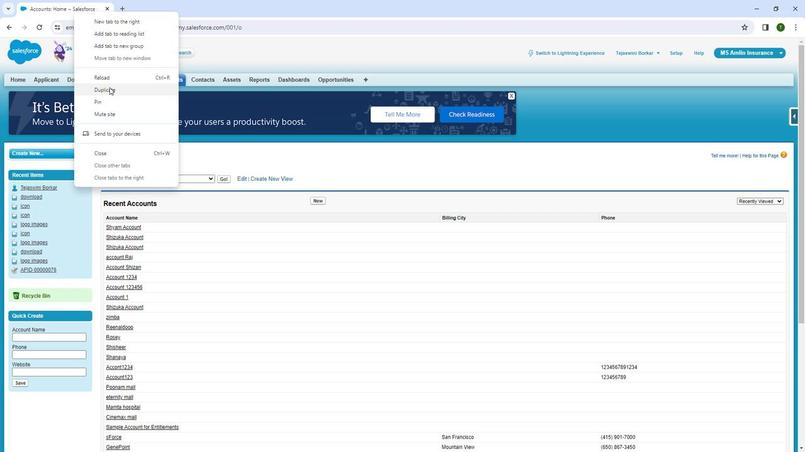 
Action: Mouse pressed left at (113, 94)
Screenshot: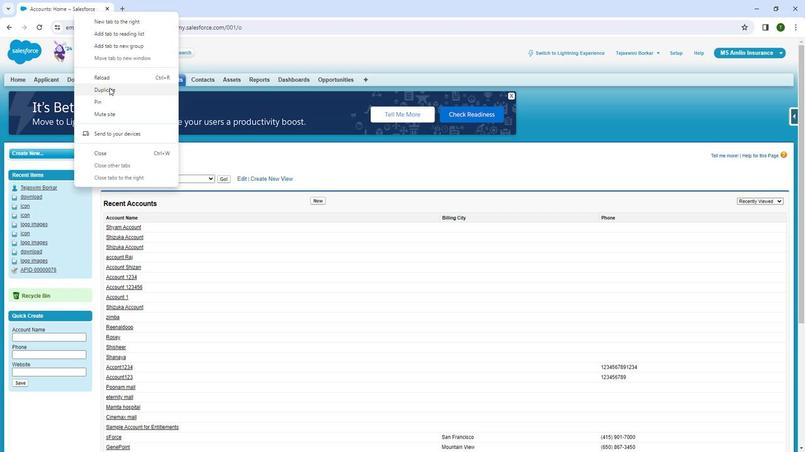 
Action: Mouse moved to (78, 35)
Screenshot: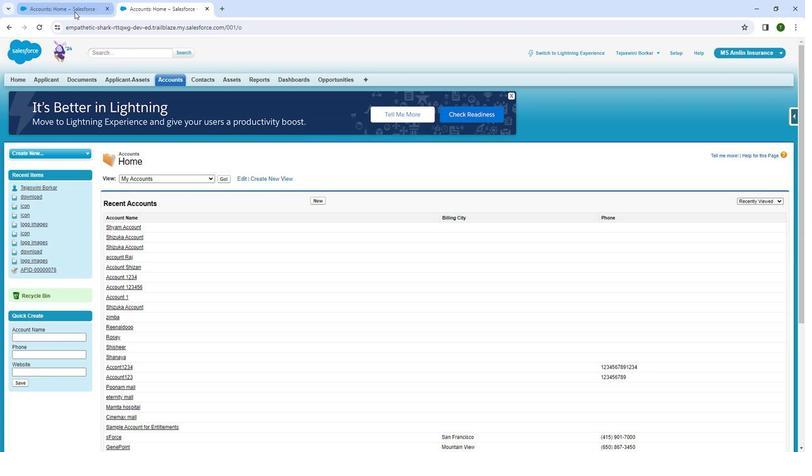 
Action: Mouse pressed left at (78, 35)
Screenshot: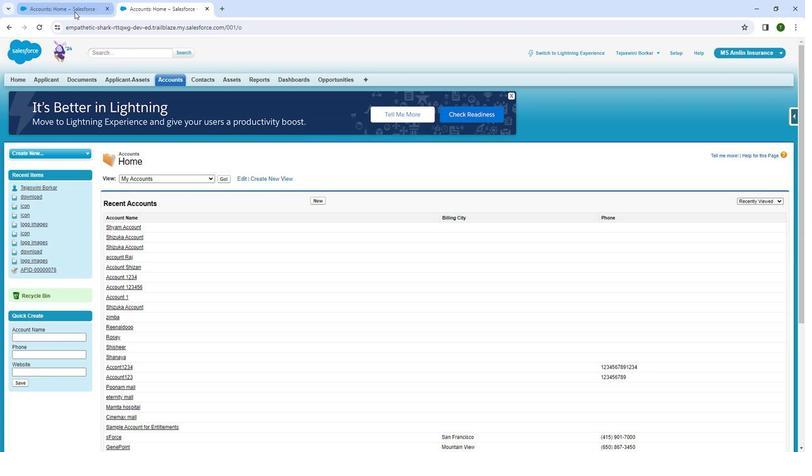 
Action: Mouse moved to (203, 88)
Screenshot: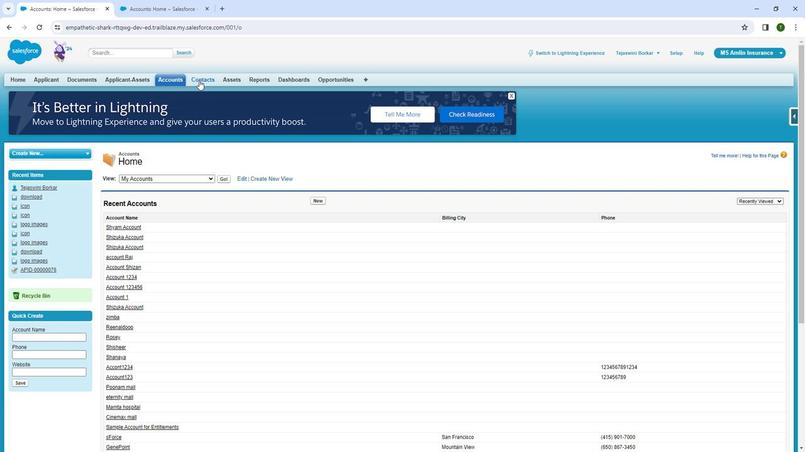 
Action: Mouse pressed left at (203, 88)
Screenshot: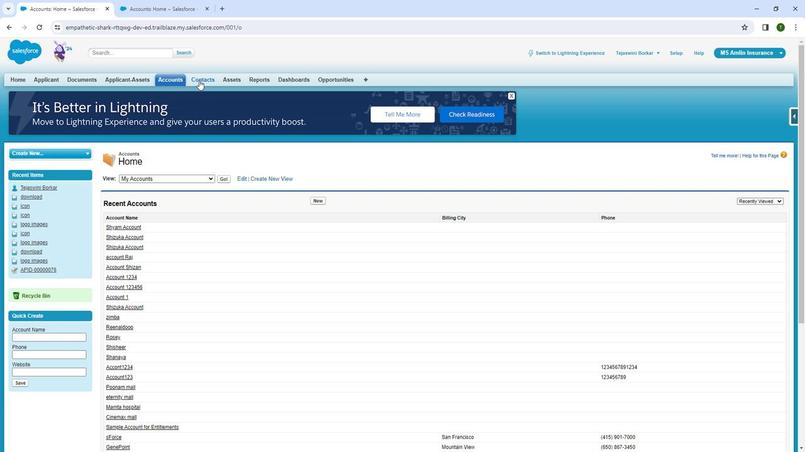
Action: Mouse pressed left at (203, 88)
Screenshot: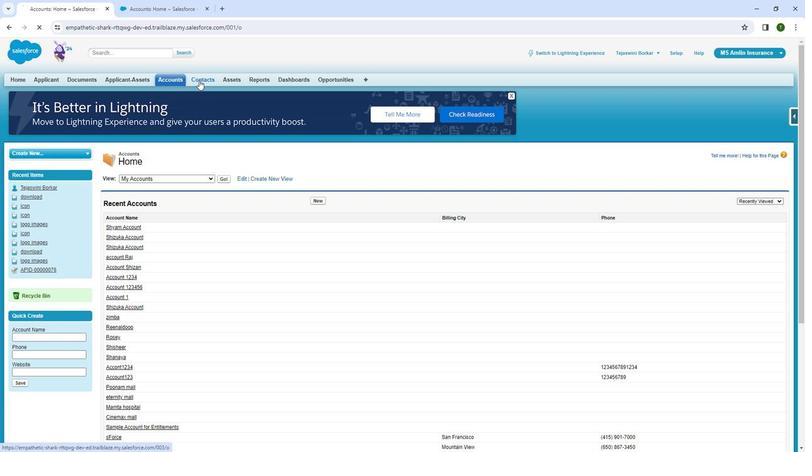 
Action: Mouse moved to (176, 89)
Screenshot: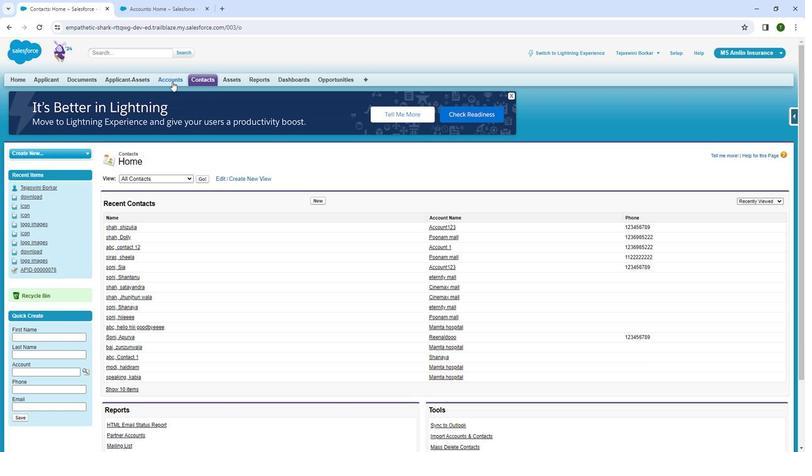 
Action: Mouse pressed left at (176, 89)
Screenshot: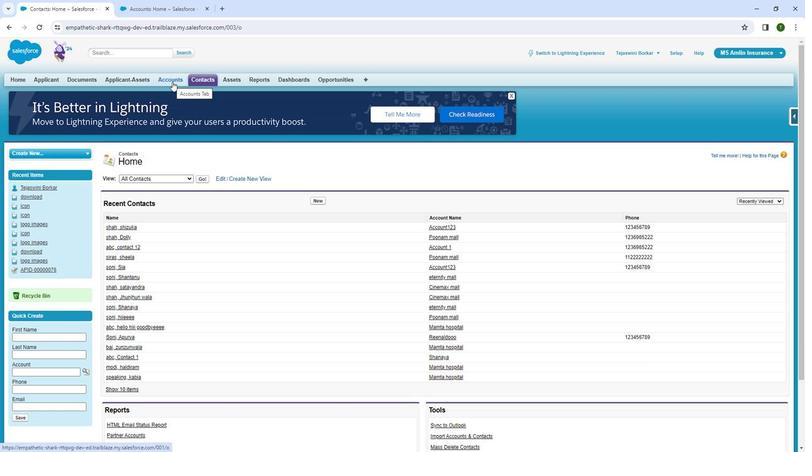 
Action: Mouse pressed left at (176, 89)
Screenshot: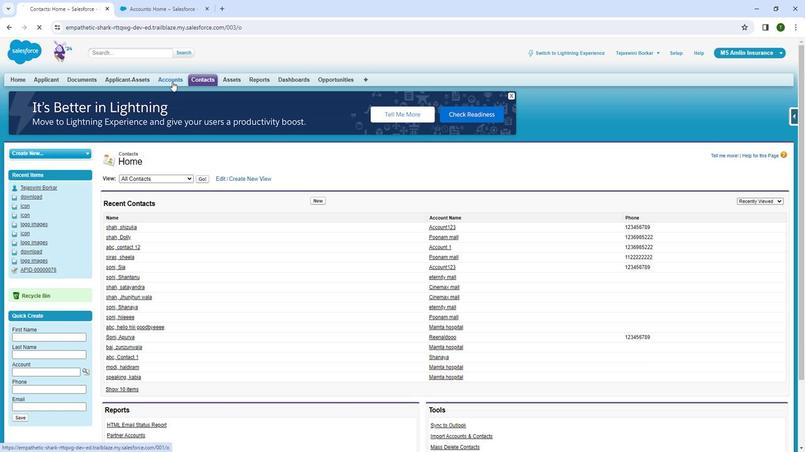 
Action: Mouse moved to (317, 182)
Screenshot: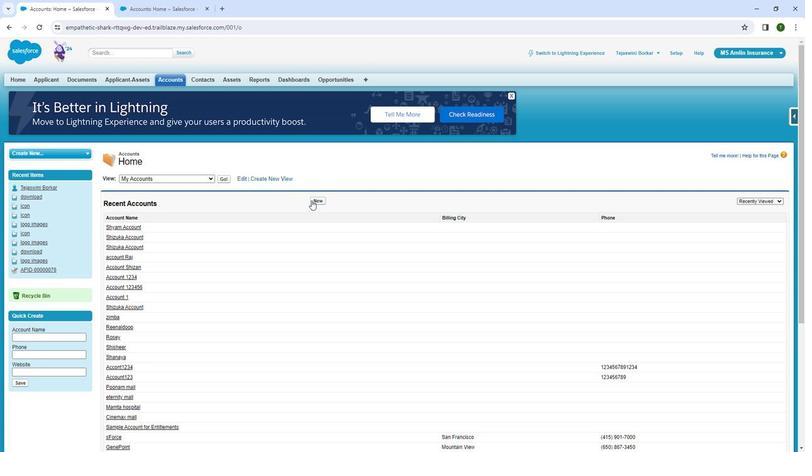 
Action: Mouse pressed left at (317, 182)
Screenshot: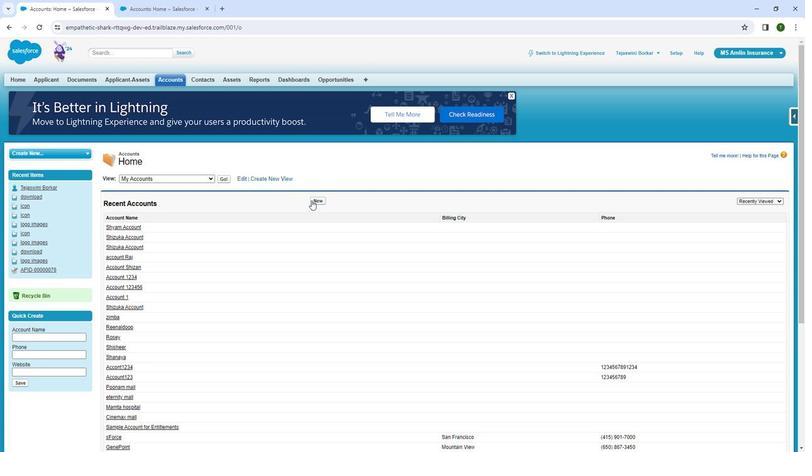 
Action: Mouse moved to (256, 201)
Screenshot: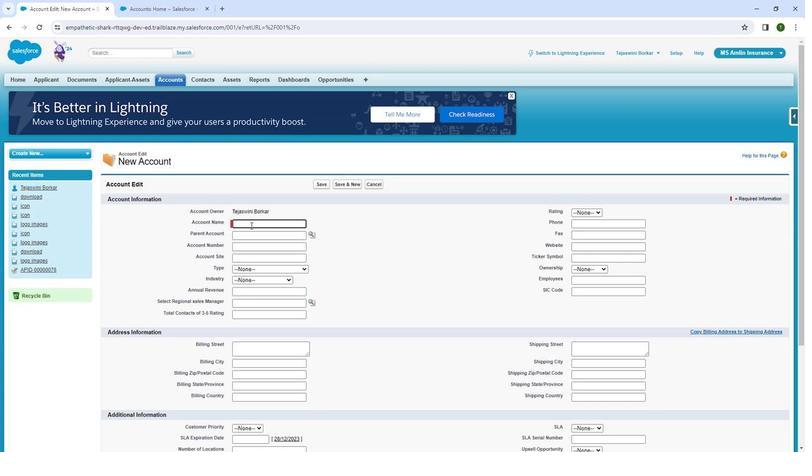 
Action: Mouse pressed left at (256, 201)
Screenshot: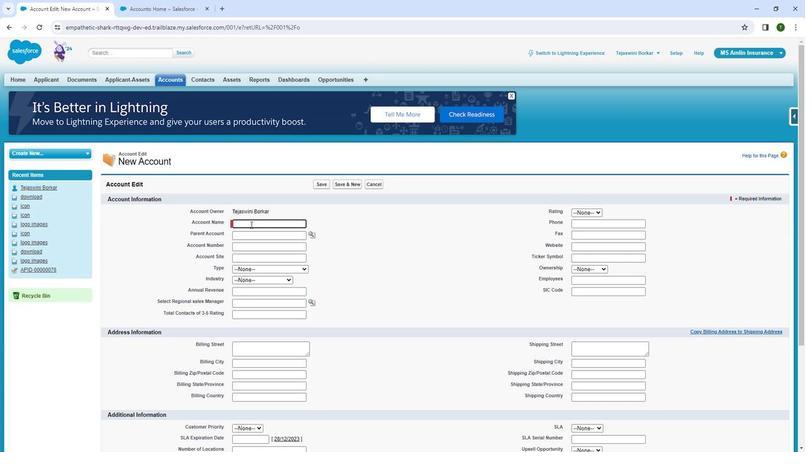 
Action: Mouse moved to (247, 200)
Screenshot: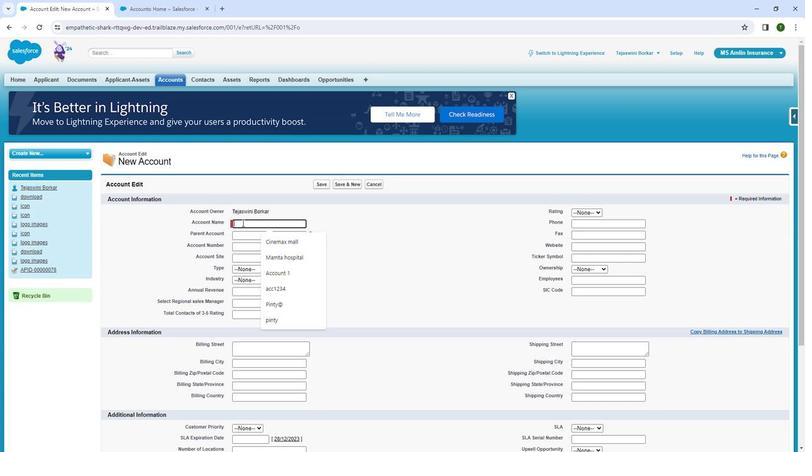 
Action: Key pressed <Key.shift><Key.shift><Key.shift>LIC<Key.space><Key.shift><Key.shift><Key.shift><Key.shift><Key.shift><Key.shift><Key.shift><Key.shift><Key.shift>Policy<Key.space><Key.shift><Key.shift>India
Screenshot: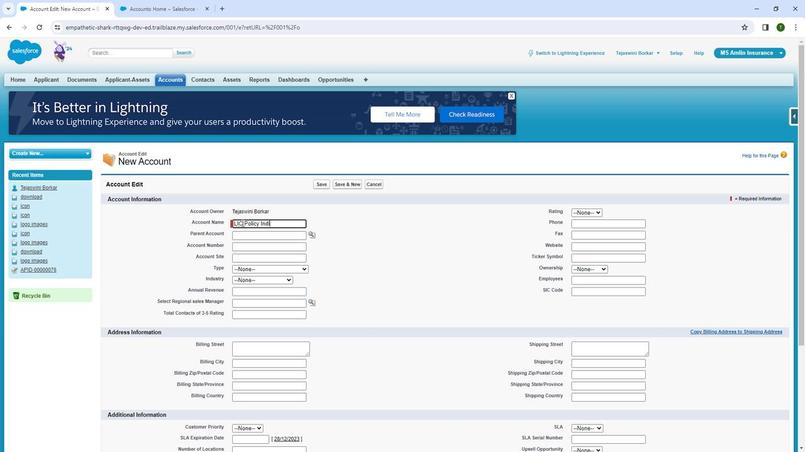 
Action: Mouse moved to (412, 263)
Screenshot: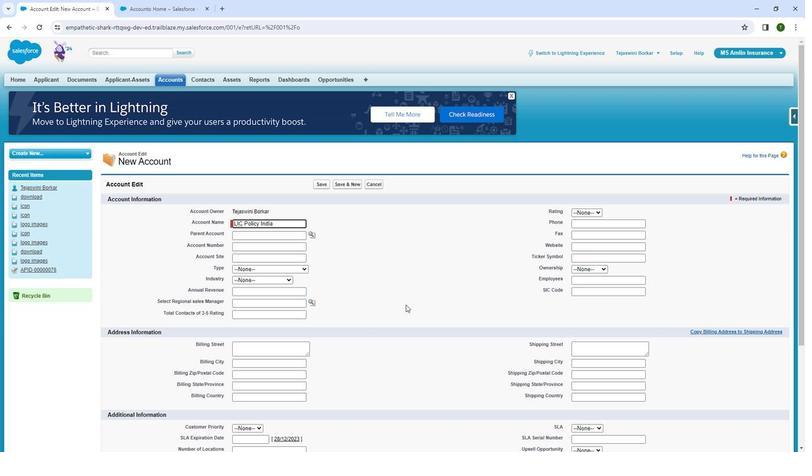 
Action: Mouse pressed left at (412, 263)
Screenshot: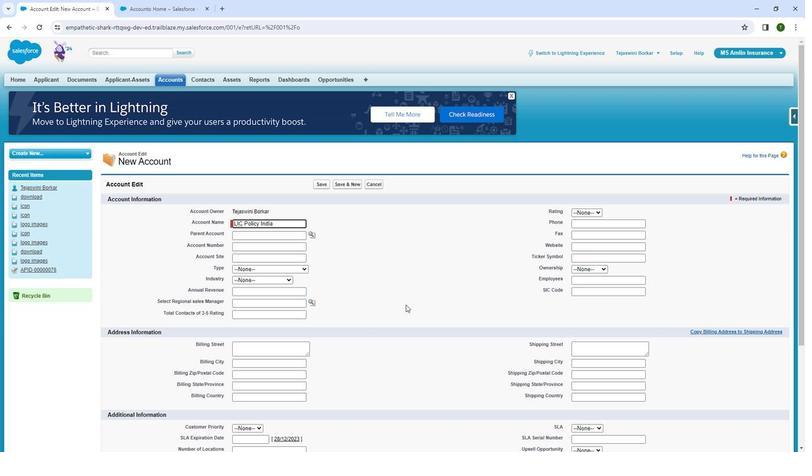 
Action: Mouse moved to (324, 171)
Screenshot: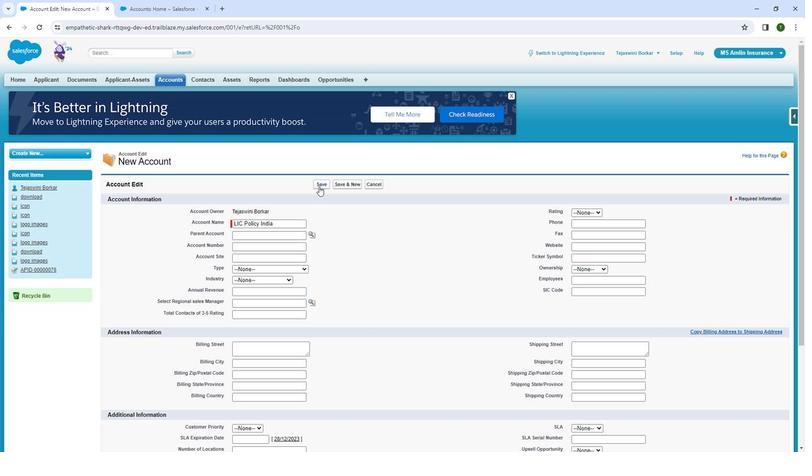 
Action: Mouse pressed left at (324, 171)
Screenshot: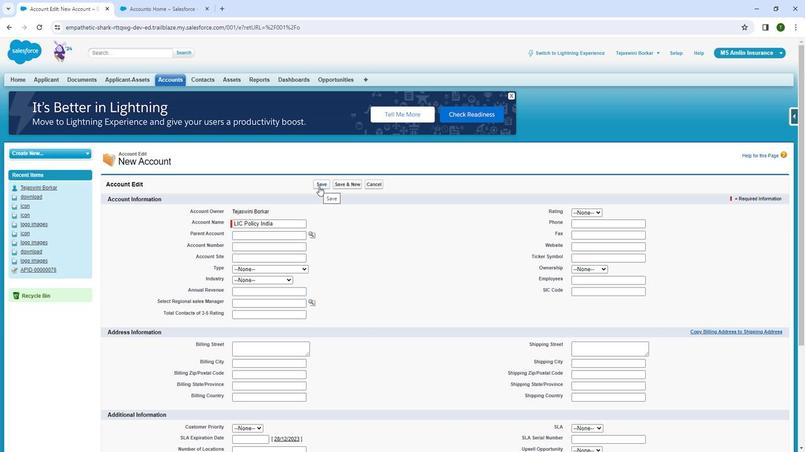 
Action: Mouse moved to (270, 202)
Screenshot: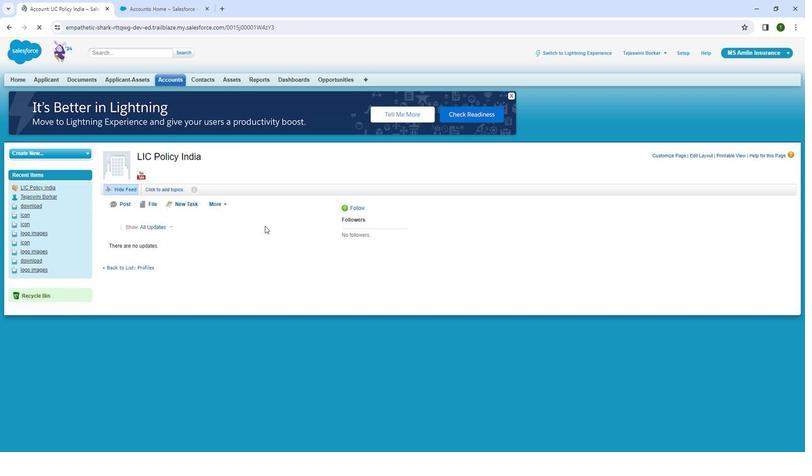 
Action: Mouse scrolled (270, 201) with delta (0, 0)
Screenshot: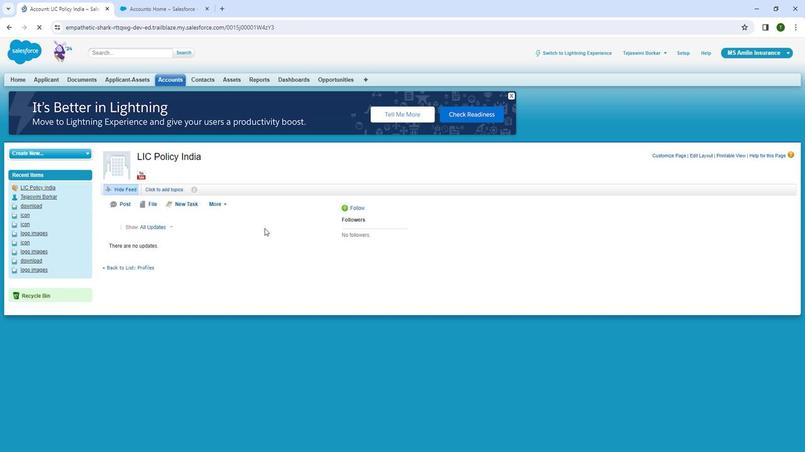 
Action: Mouse moved to (269, 207)
Screenshot: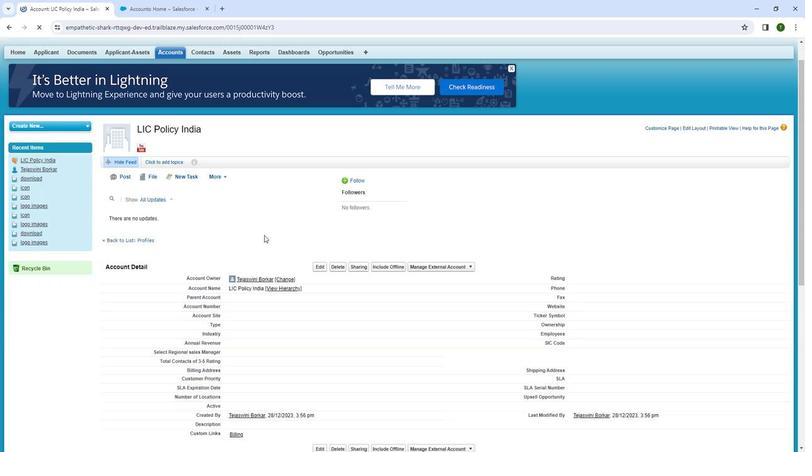 
Action: Mouse scrolled (269, 206) with delta (0, 0)
Screenshot: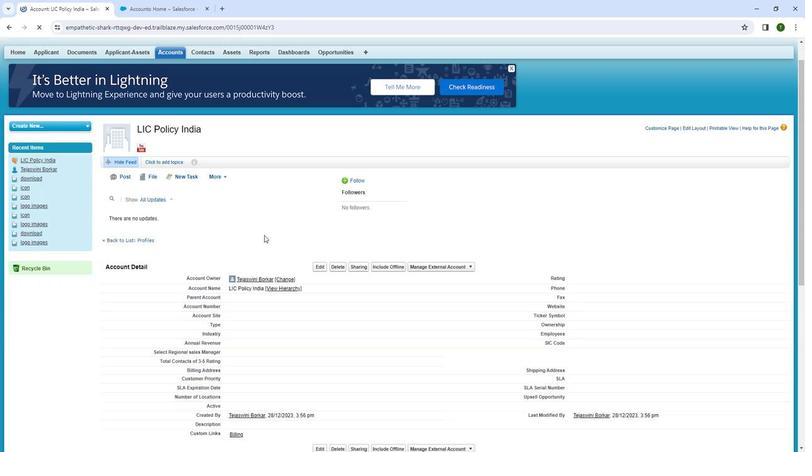 
Action: Mouse moved to (269, 213)
Screenshot: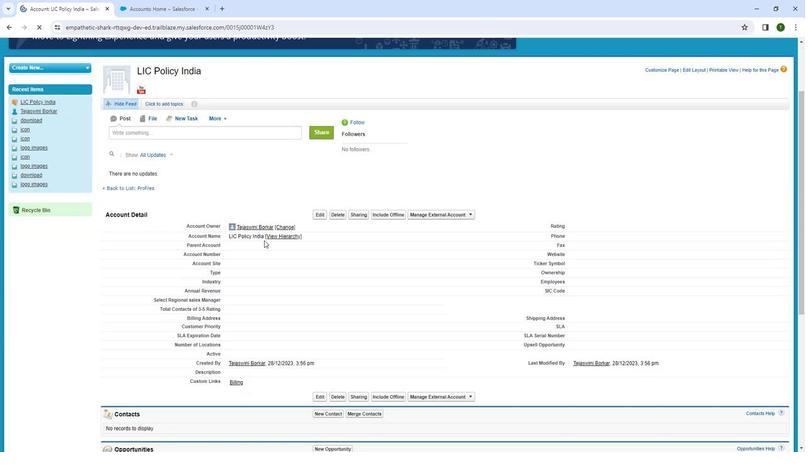 
Action: Mouse scrolled (269, 213) with delta (0, 0)
Screenshot: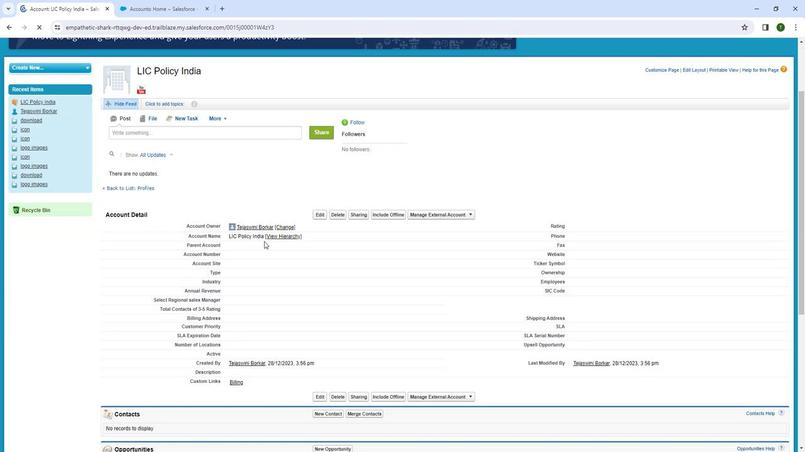 
Action: Mouse moved to (269, 215)
Screenshot: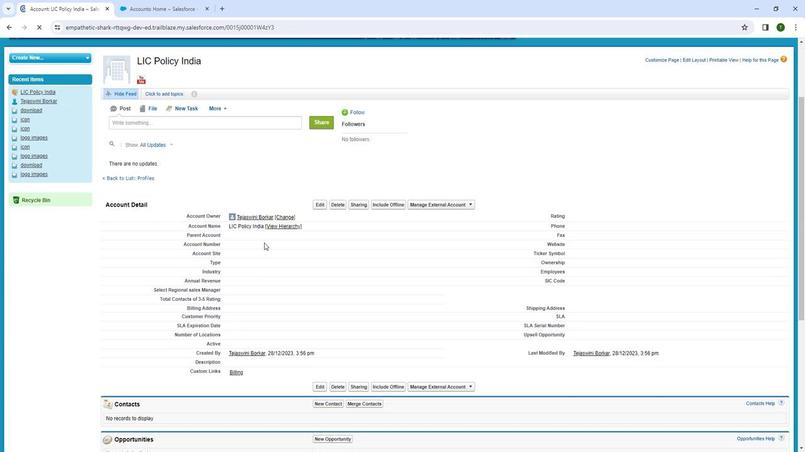 
Action: Mouse scrolled (269, 214) with delta (0, 0)
Screenshot: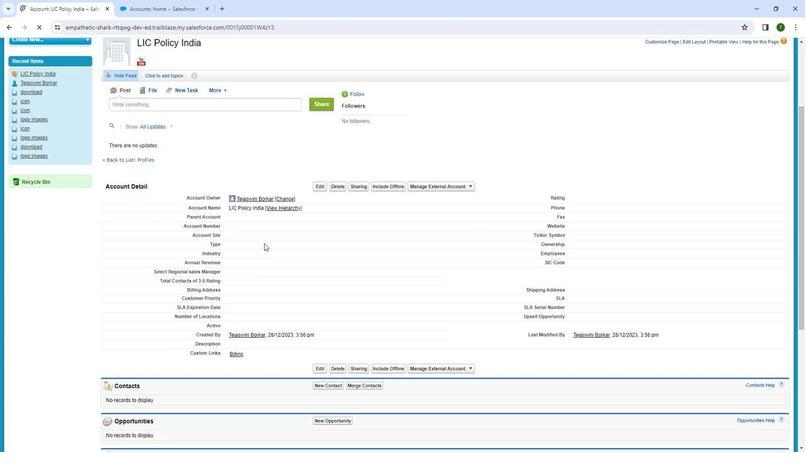 
Action: Mouse moved to (269, 216)
Screenshot: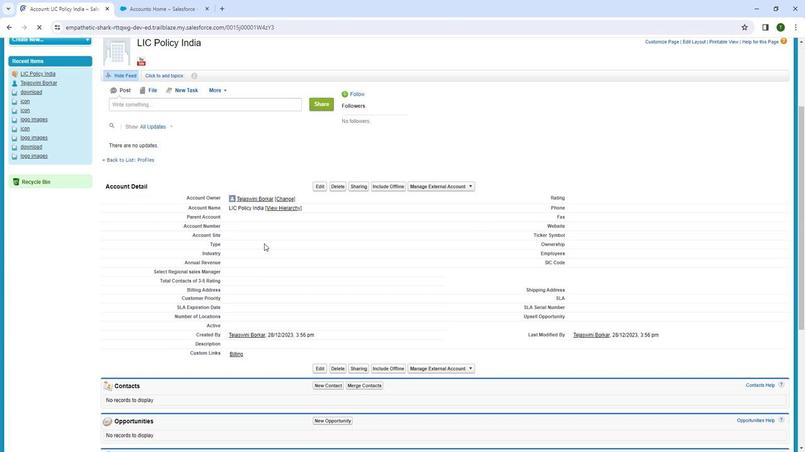 
Action: Mouse scrolled (269, 215) with delta (0, 0)
Screenshot: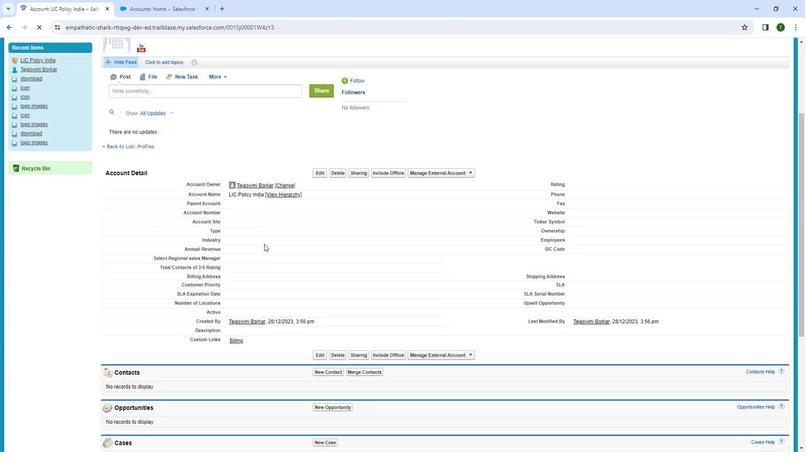 
Action: Mouse moved to (321, 244)
Screenshot: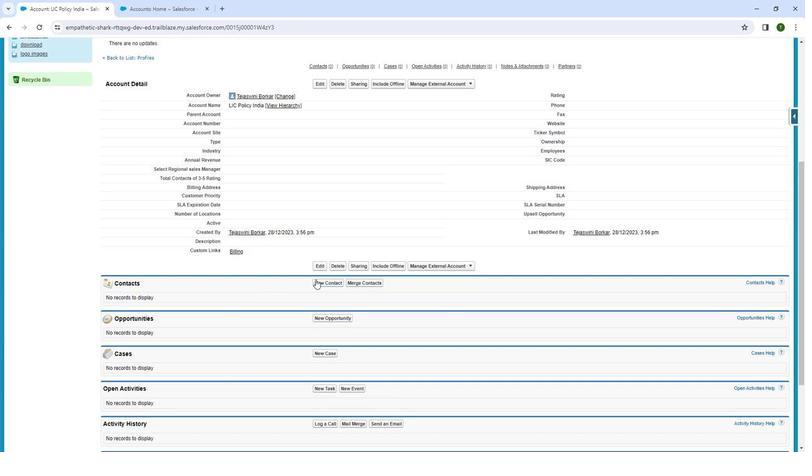 
Action: Mouse pressed left at (321, 244)
Screenshot: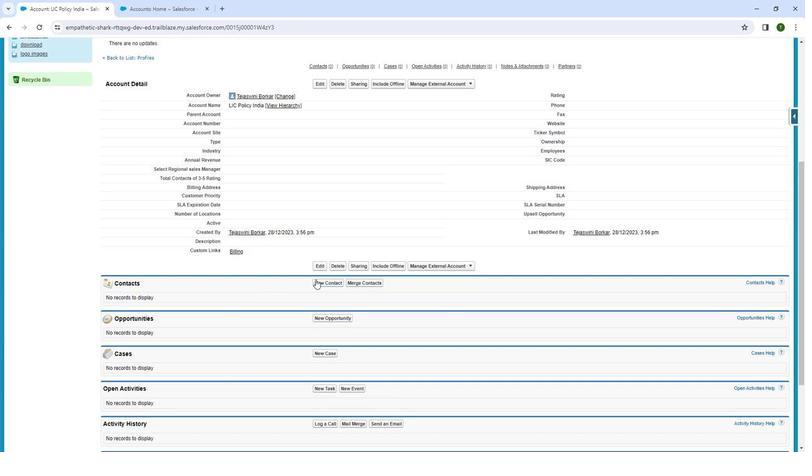 
Action: Mouse moved to (288, 223)
Screenshot: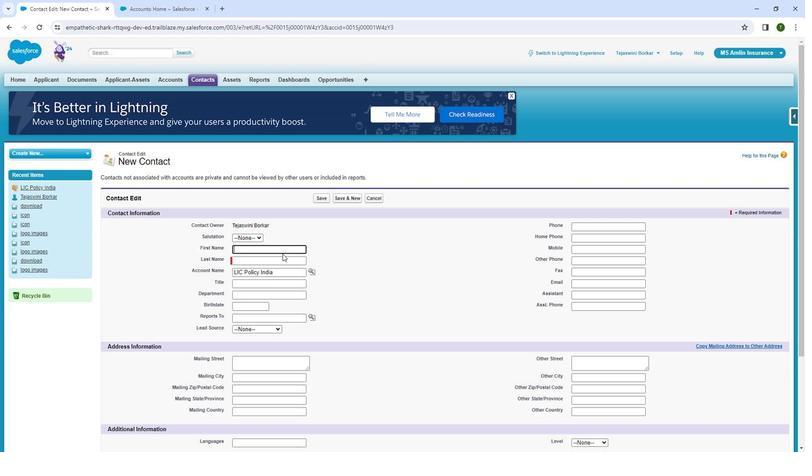 
Action: Mouse pressed left at (288, 223)
Screenshot: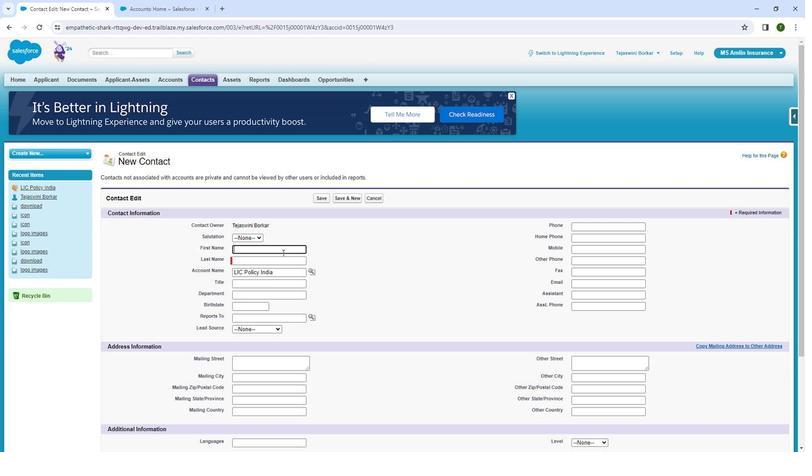 
Action: Key pressed <Key.shift>Vinod
Screenshot: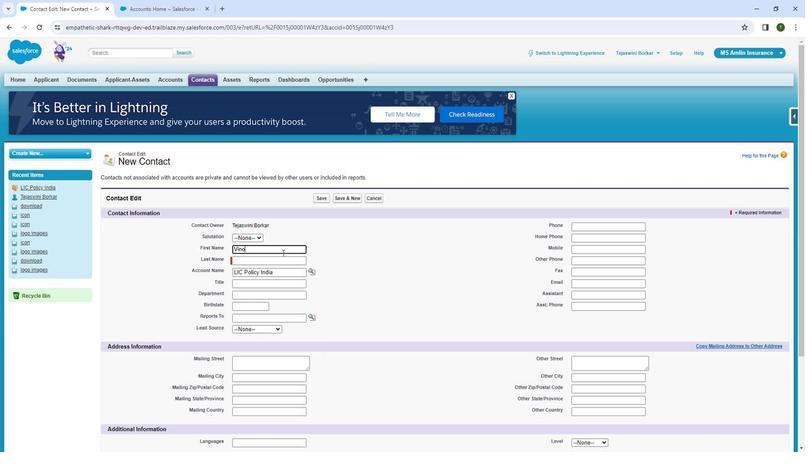 
Action: Mouse moved to (281, 232)
Screenshot: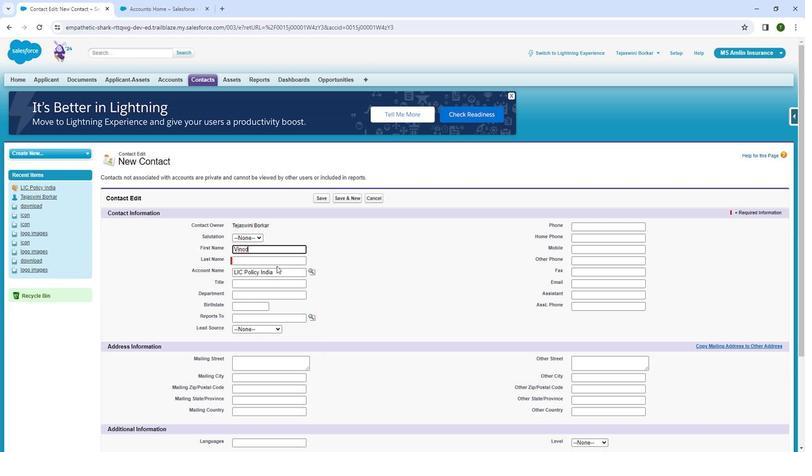 
Action: Mouse pressed left at (281, 232)
Screenshot: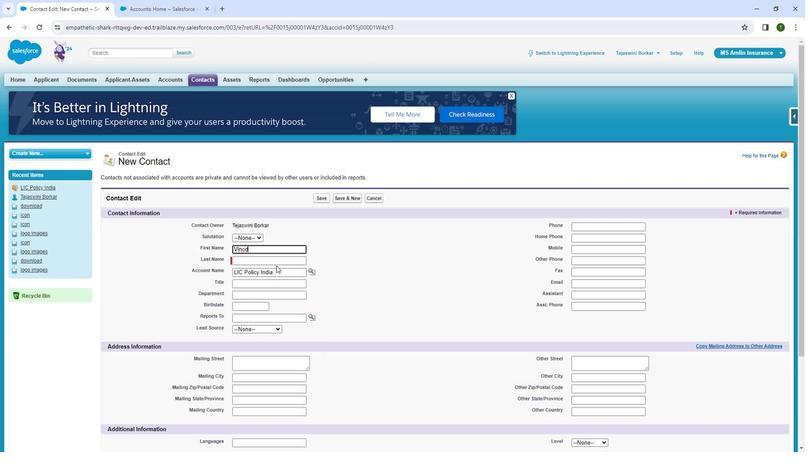 
Action: Mouse moved to (281, 230)
Screenshot: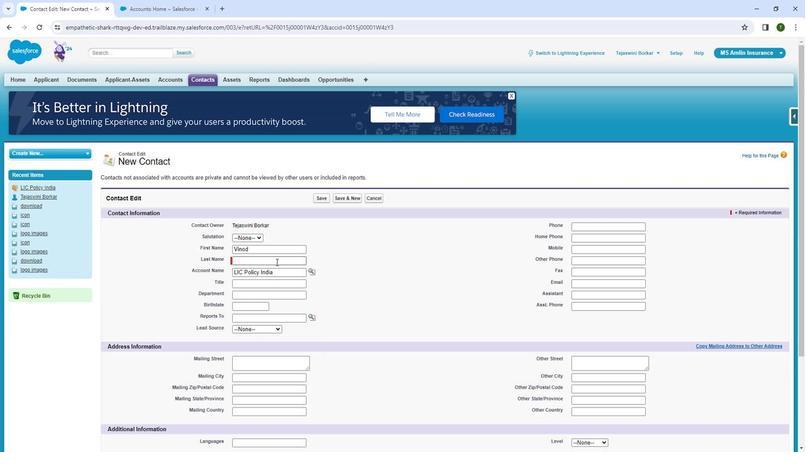 
Action: Mouse pressed left at (281, 230)
Screenshot: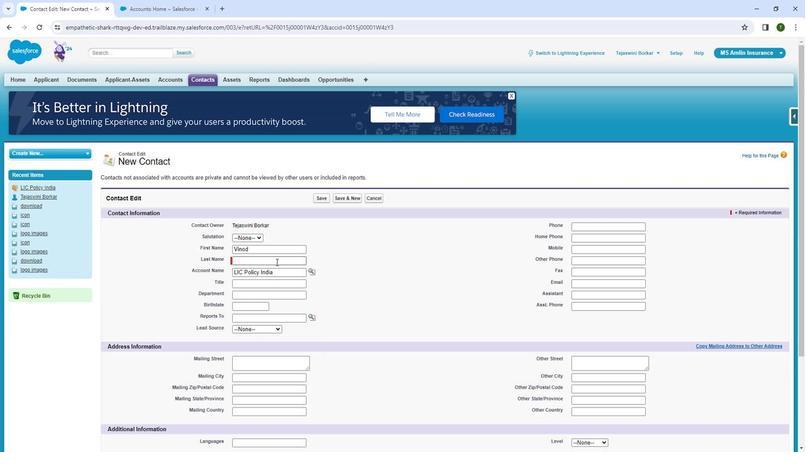 
Action: Mouse moved to (257, 232)
Screenshot: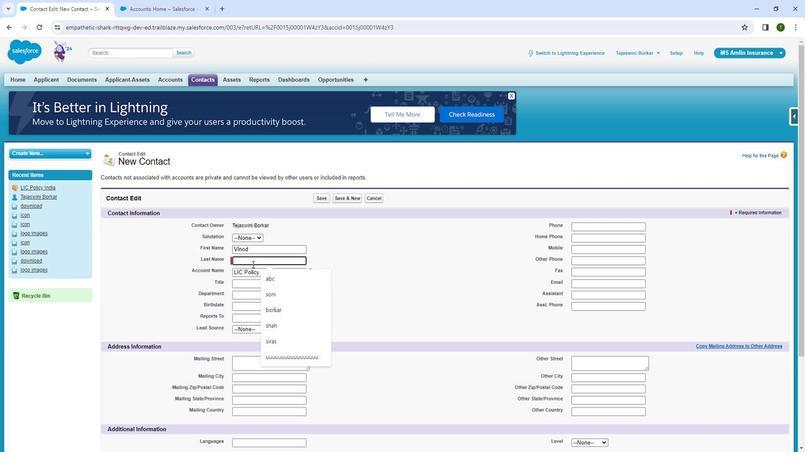 
Action: Key pressed modi
Screenshot: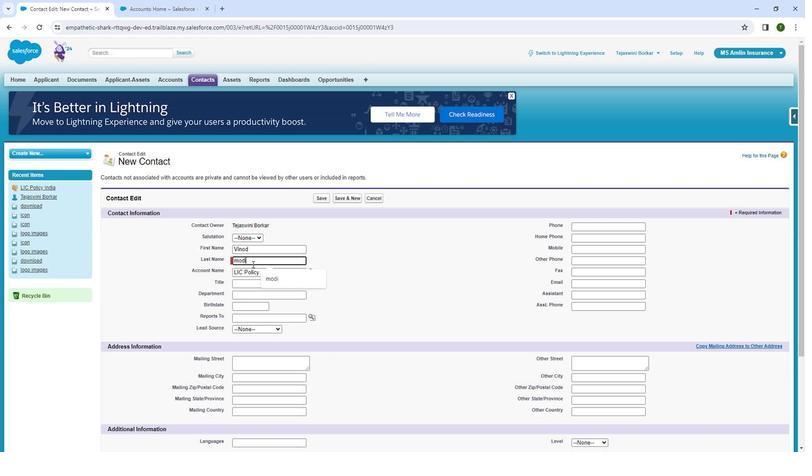 
Action: Mouse moved to (330, 181)
Screenshot: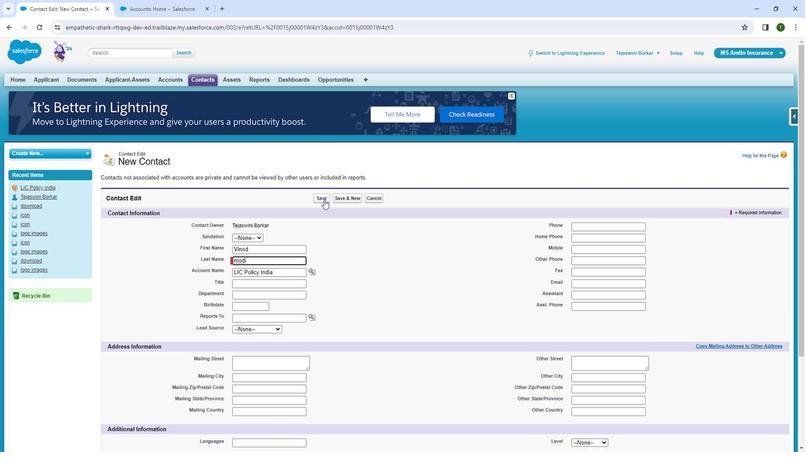 
Action: Mouse pressed left at (330, 181)
Screenshot: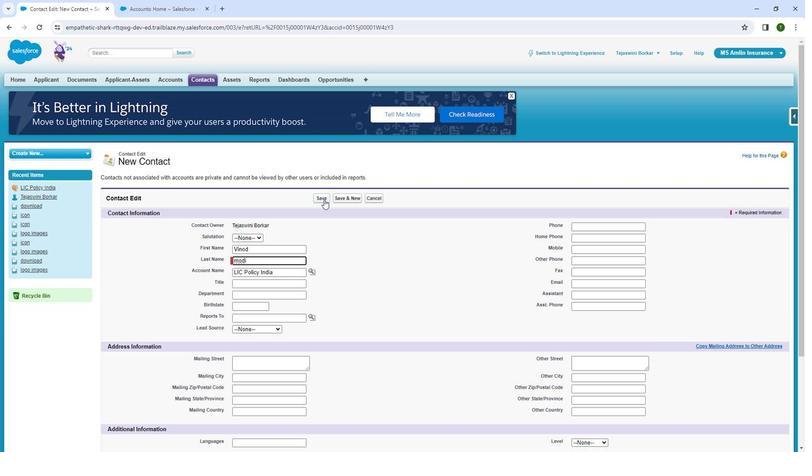 
Action: Mouse moved to (427, 258)
Screenshot: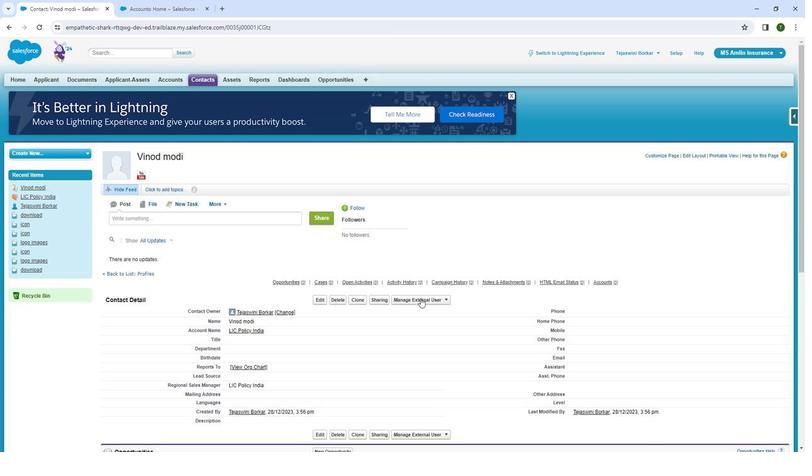 
Action: Mouse pressed left at (427, 258)
Screenshot: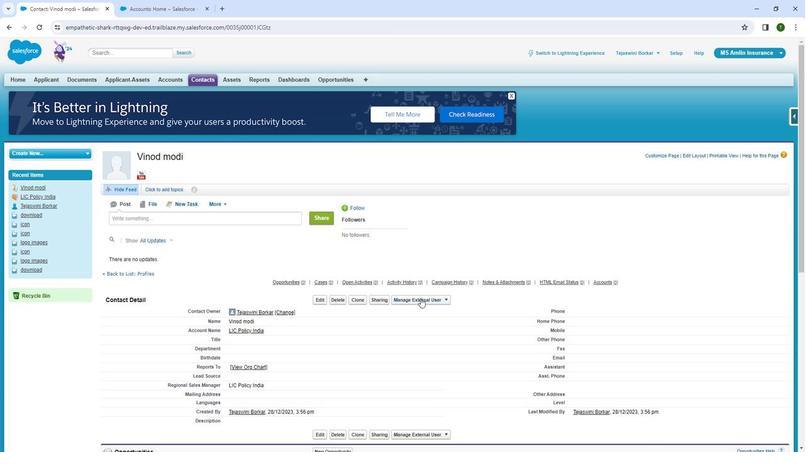 
Action: Mouse moved to (422, 266)
Screenshot: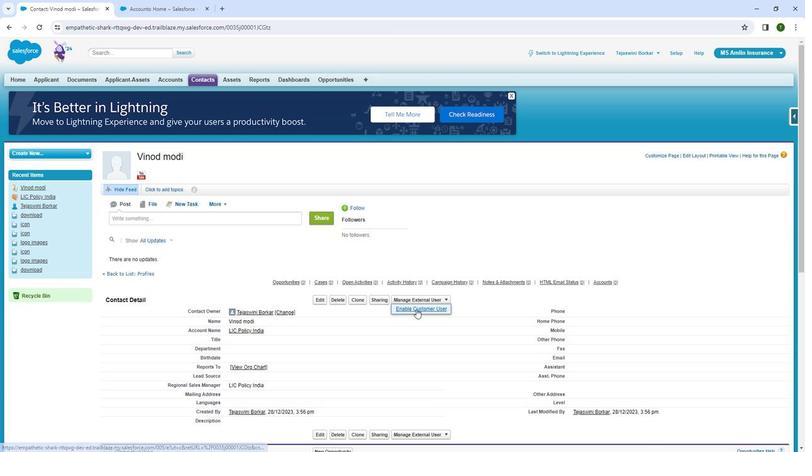 
Action: Mouse pressed left at (422, 266)
Screenshot: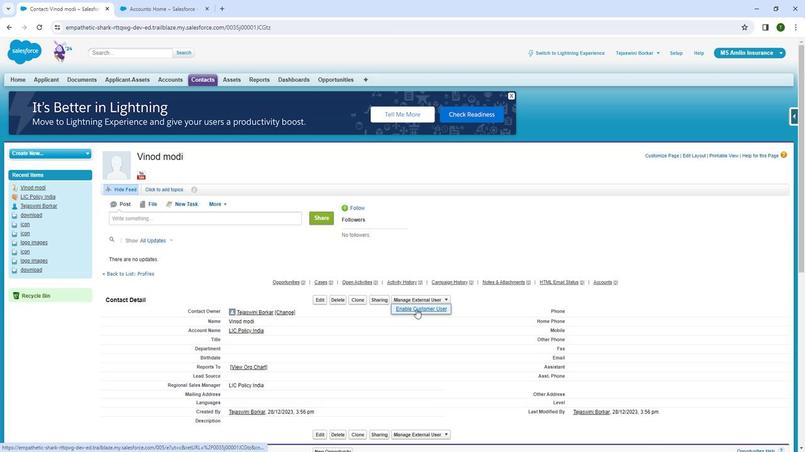 
Action: Mouse moved to (625, 186)
Screenshot: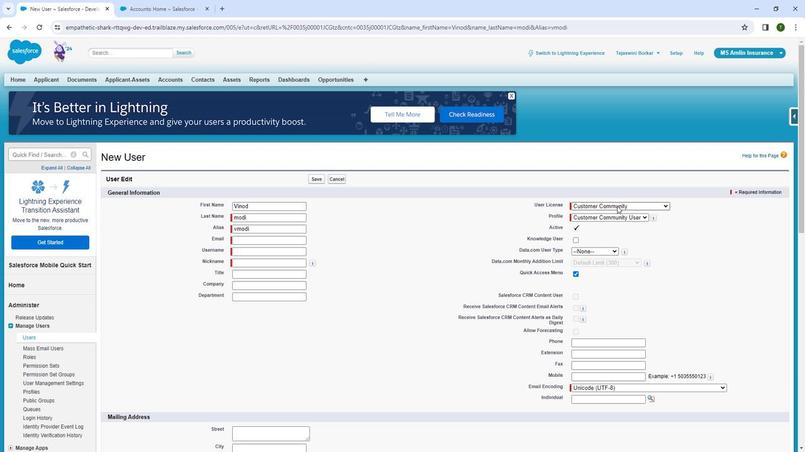 
Action: Mouse pressed left at (625, 186)
Screenshot: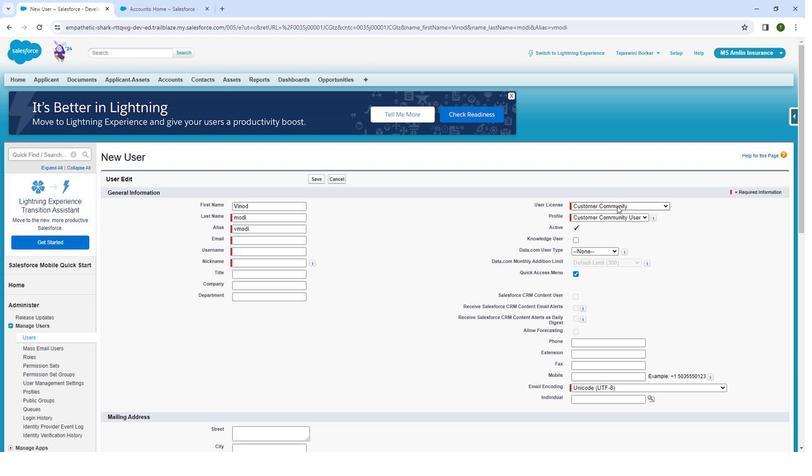 
Action: Mouse moved to (624, 207)
Screenshot: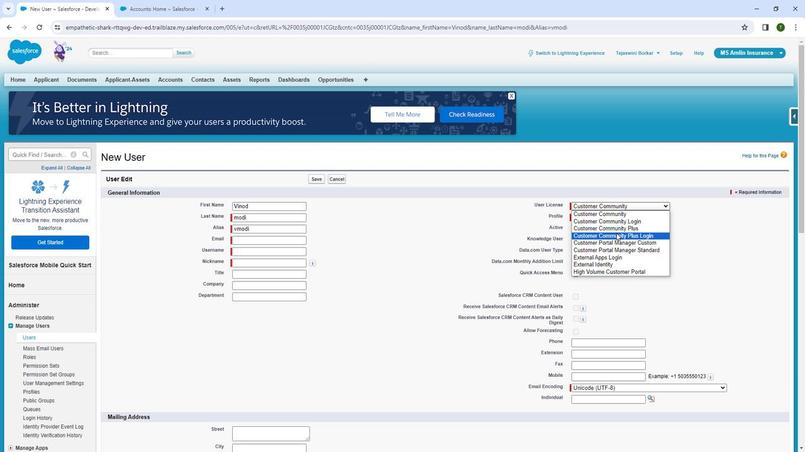 
Action: Mouse pressed left at (624, 207)
Screenshot: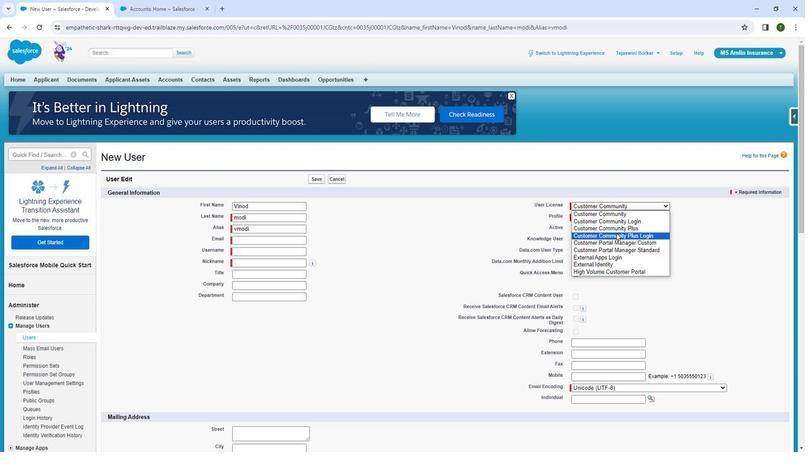 
Action: Mouse moved to (622, 198)
Screenshot: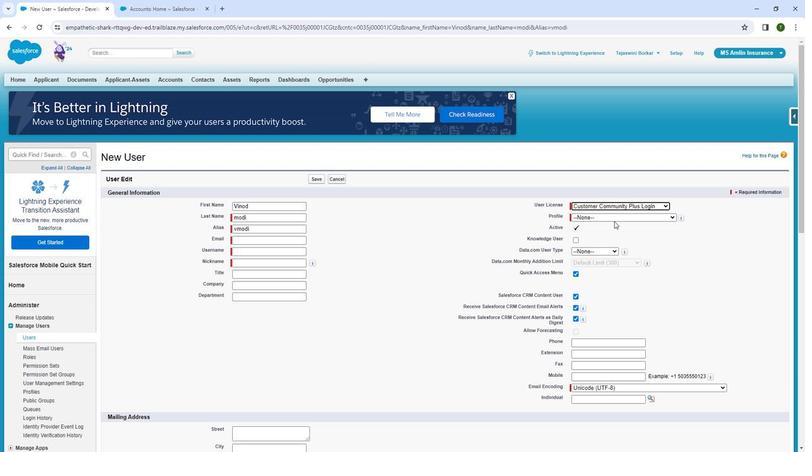 
Action: Mouse pressed left at (622, 198)
Screenshot: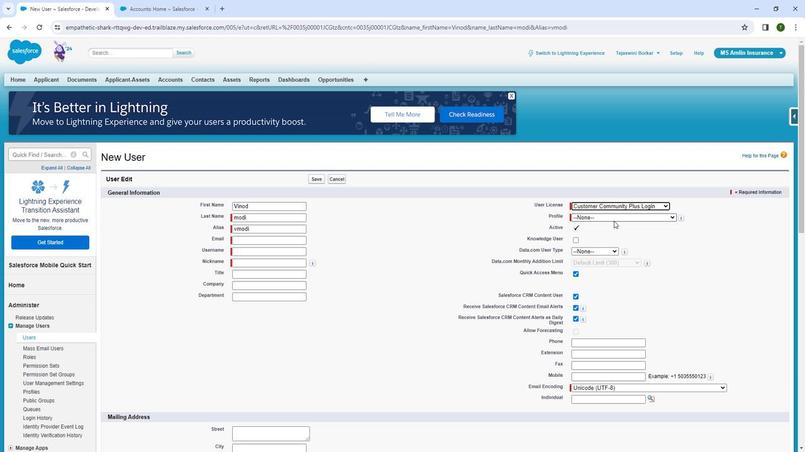 
Action: Mouse moved to (502, 198)
Screenshot: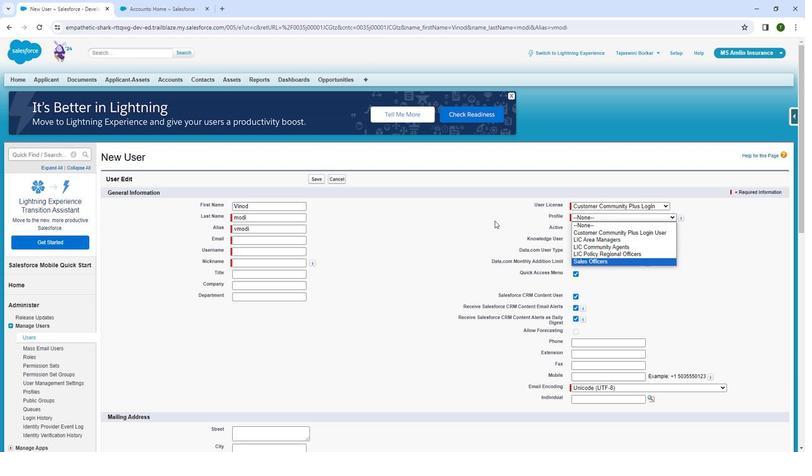 
Action: Mouse pressed left at (502, 198)
Screenshot: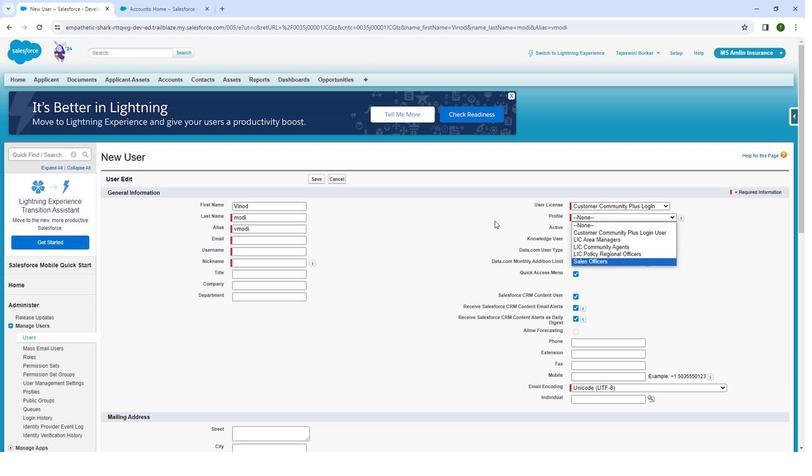 
Action: Mouse moved to (11, 46)
Screenshot: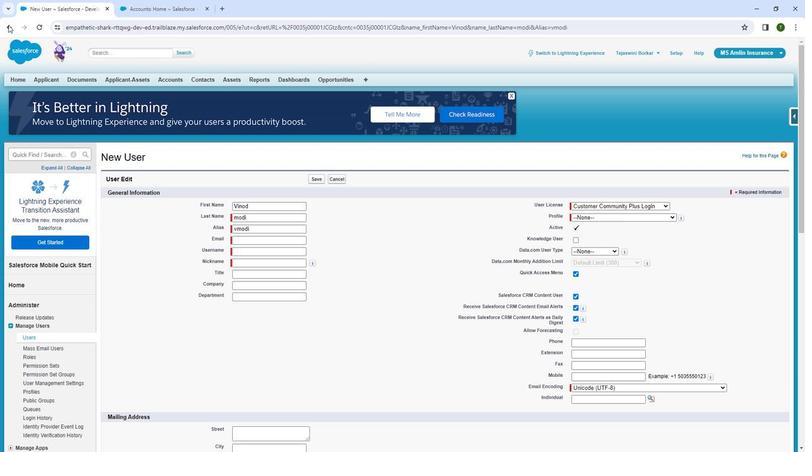 
Action: Mouse pressed left at (11, 46)
Screenshot: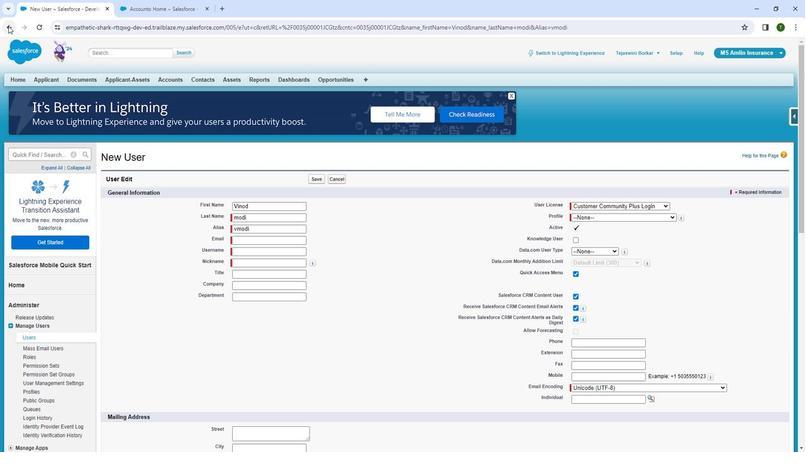 
Action: Mouse moved to (173, 89)
Screenshot: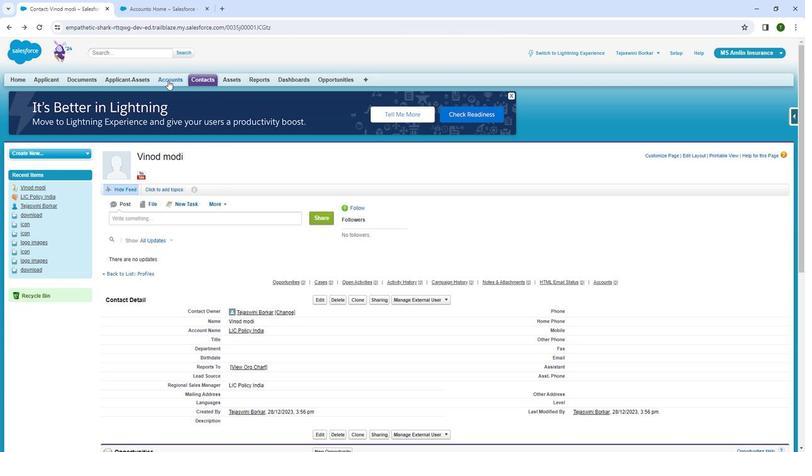 
Action: Mouse pressed left at (173, 89)
Screenshot: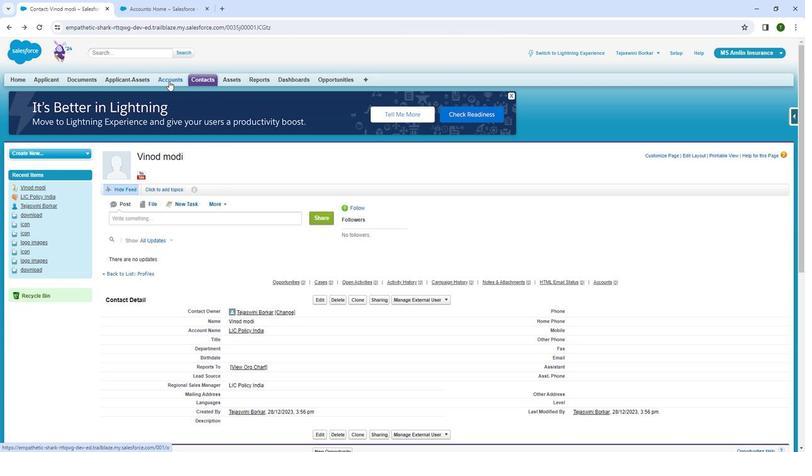 
Action: Mouse pressed left at (173, 89)
Screenshot: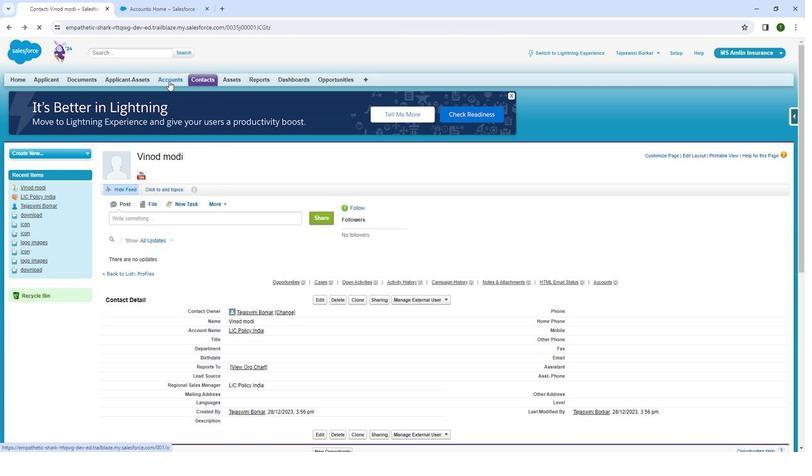 
Action: Mouse moved to (317, 182)
Screenshot: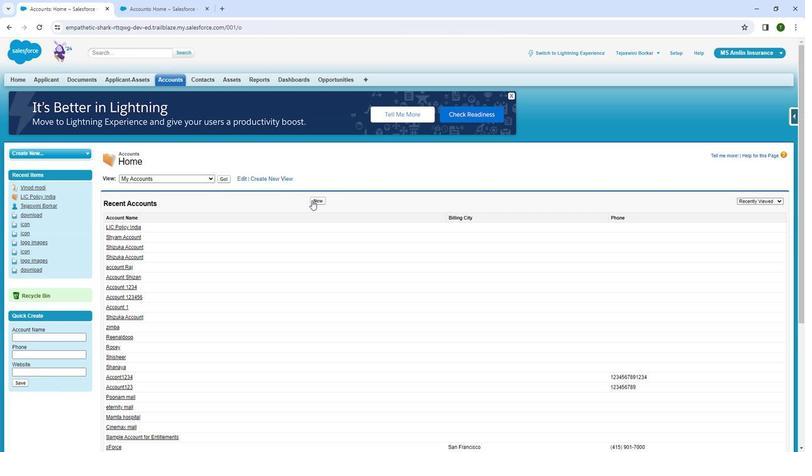 
Action: Mouse pressed left at (317, 182)
Screenshot: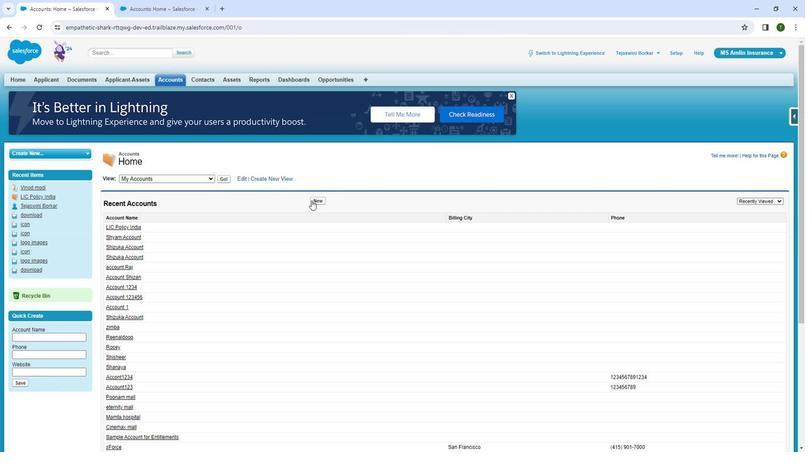 
Action: Mouse moved to (369, 225)
Screenshot: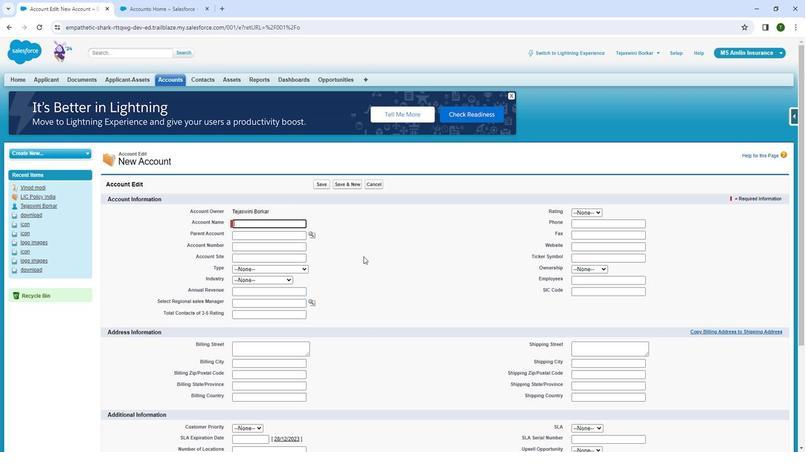 
Action: Mouse pressed left at (369, 225)
Screenshot: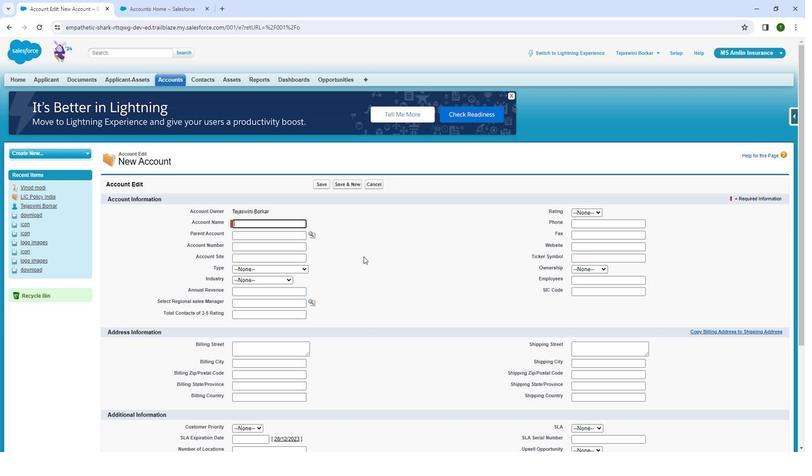 
Action: Mouse moved to (198, 88)
Screenshot: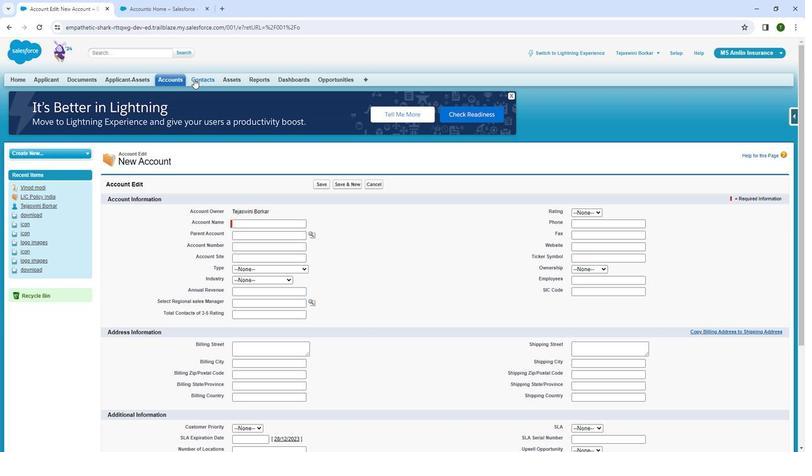 
Action: Mouse pressed left at (198, 88)
Screenshot: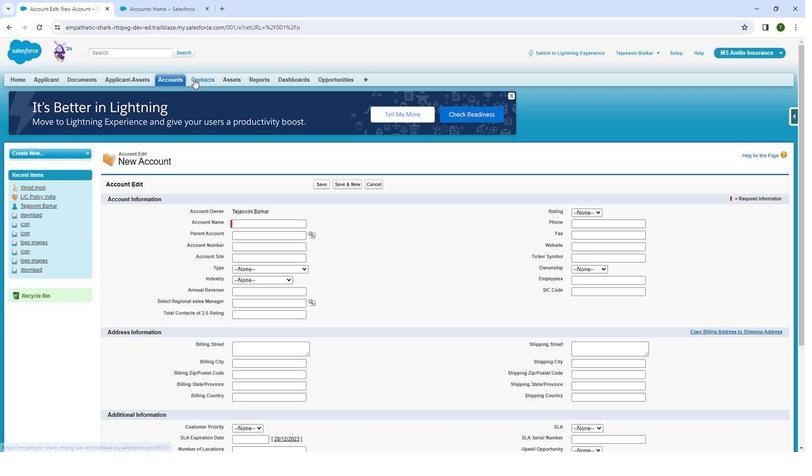 
Action: Mouse moved to (128, 203)
Screenshot: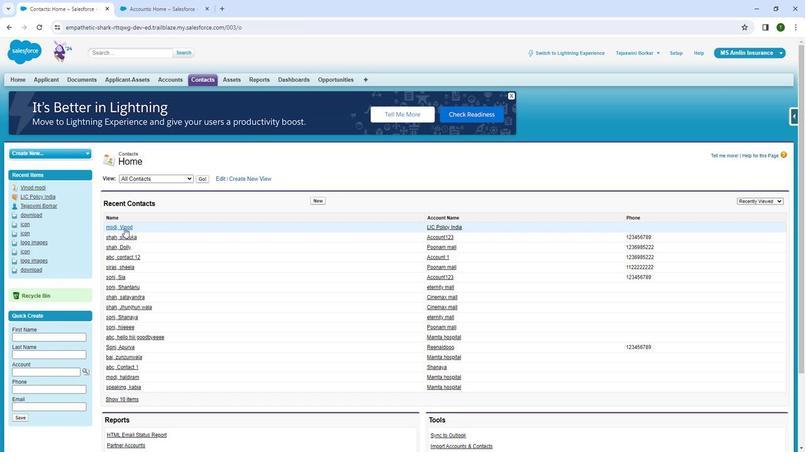 
Action: Mouse pressed left at (128, 203)
Screenshot: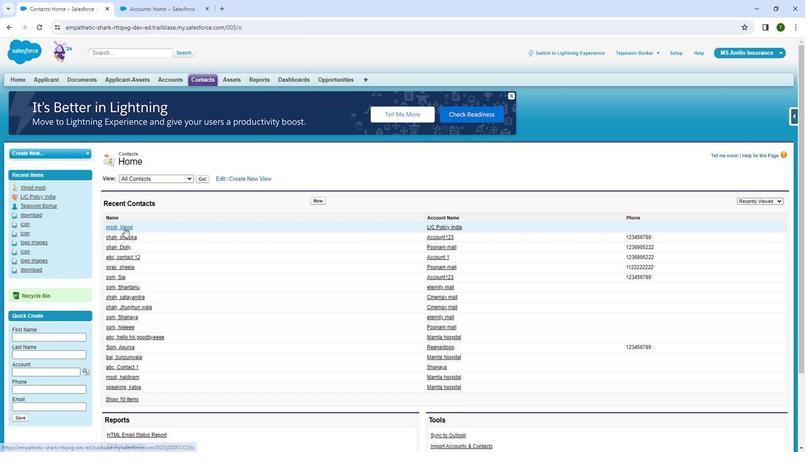 
Action: Mouse moved to (408, 257)
Screenshot: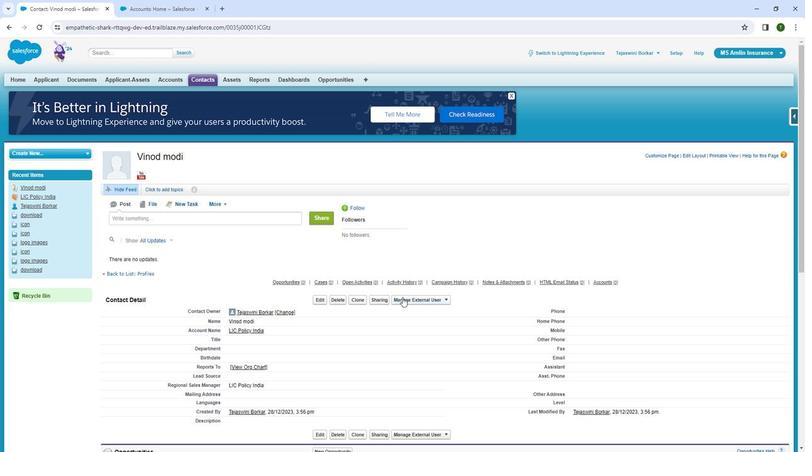
Action: Mouse pressed left at (408, 257)
